 Task: open an excel sheet and write heading  Financial Planner. Add Dates in a column and its values below  'Jan 23, Feb 23, Mar 23, Apr 23 & may23. 'Add Income in next column and its values below  $3,000, $3,200, $3,100, $3,300 & $3,500. Add Expenses in next column and its values below  $2,000, $2,300, $2,200, $2,500 & $2,800. Add savings in next column and its values below $500, $600, $500, $700 & $700. Add Investment in next column and its values below  $500, $700, $800, $900 & $1000. Add Net Saving in next column and its values below  $1000, $1200, $900, $800 & $700. Save page DashboardPayrollbook
Action: Mouse moved to (38, 112)
Screenshot: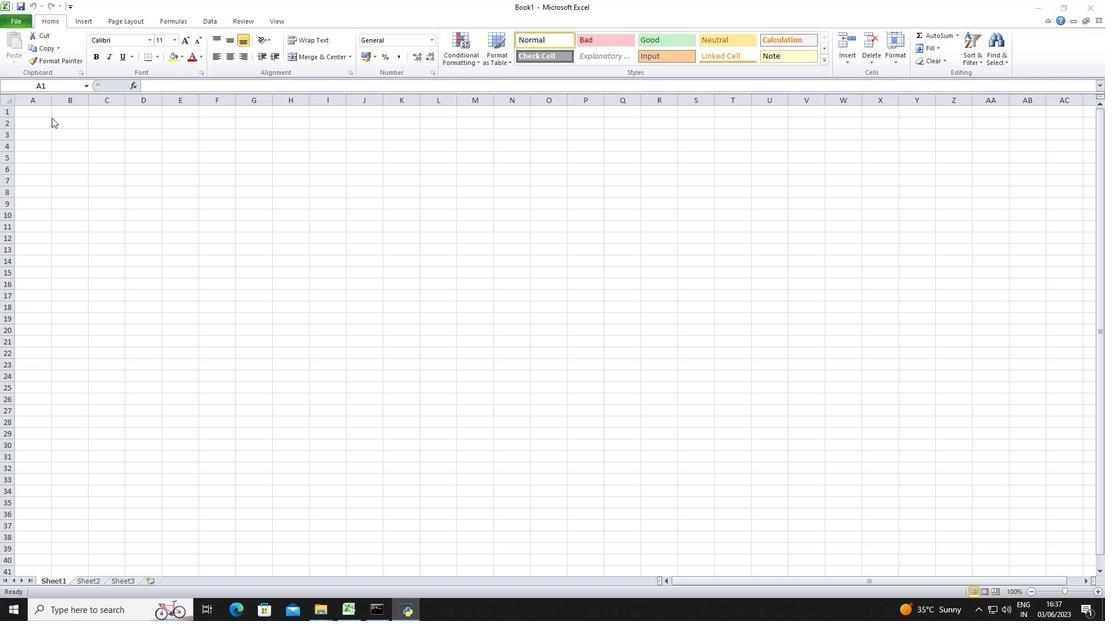 
Action: Mouse pressed left at (38, 112)
Screenshot: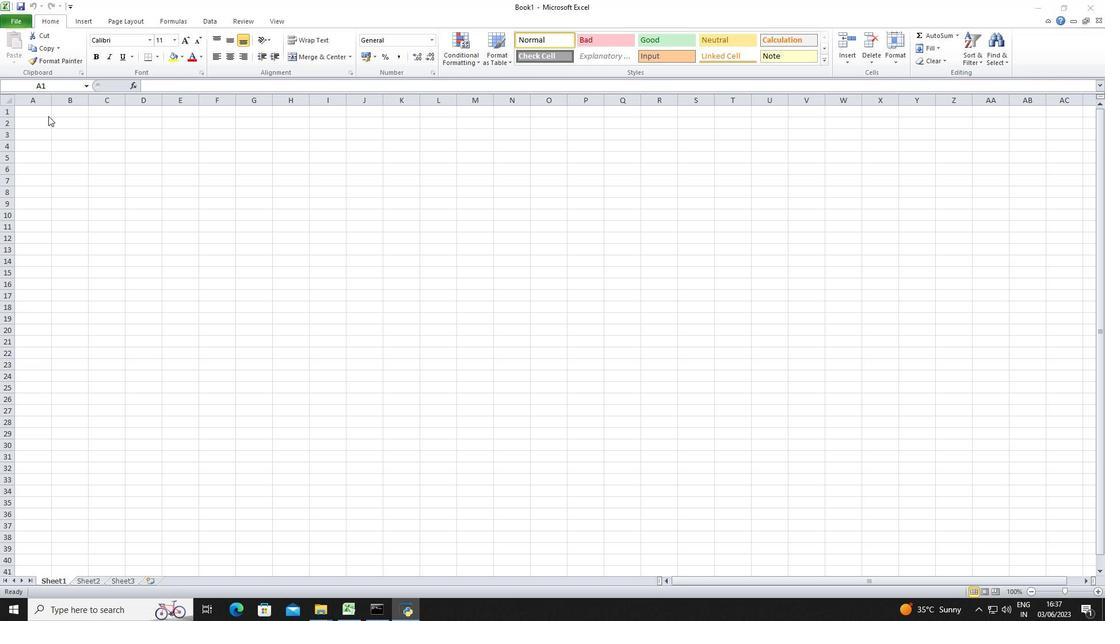 
Action: Key pressed <Key.shift>Financial<Key.space><Key.shift>Planner<Key.down><Key.down><Key.shift>Dates<Key.down><Key.shift>Jan23<Key.down><Key.shift><Key.shift><Key.shift><Key.shift><Key.shift><Key.shift><Key.shift><Key.shift><Key.shift><Key.shift><Key.shift><Key.shift><Key.shift><Key.shift><Key.shift><Key.shift><Key.shift><Key.shift><Key.shift><Key.shift><Key.shift><Key.shift><Key.shift><Key.shift><Key.shift><Key.shift><Key.shift><Key.shift><Key.shift><Key.shift><Key.shift><Key.shift><Key.shift><Key.shift><Key.shift>F
Screenshot: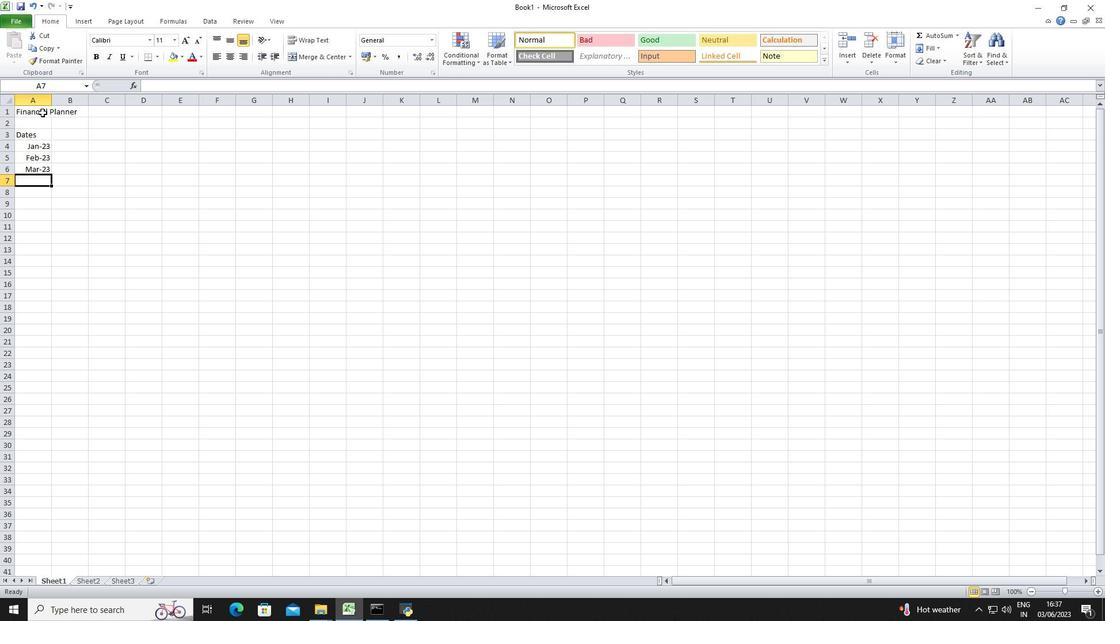 
Action: Mouse moved to (43, 113)
Screenshot: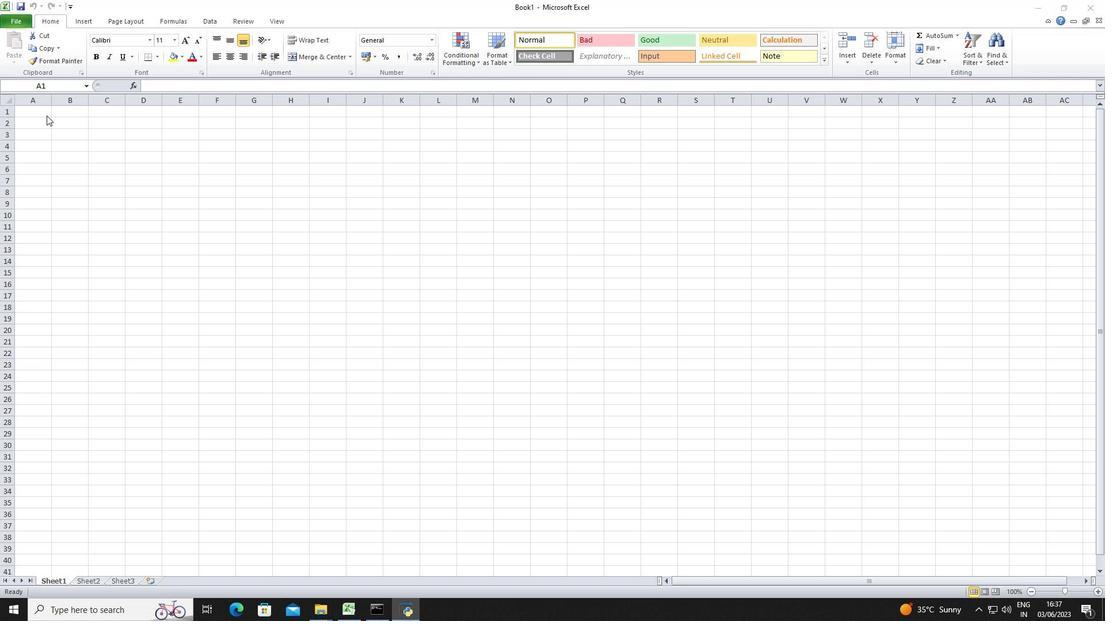 
Action: Mouse pressed left at (43, 113)
Screenshot: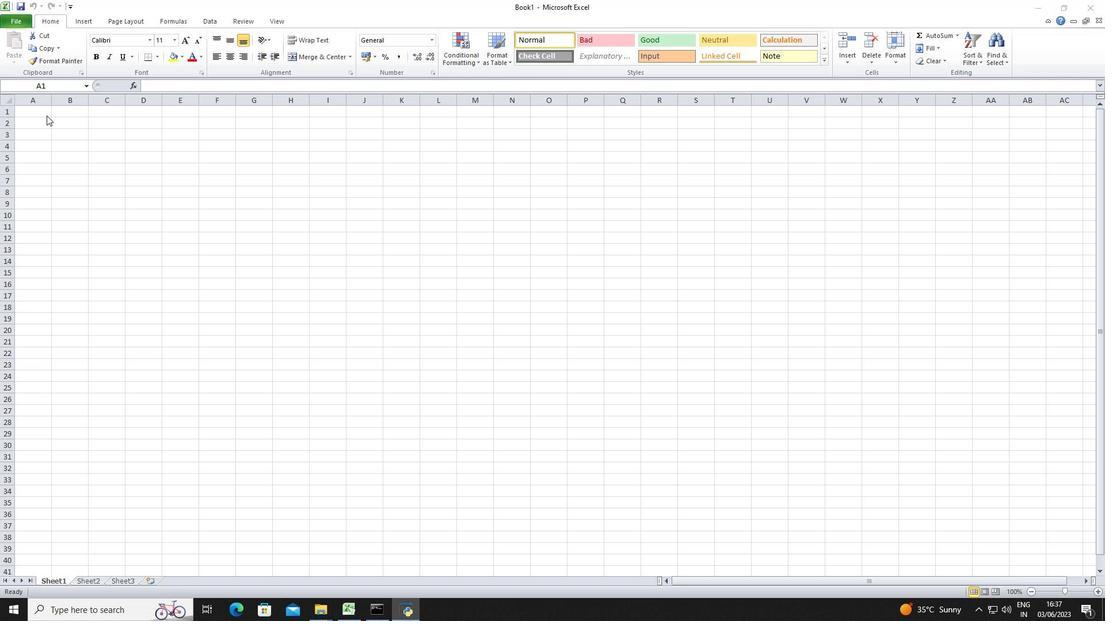 
Action: Mouse moved to (42, 112)
Screenshot: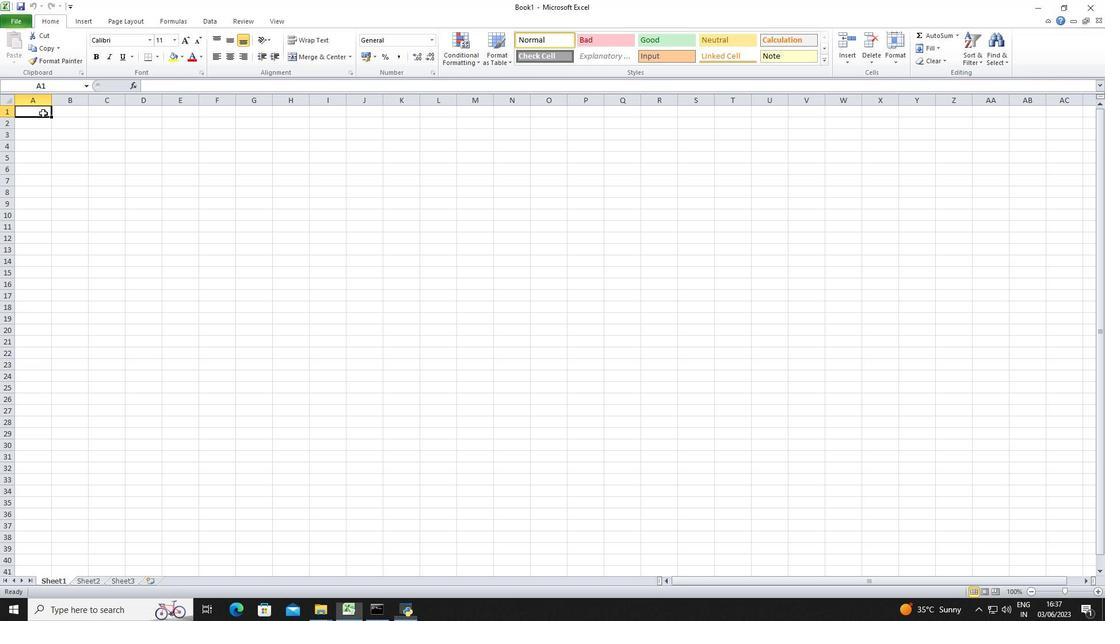 
Action: Key pressed <Key.shift>Financial<Key.space><Key.shift><Key.shift>Planner<Key.down><Key.down><Key.shift>Dates<Key.down><Key.shift>Jan<Key.space>23<Key.down><Key.shift>Feb<Key.space>23<Key.down><Key.shift><Key.shift><Key.shift><Key.shift><Key.shift><Key.shift>Mar<Key.space>23<Key.down><Key.shift><Key.shift><Key.shift><Key.shift><Key.shift><Key.shift><Key.shift><Key.shift><Key.shift>Apr<Key.space>23<Key.down><Key.shift>May<Key.space>23<Key.down><Key.right><Key.right><Key.up><Key.up><Key.up><Key.up><Key.up><Key.up><Key.shift>Income<Key.down>3000<Key.down>3200<Key.down>3100<Key.down>3300<Key.down>3500<Key.down>
Screenshot: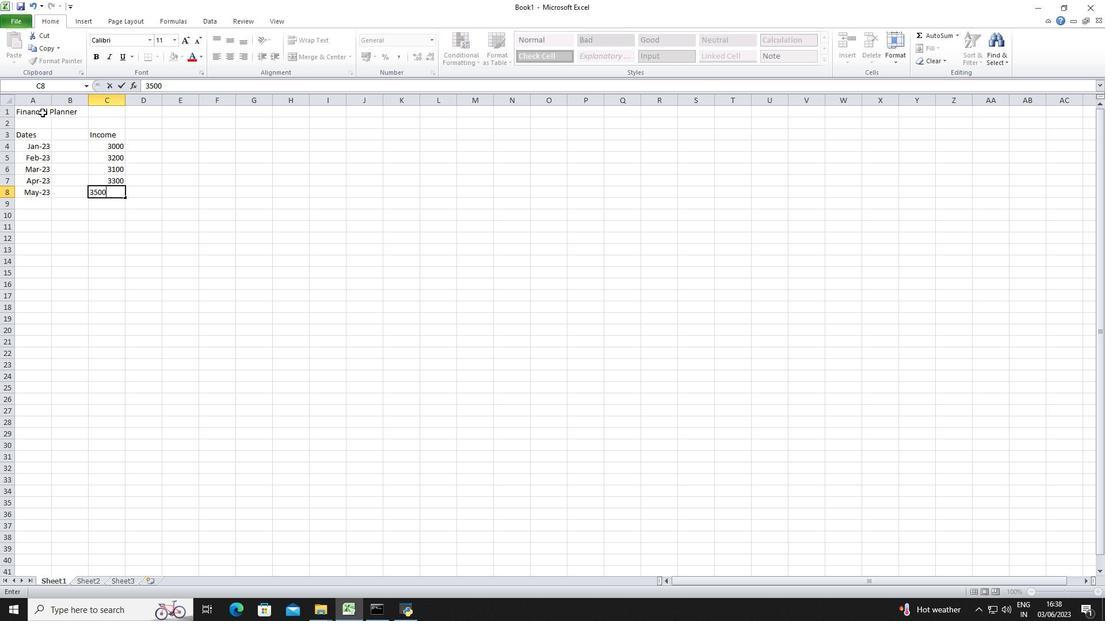 
Action: Mouse moved to (94, 142)
Screenshot: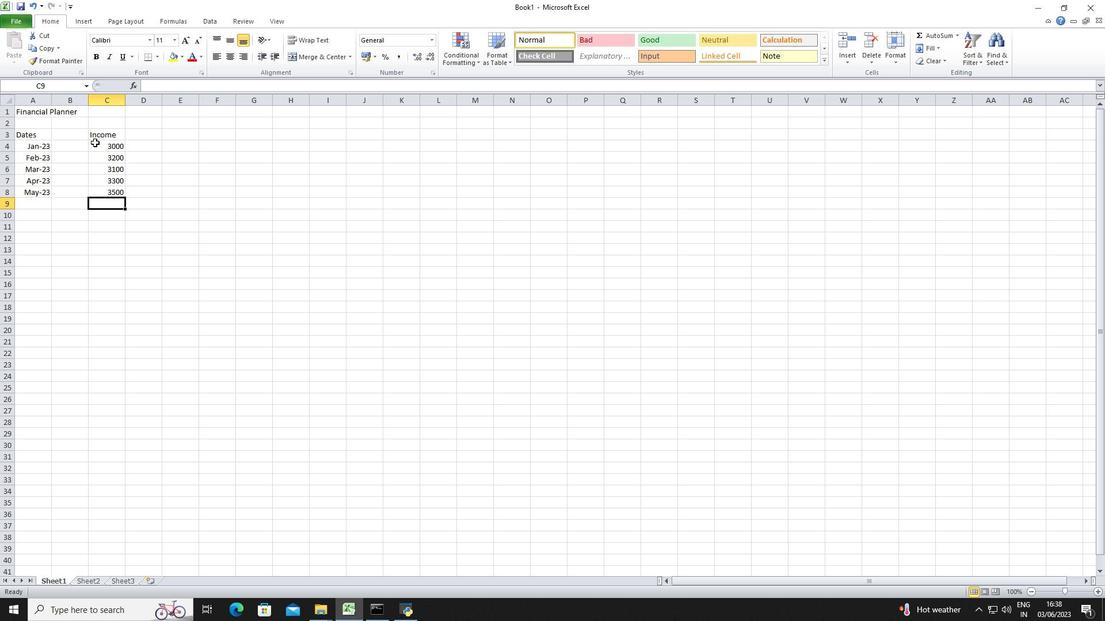 
Action: Mouse pressed left at (94, 142)
Screenshot: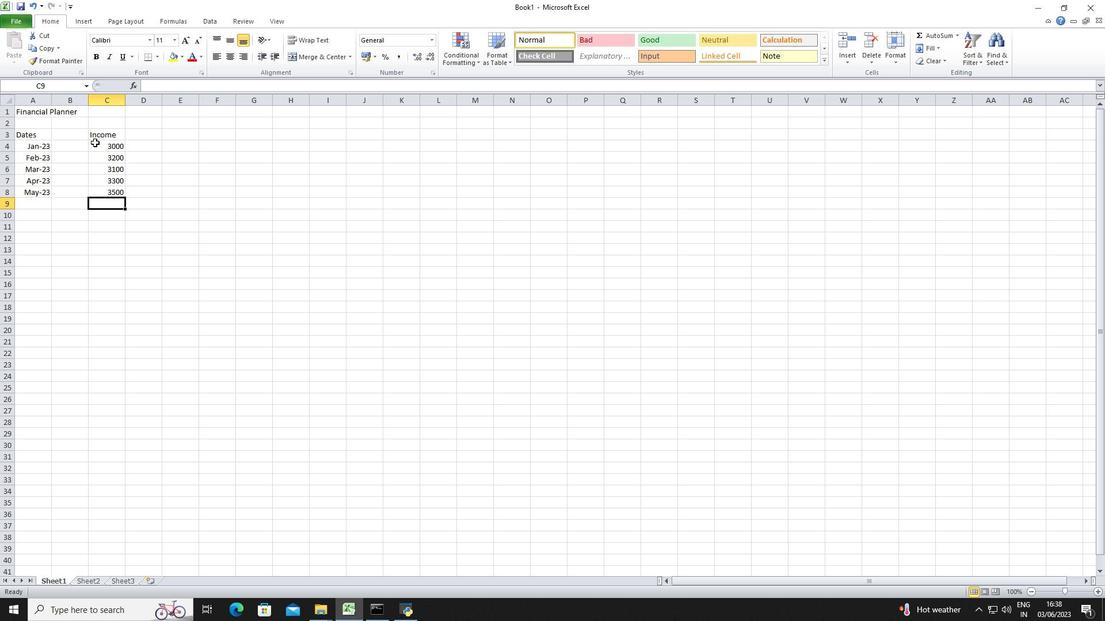 
Action: Mouse moved to (434, 40)
Screenshot: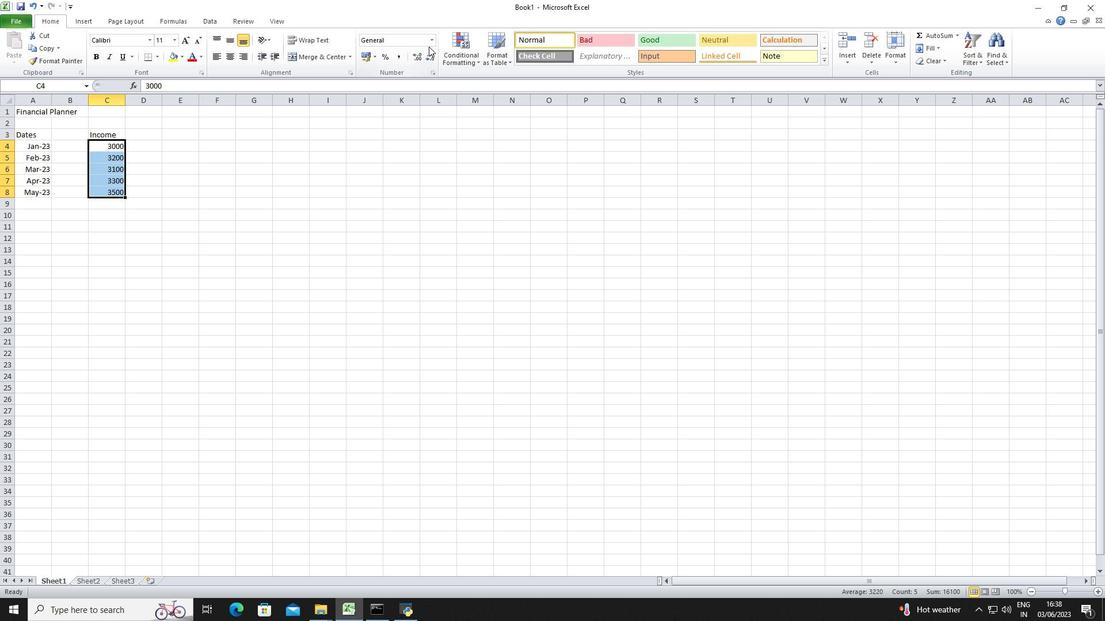 
Action: Mouse pressed left at (434, 40)
Screenshot: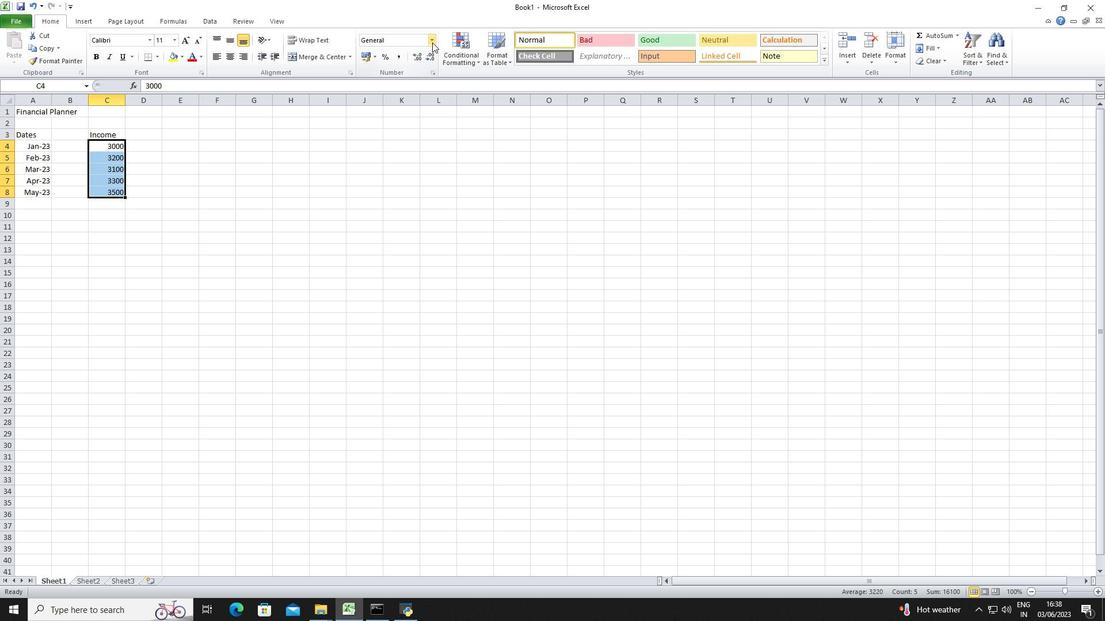 
Action: Mouse moved to (417, 331)
Screenshot: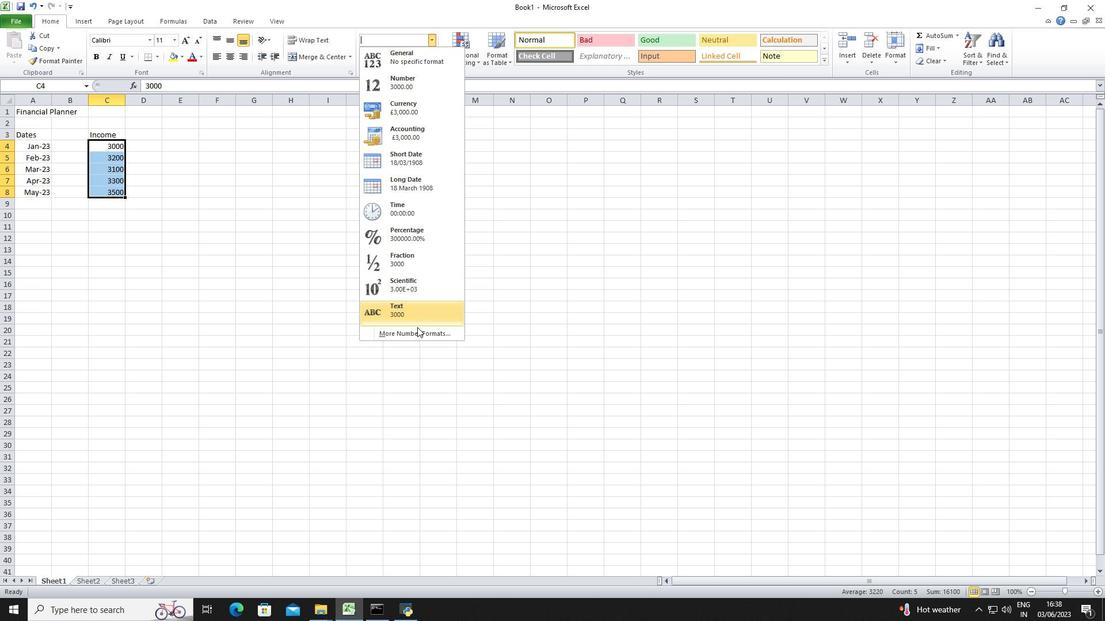 
Action: Mouse pressed left at (417, 331)
Screenshot: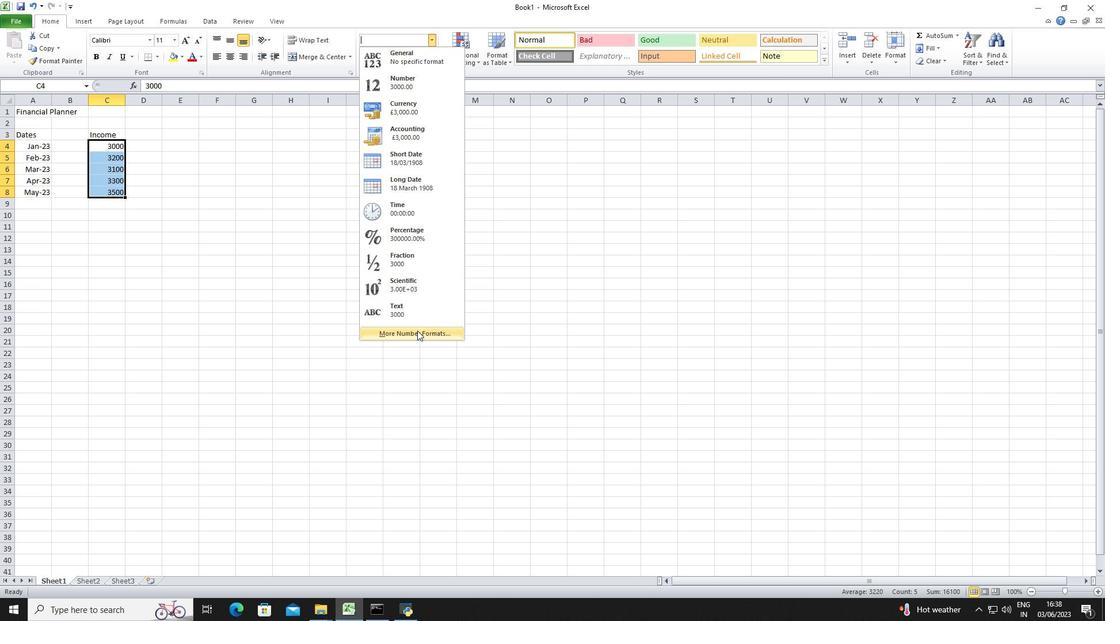 
Action: Mouse moved to (173, 212)
Screenshot: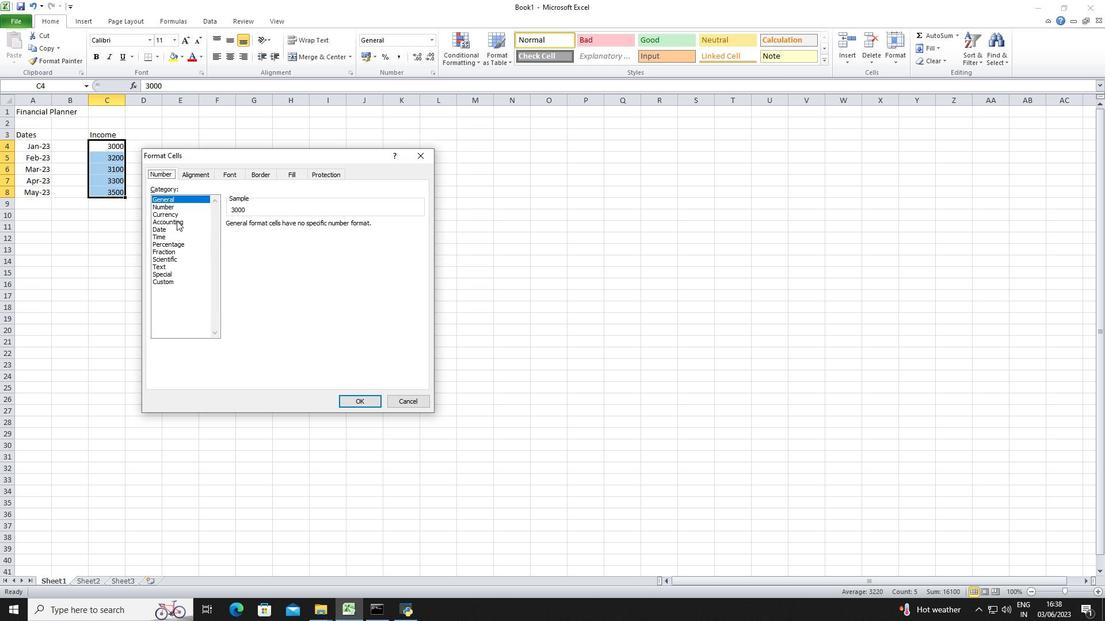 
Action: Mouse pressed left at (173, 212)
Screenshot: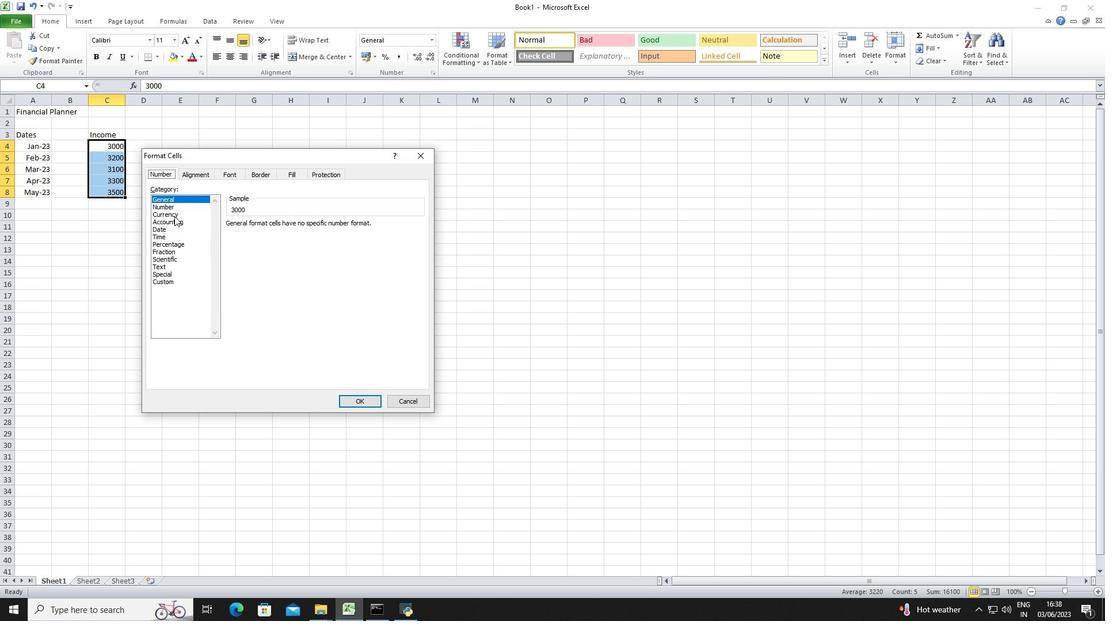 
Action: Mouse moved to (301, 225)
Screenshot: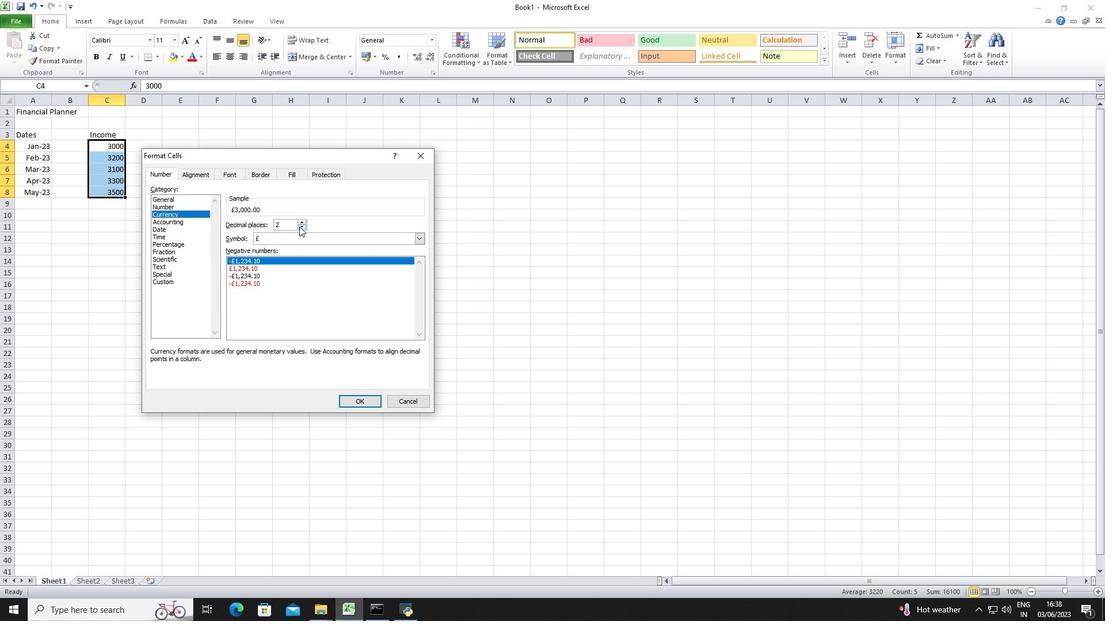 
Action: Mouse pressed left at (301, 225)
Screenshot: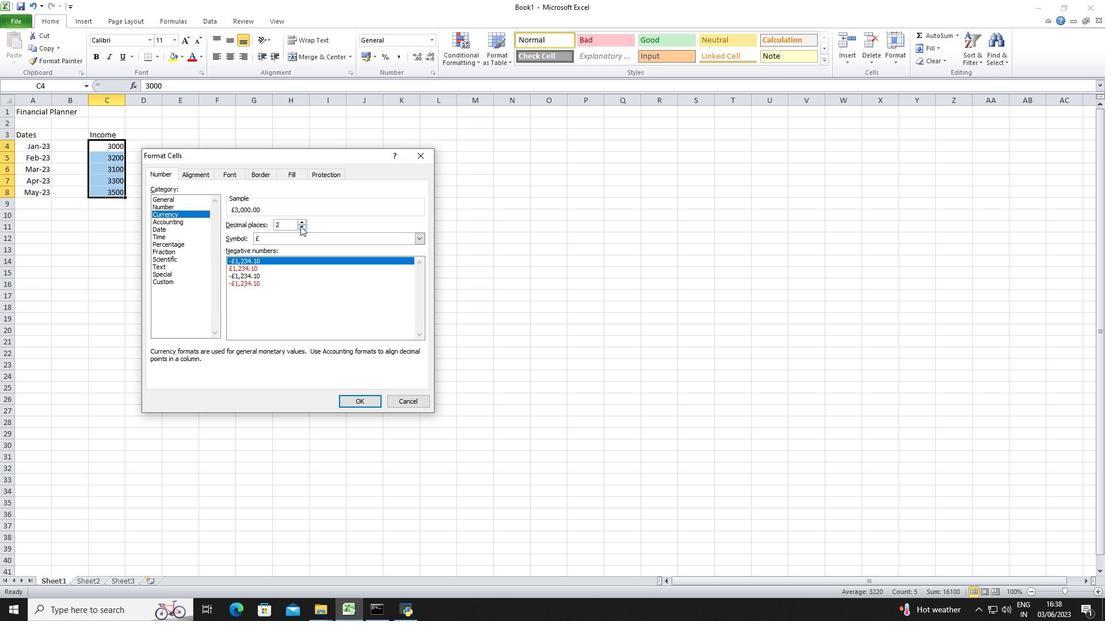 
Action: Mouse pressed left at (301, 225)
Screenshot: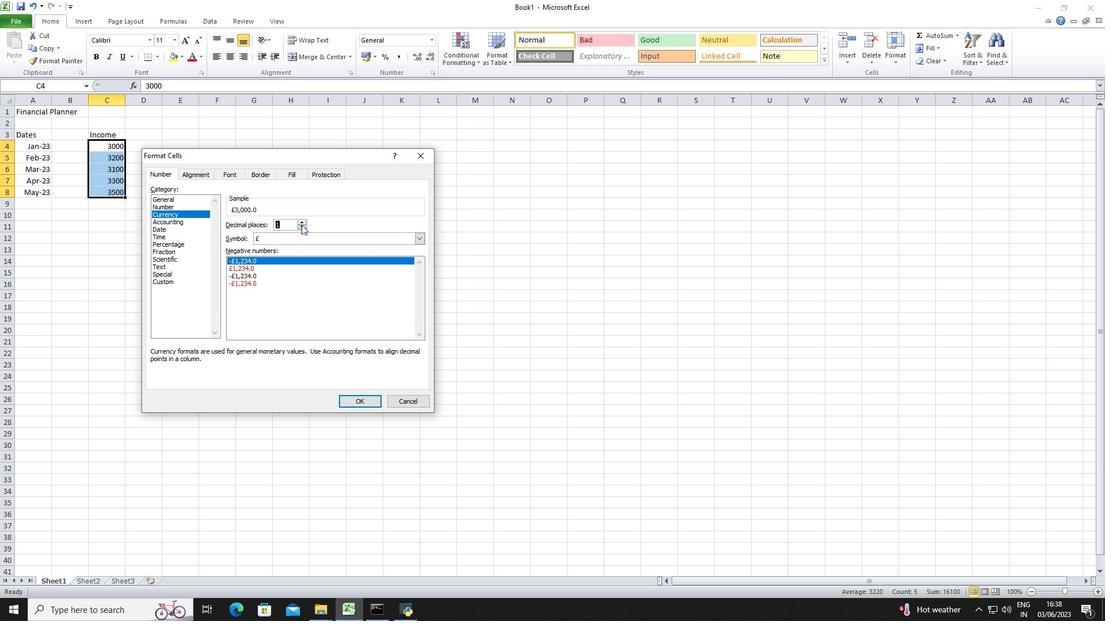 
Action: Mouse moved to (302, 229)
Screenshot: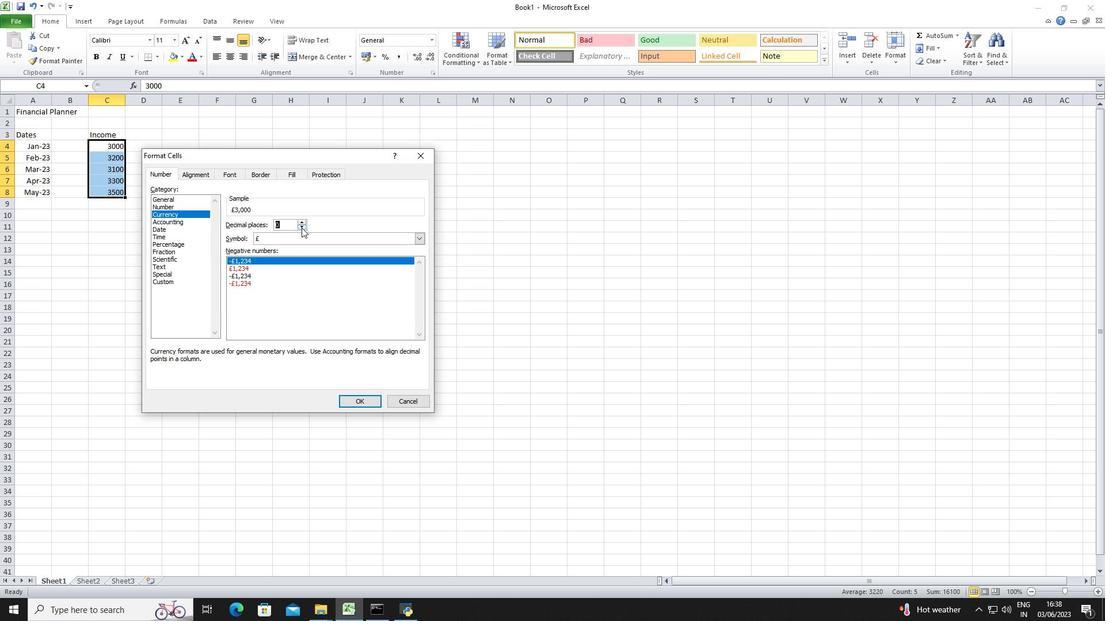 
Action: Mouse pressed left at (302, 229)
Screenshot: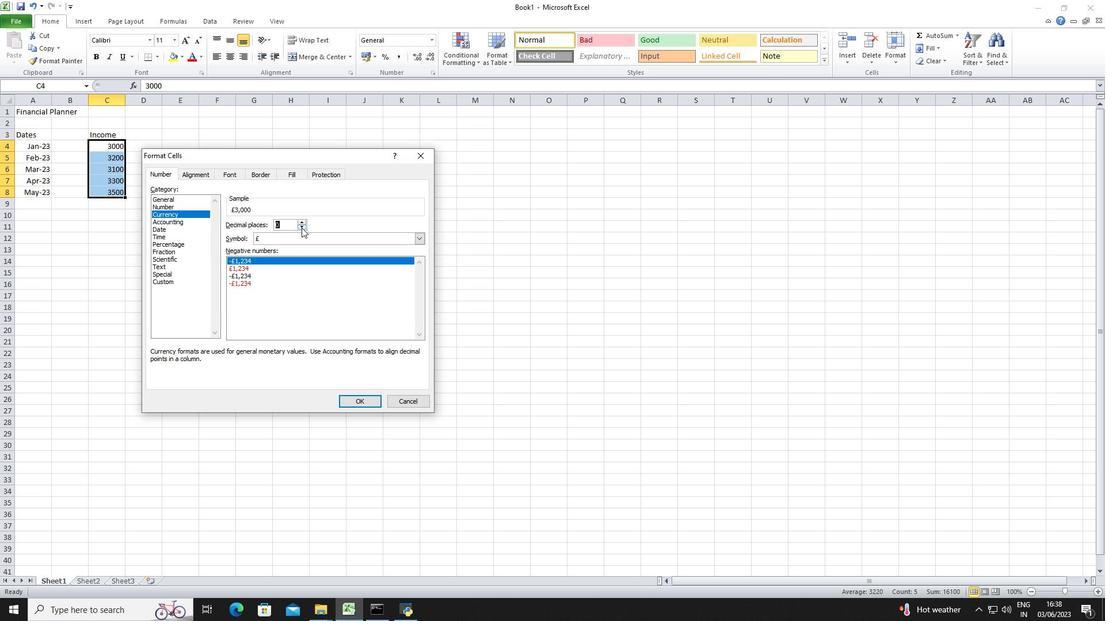 
Action: Mouse moved to (306, 236)
Screenshot: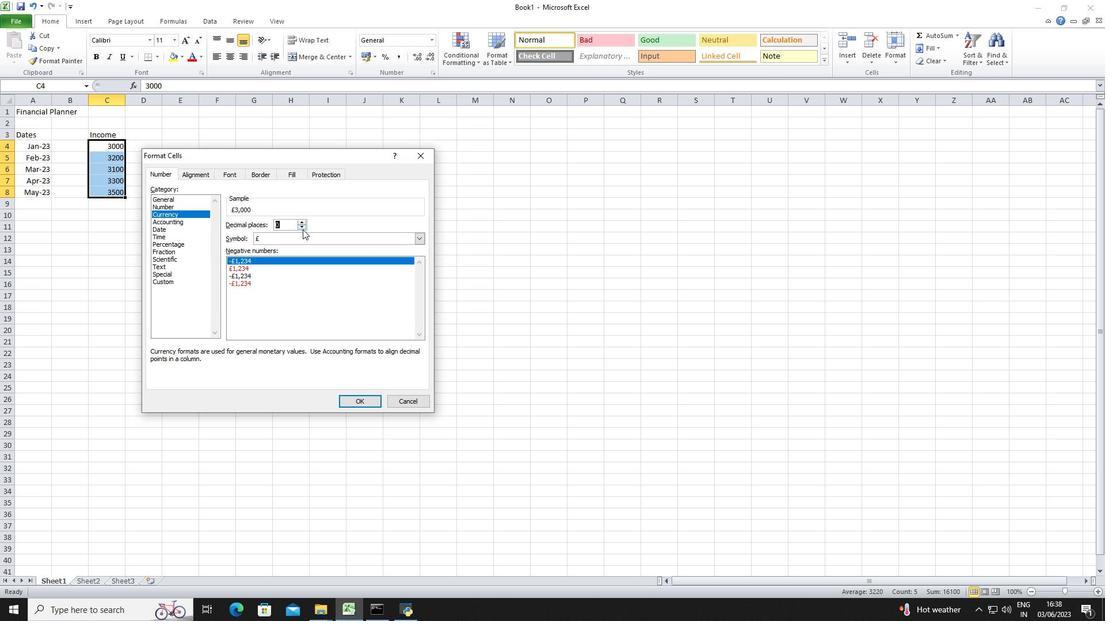 
Action: Mouse pressed left at (306, 236)
Screenshot: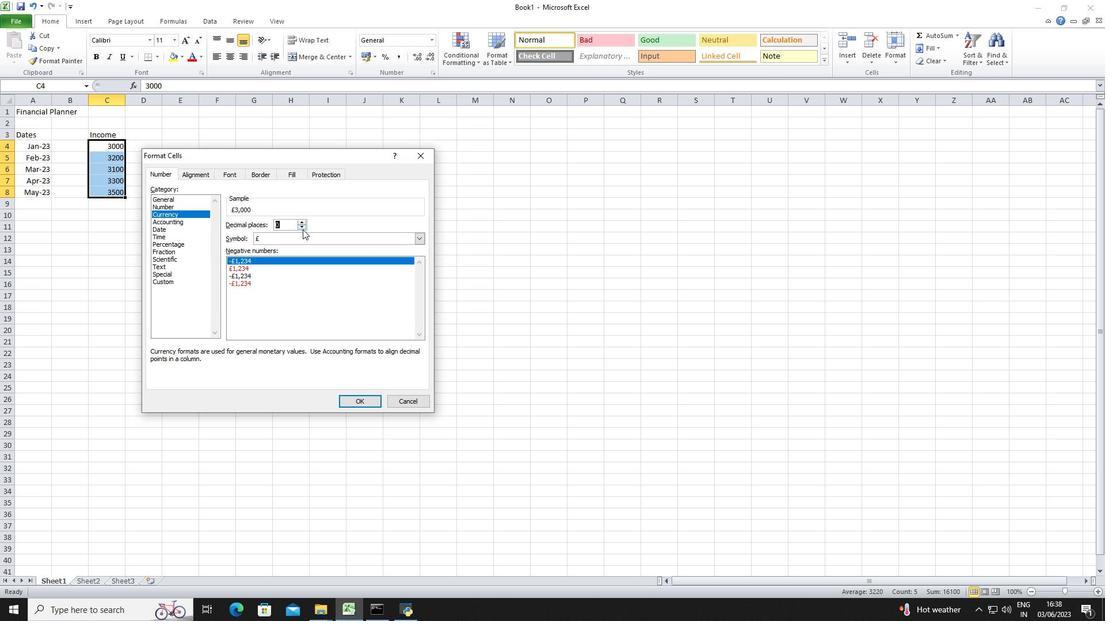 
Action: Mouse moved to (313, 264)
Screenshot: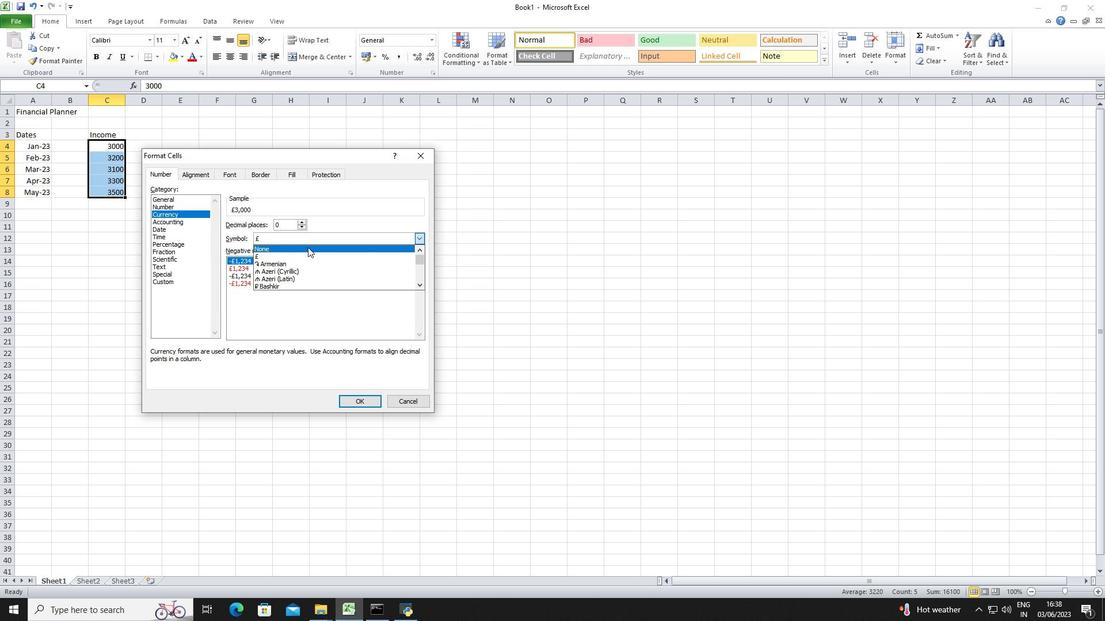 
Action: Mouse scrolled (313, 264) with delta (0, 0)
Screenshot: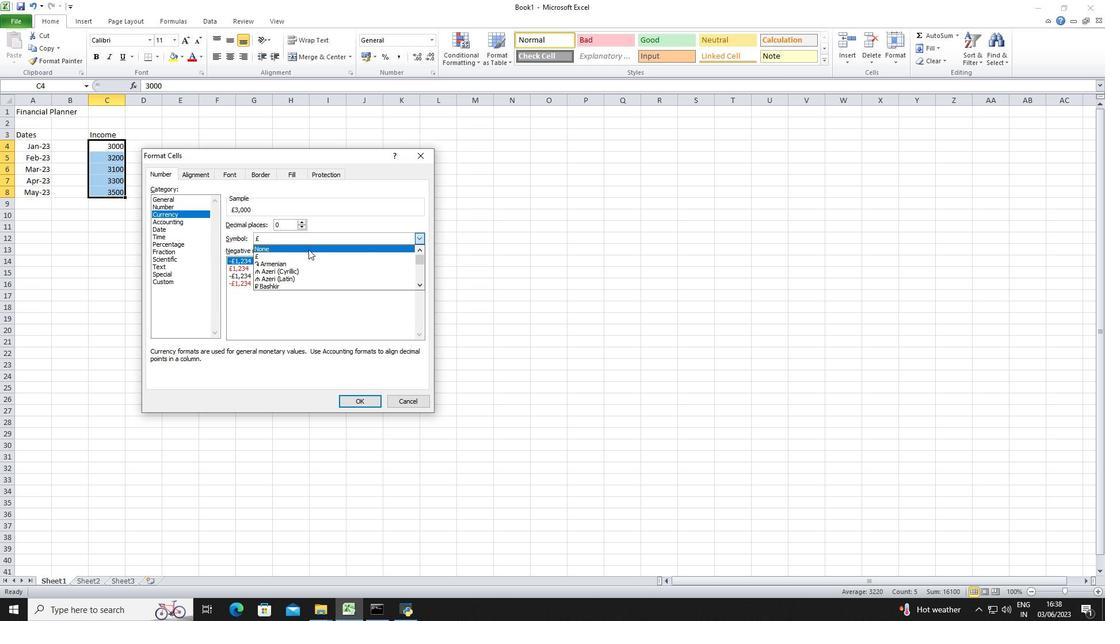 
Action: Mouse scrolled (313, 264) with delta (0, 0)
Screenshot: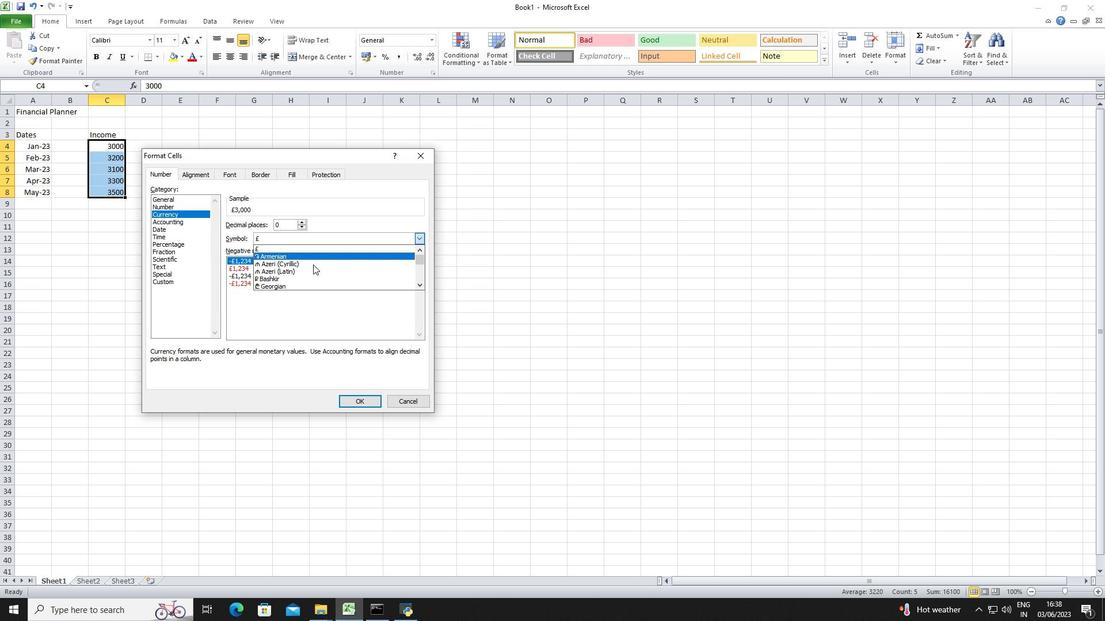 
Action: Mouse scrolled (313, 264) with delta (0, 0)
Screenshot: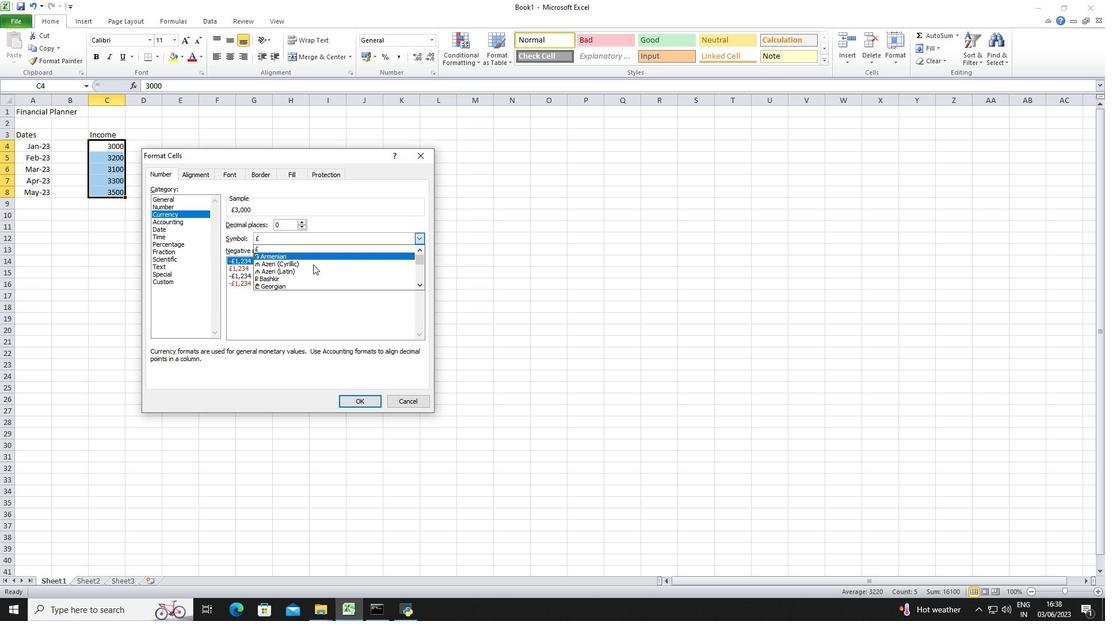 
Action: Mouse scrolled (313, 264) with delta (0, 0)
Screenshot: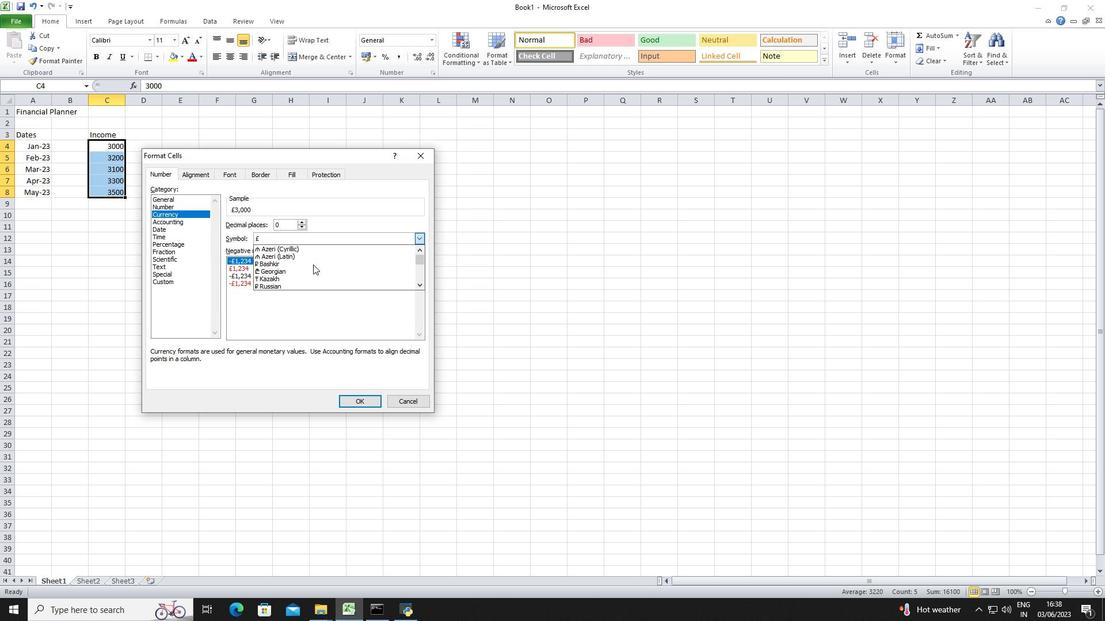 
Action: Mouse scrolled (313, 264) with delta (0, 0)
Screenshot: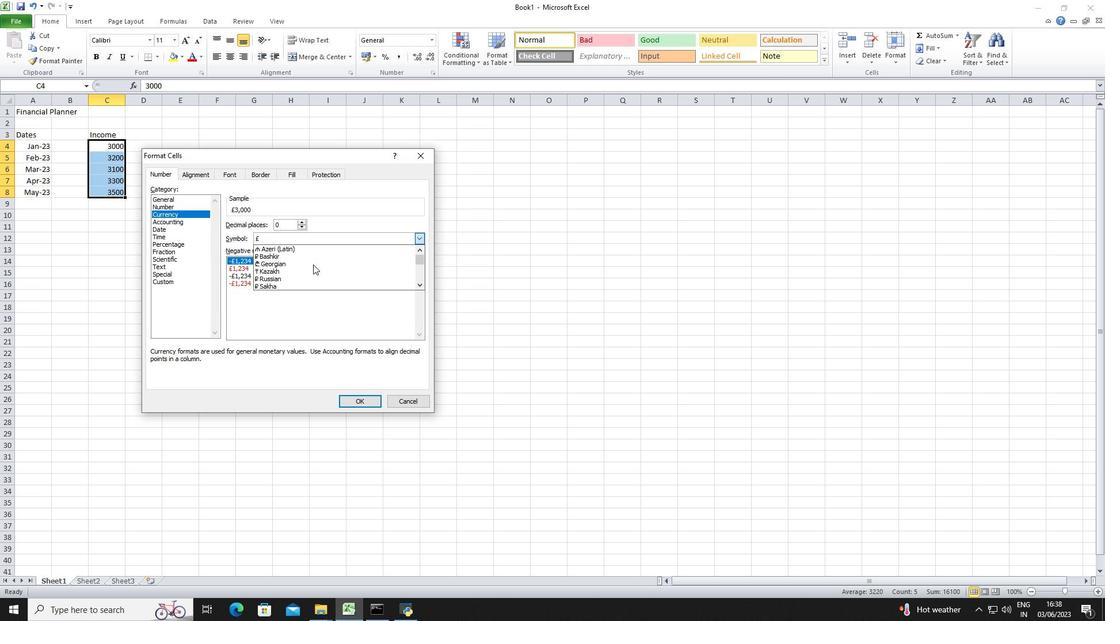 
Action: Mouse scrolled (313, 264) with delta (0, 0)
Screenshot: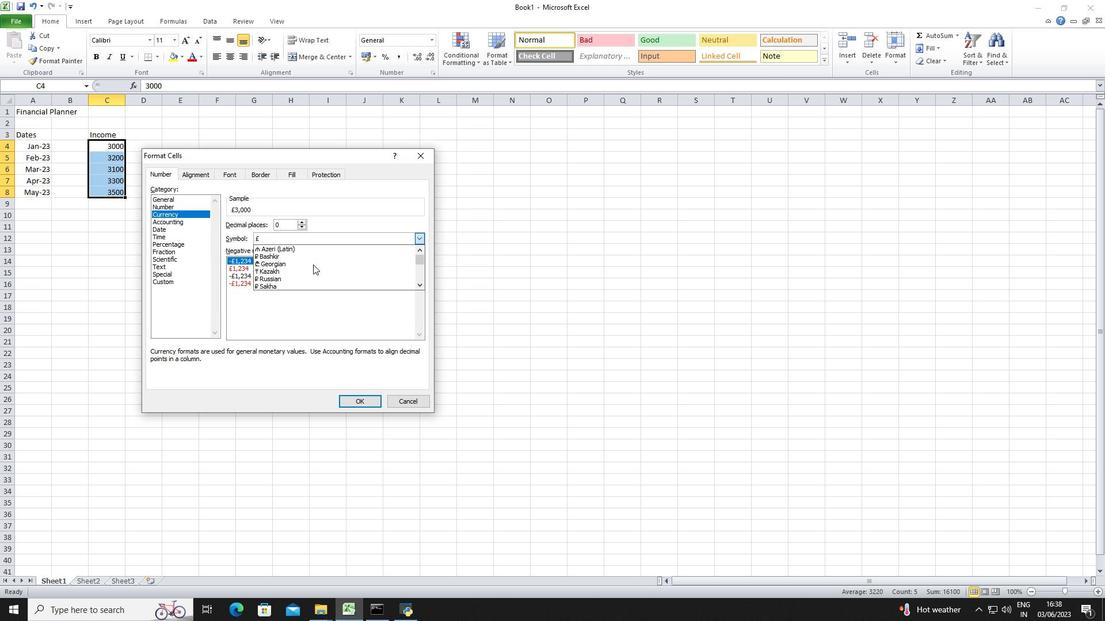 
Action: Mouse scrolled (313, 264) with delta (0, 0)
Screenshot: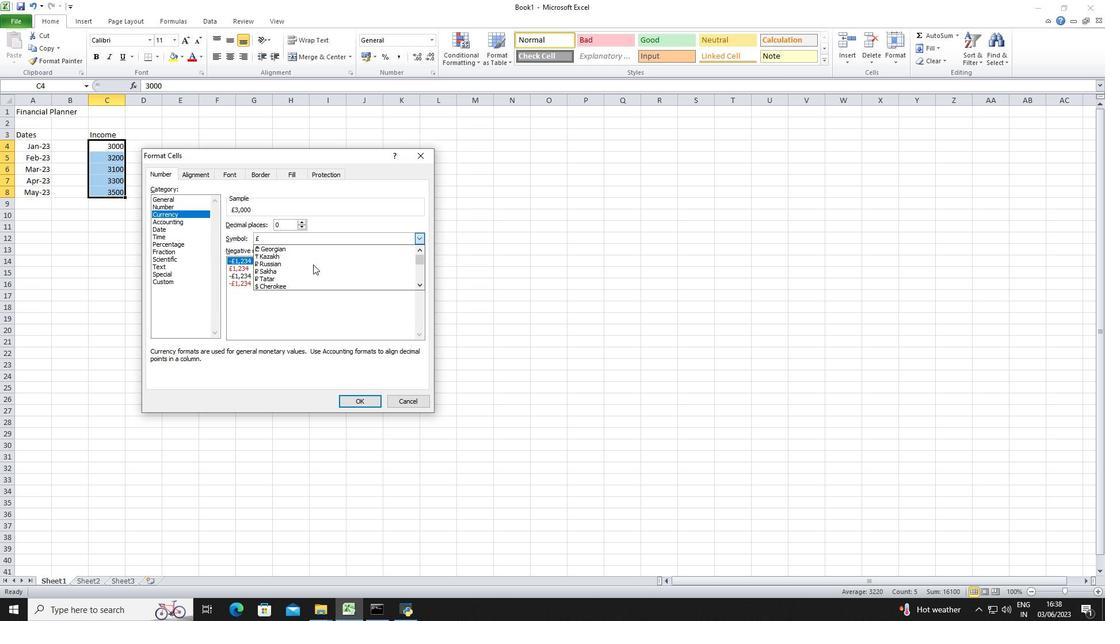 
Action: Mouse scrolled (313, 264) with delta (0, 0)
Screenshot: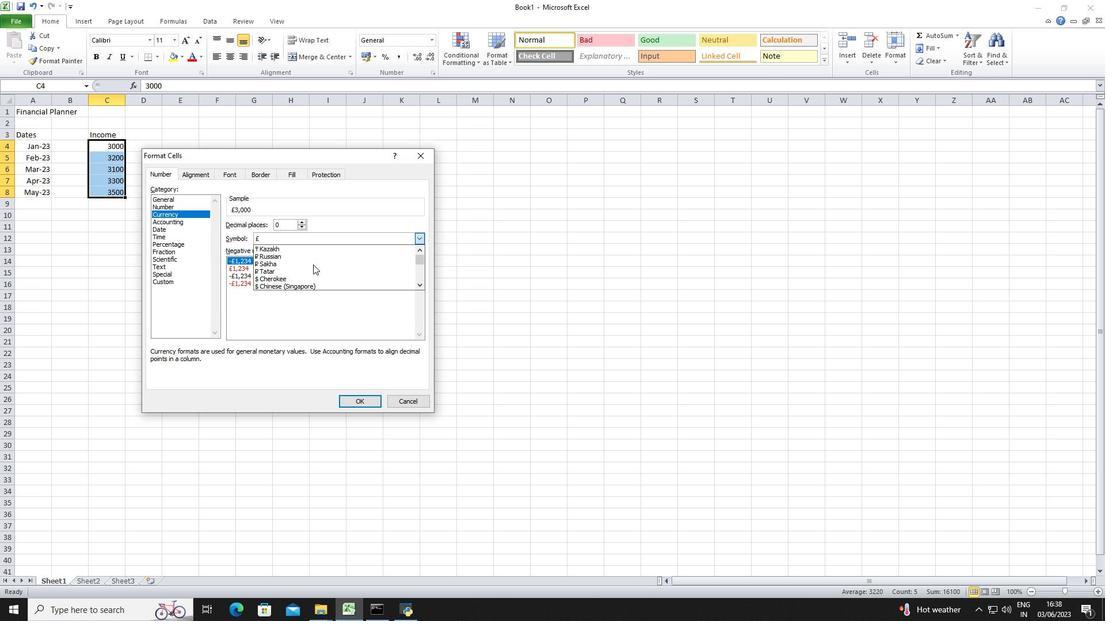 
Action: Mouse scrolled (313, 264) with delta (0, 0)
Screenshot: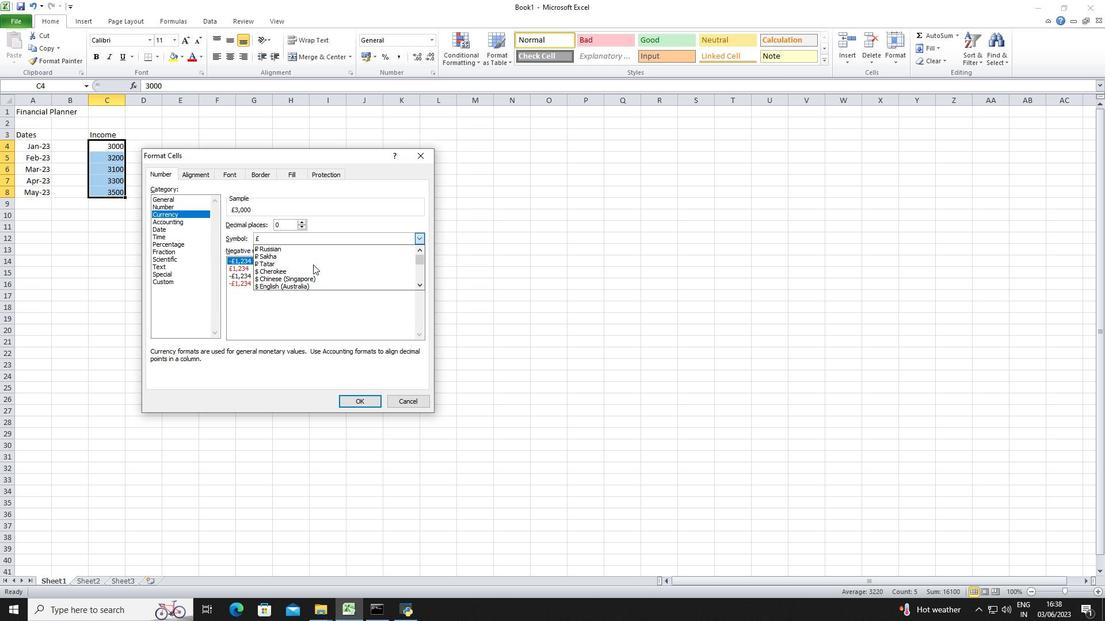 
Action: Mouse moved to (316, 279)
Screenshot: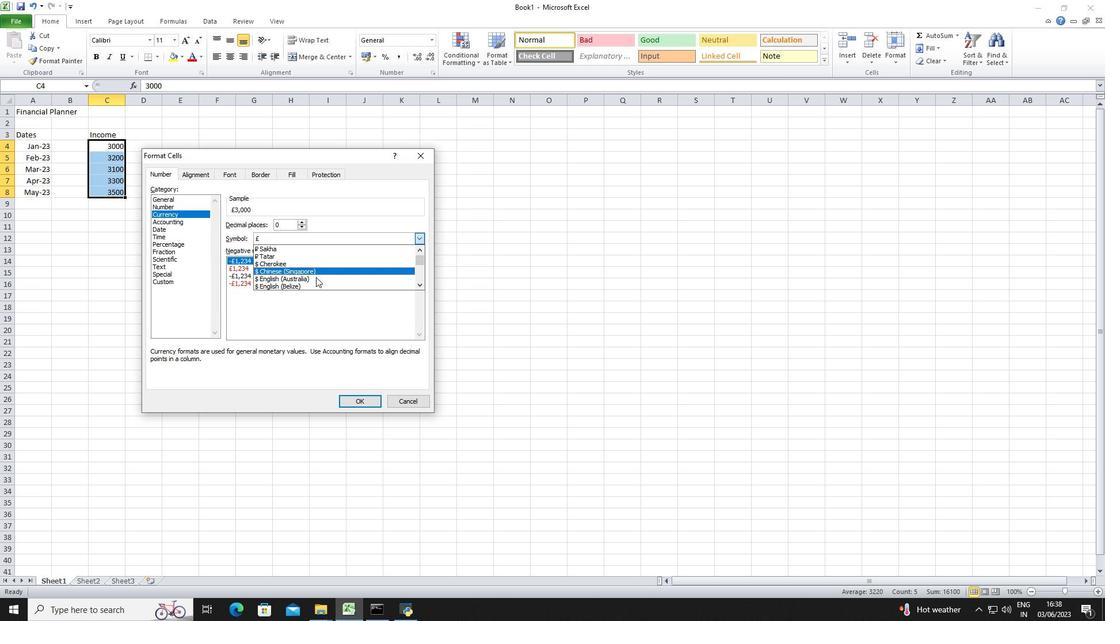 
Action: Mouse pressed left at (316, 279)
Screenshot: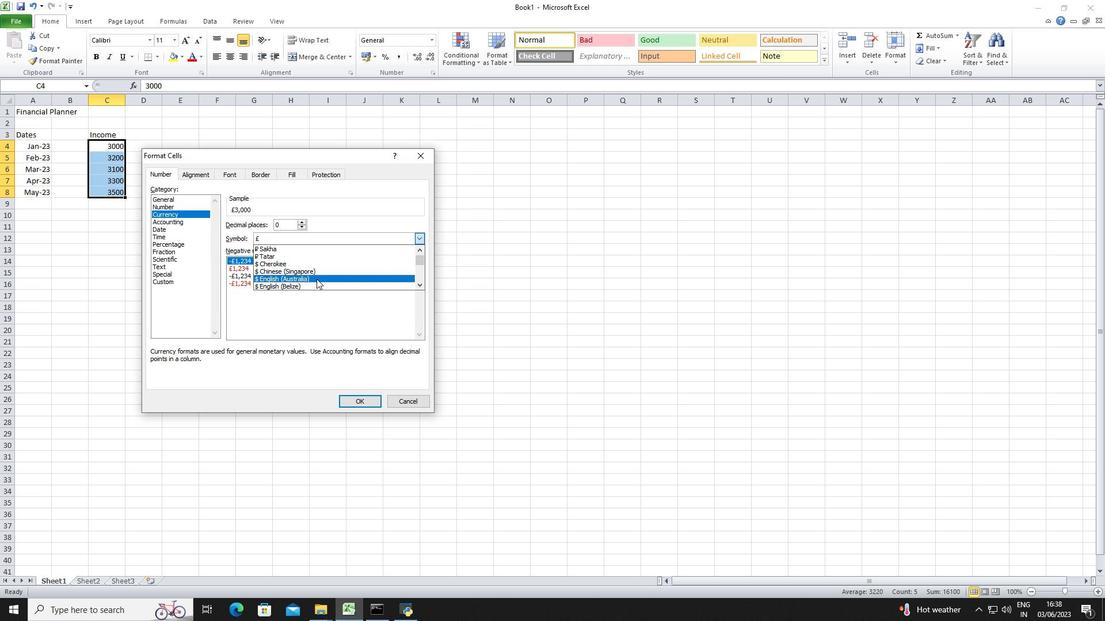 
Action: Mouse moved to (362, 405)
Screenshot: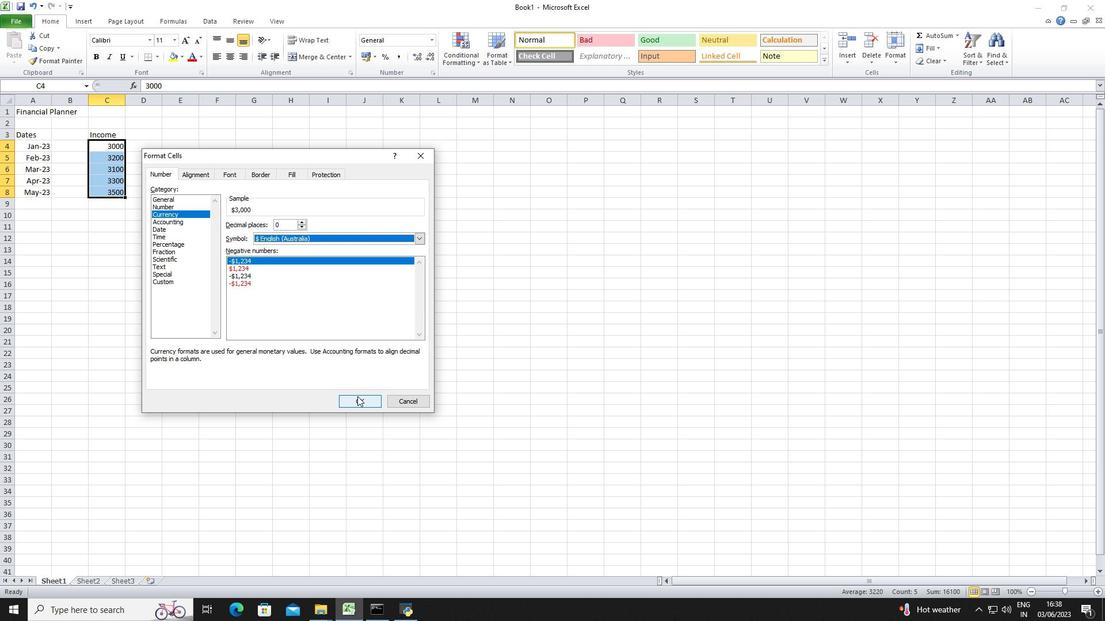 
Action: Mouse pressed left at (362, 405)
Screenshot: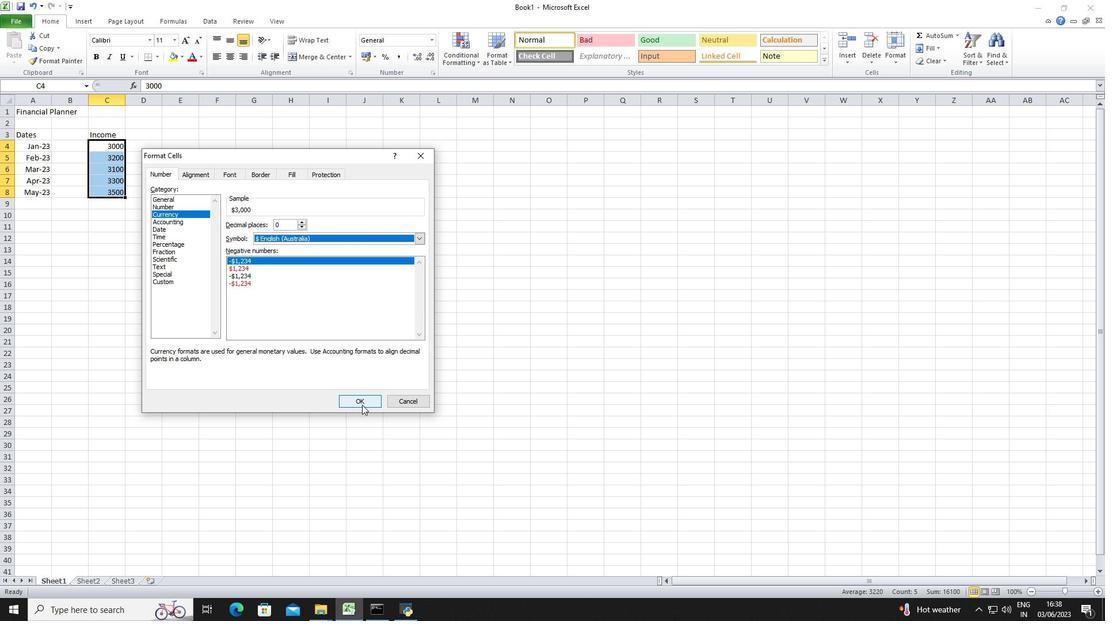 
Action: Mouse moved to (180, 131)
Screenshot: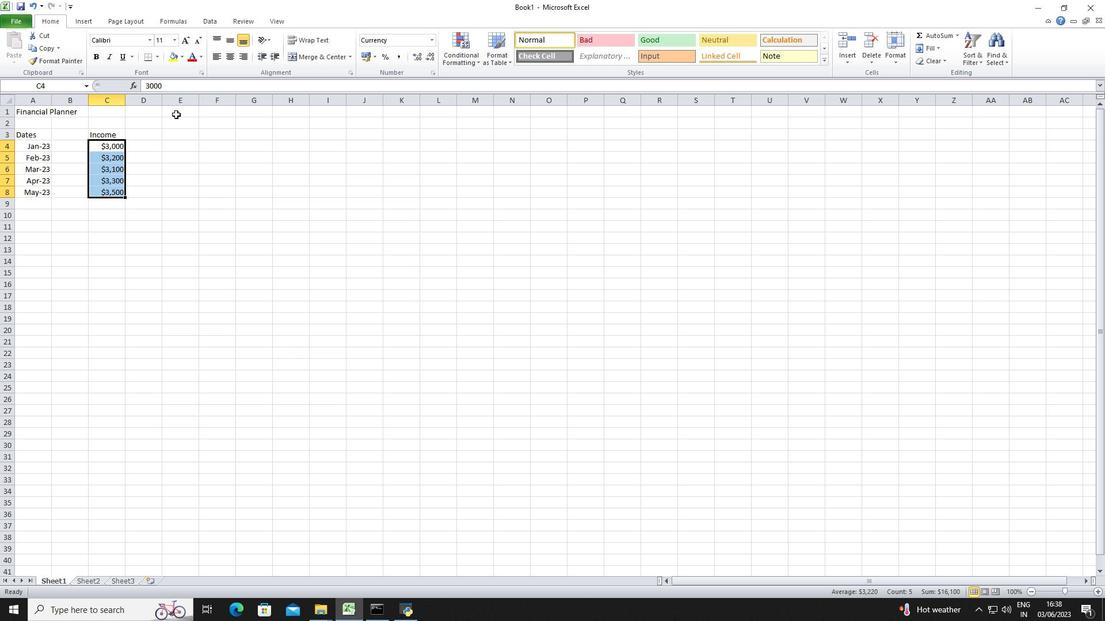 
Action: Mouse pressed left at (180, 131)
Screenshot: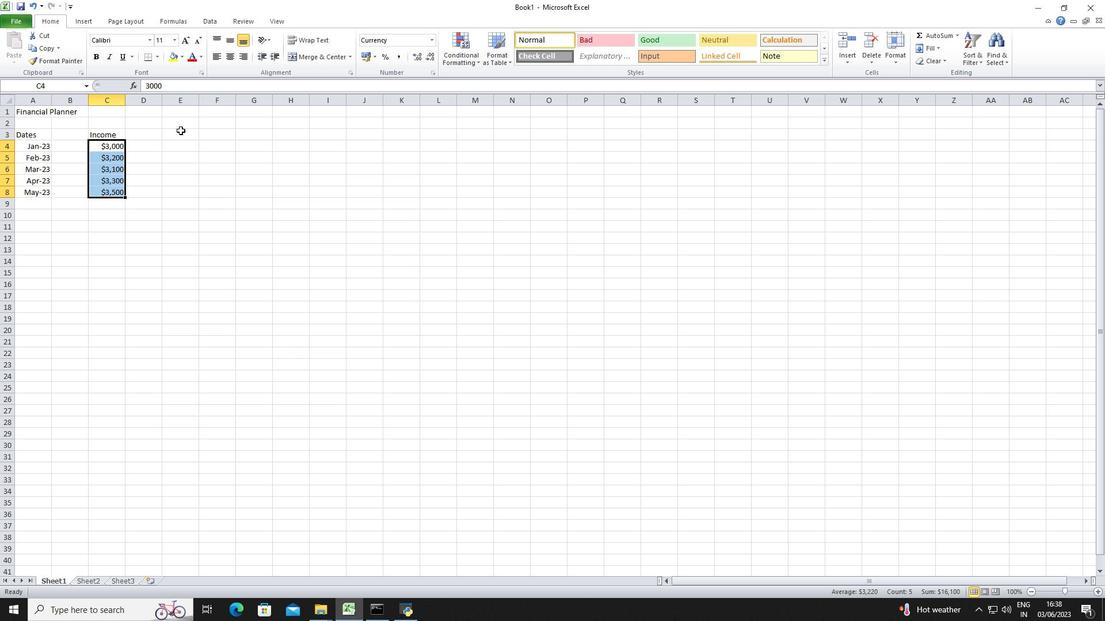 
Action: Key pressed <Key.shift>Expenses<Key.down>2000<Key.down>2300<Key.down>2200<Key.down>2500<Key.down>2800<Key.down>
Screenshot: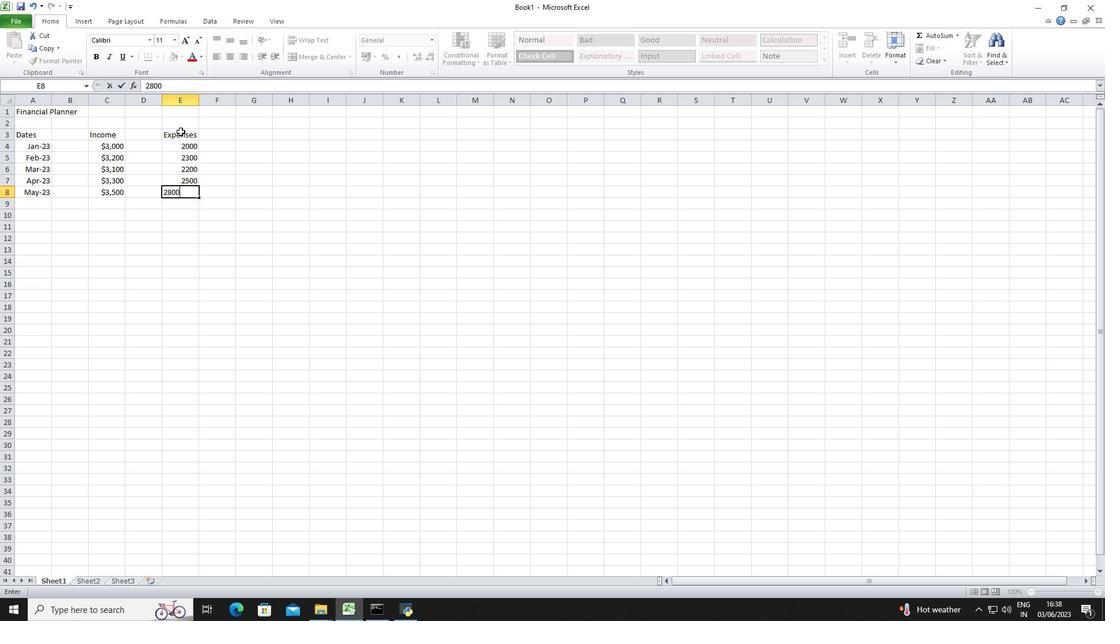 
Action: Mouse moved to (175, 146)
Screenshot: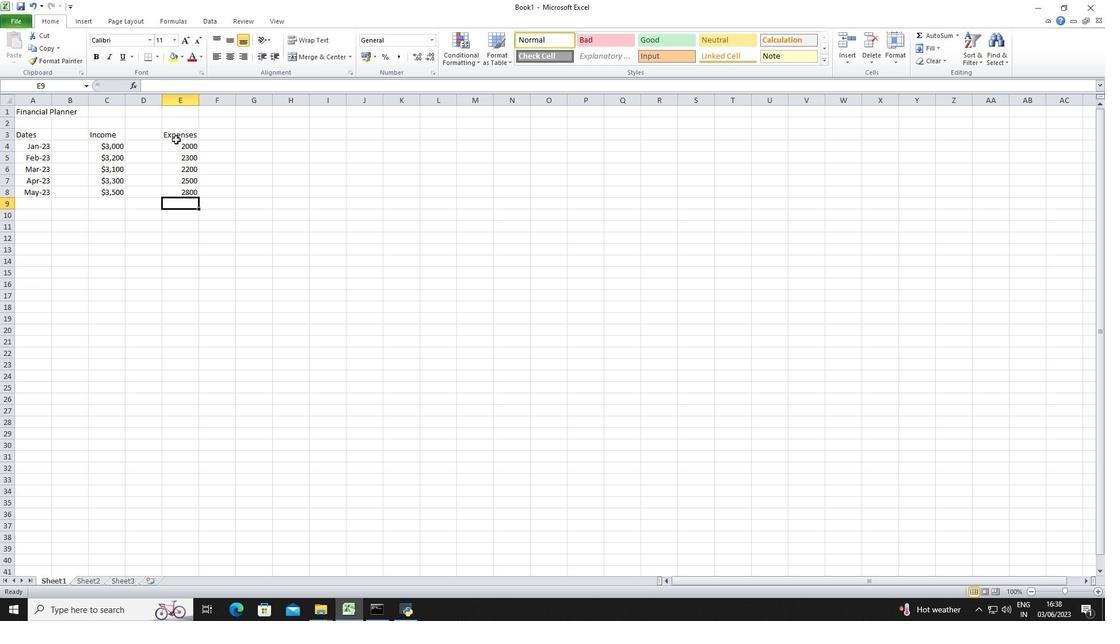 
Action: Mouse pressed left at (175, 146)
Screenshot: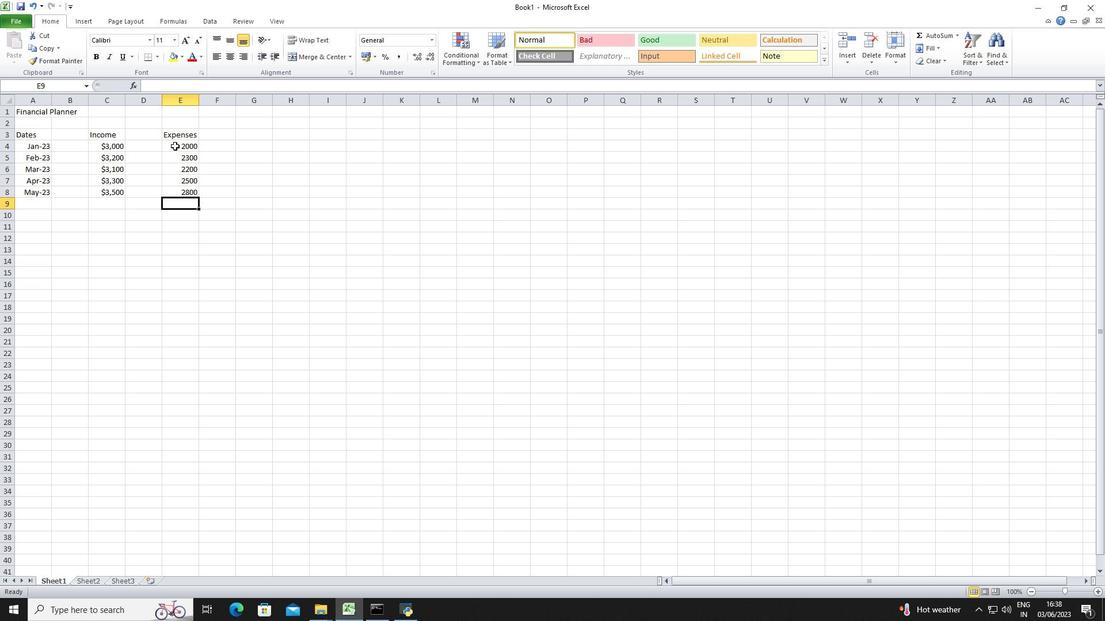
Action: Mouse moved to (434, 41)
Screenshot: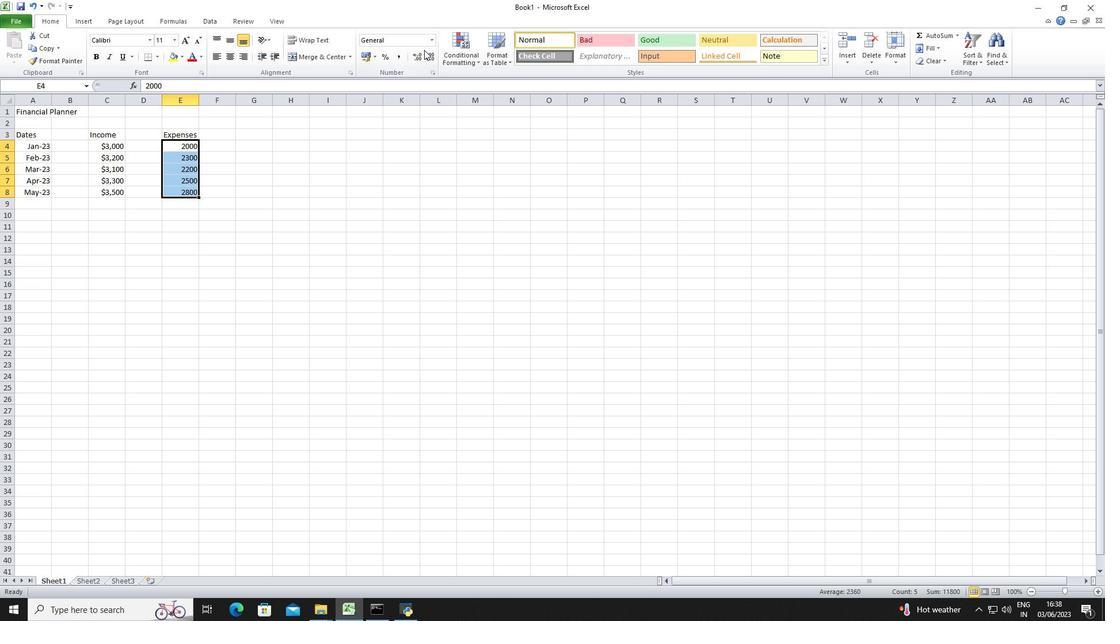 
Action: Mouse pressed left at (434, 41)
Screenshot: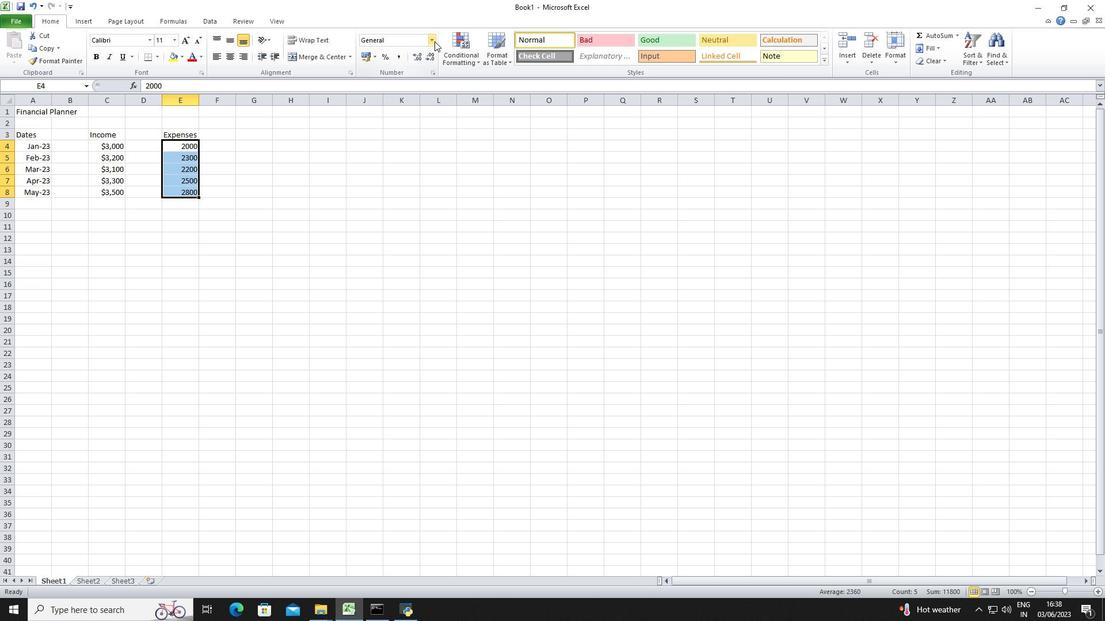 
Action: Mouse moved to (414, 125)
Screenshot: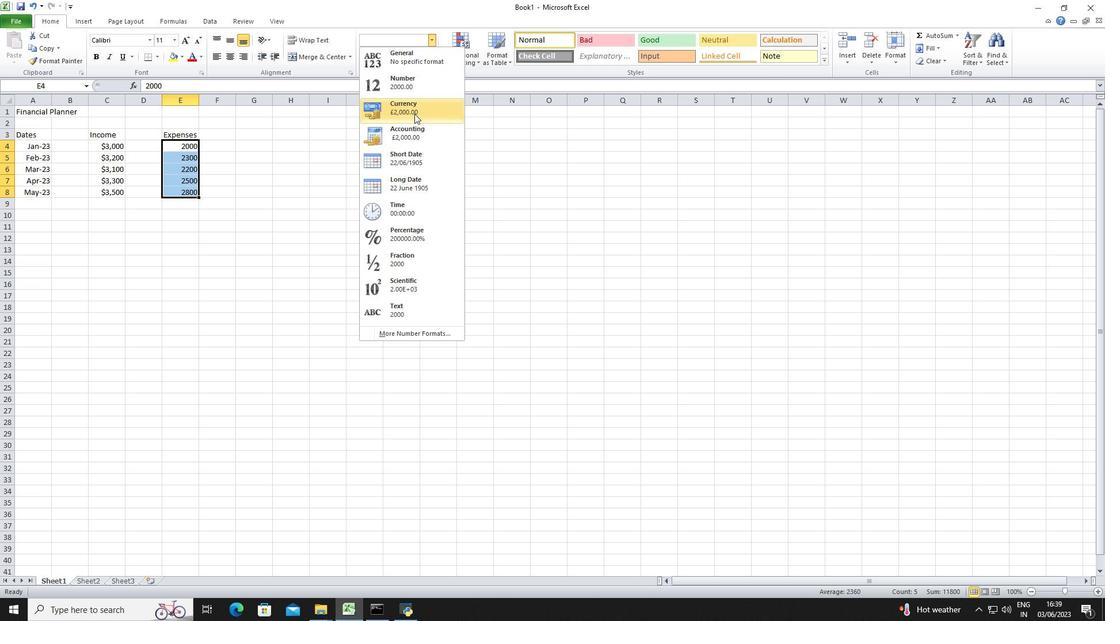 
Action: Mouse scrolled (414, 124) with delta (0, 0)
Screenshot: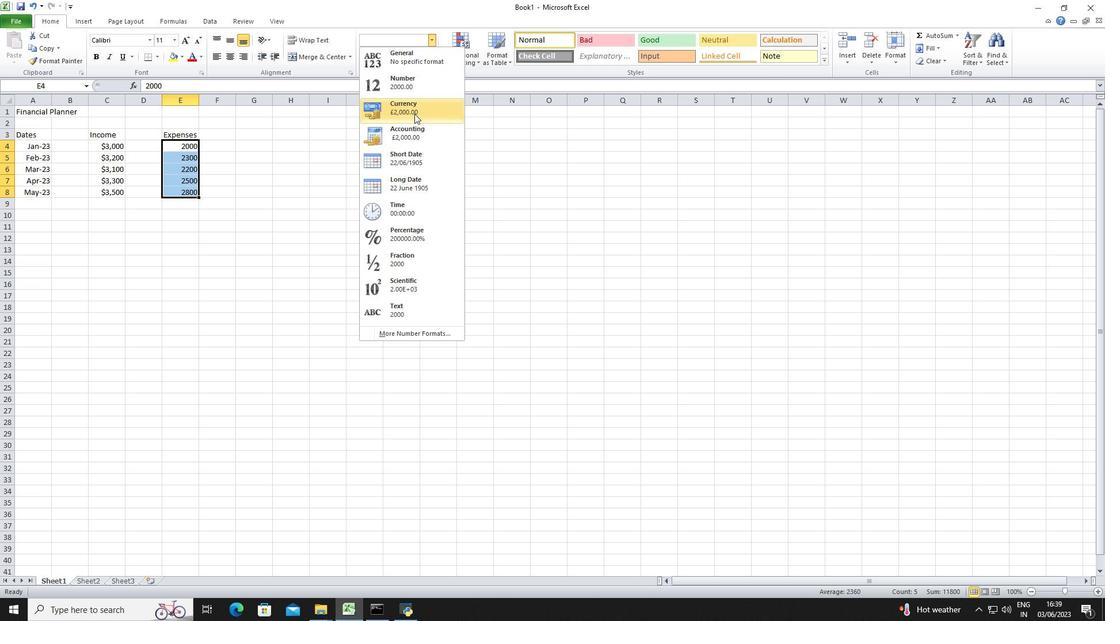 
Action: Mouse moved to (414, 146)
Screenshot: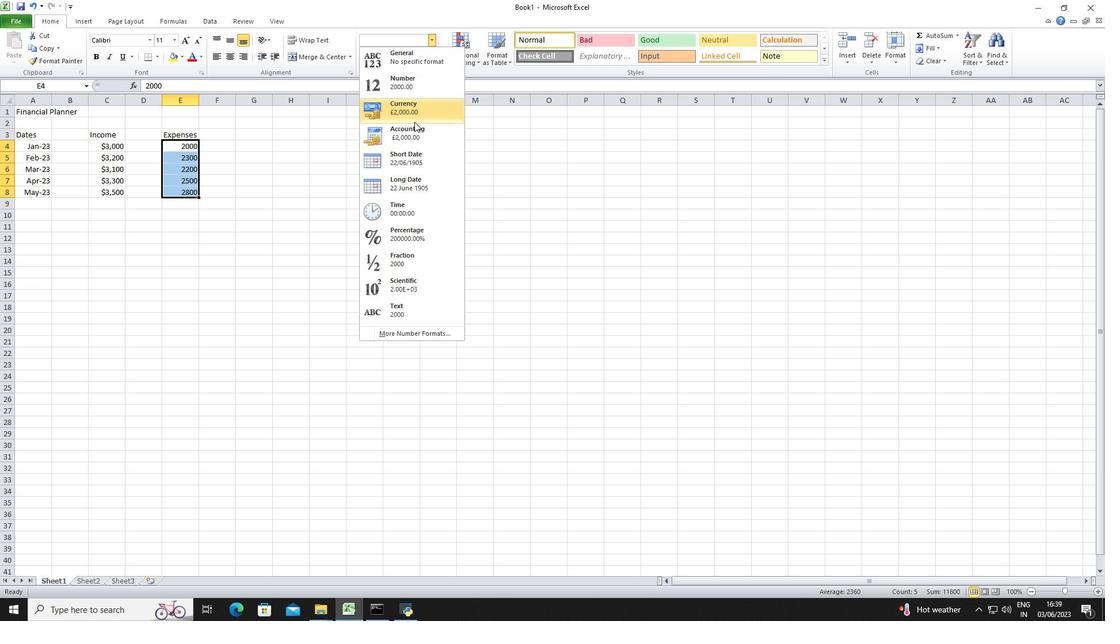 
Action: Mouse scrolled (414, 145) with delta (0, 0)
Screenshot: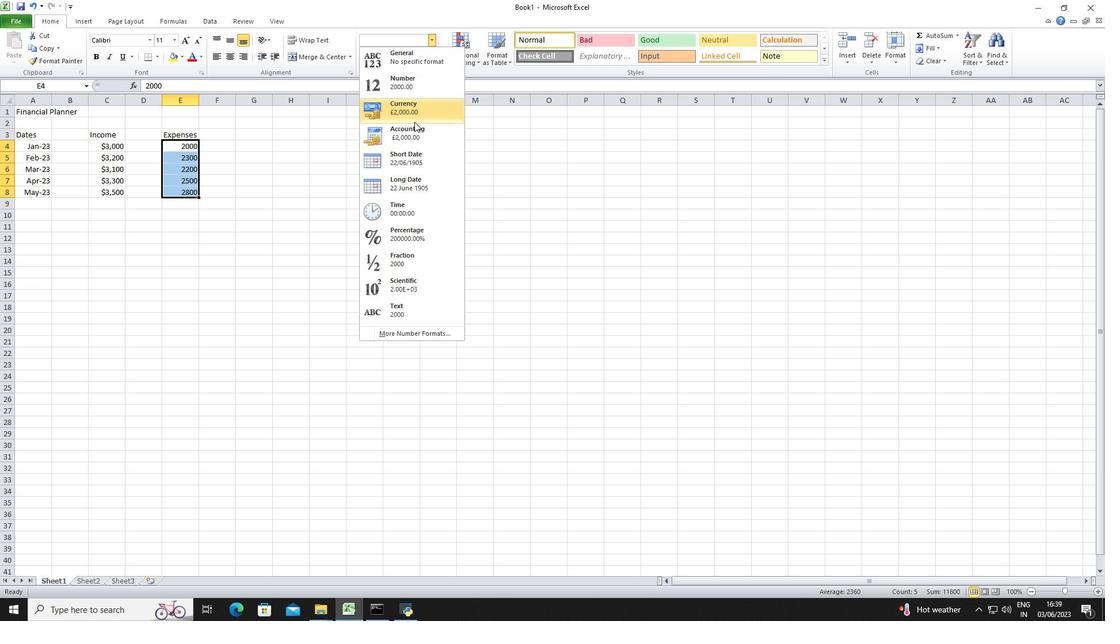 
Action: Mouse moved to (414, 162)
Screenshot: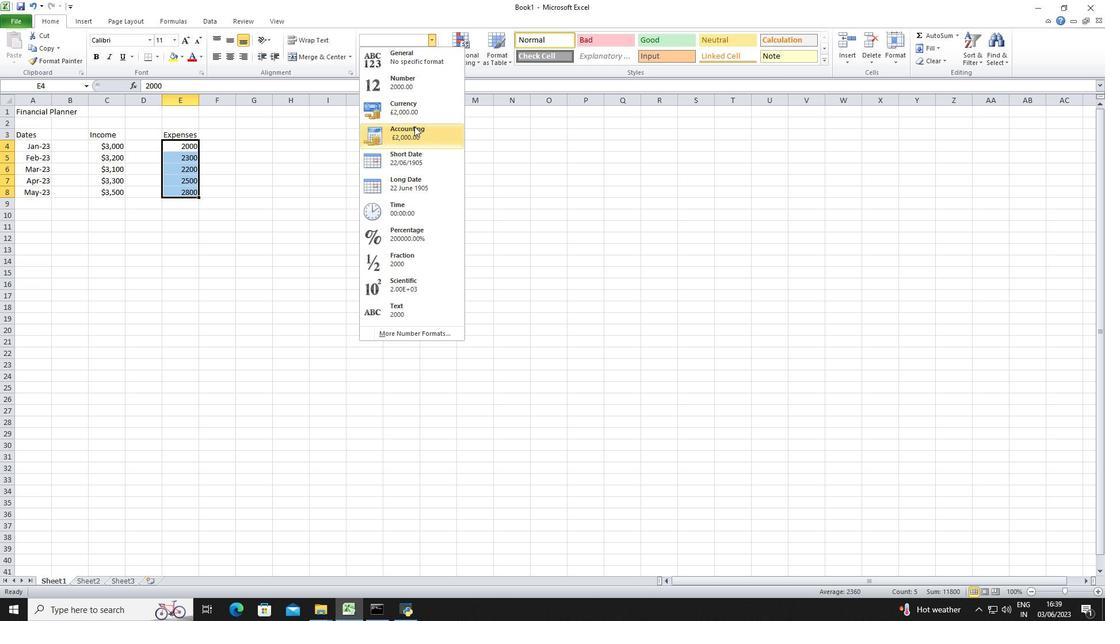 
Action: Mouse scrolled (414, 161) with delta (0, 0)
Screenshot: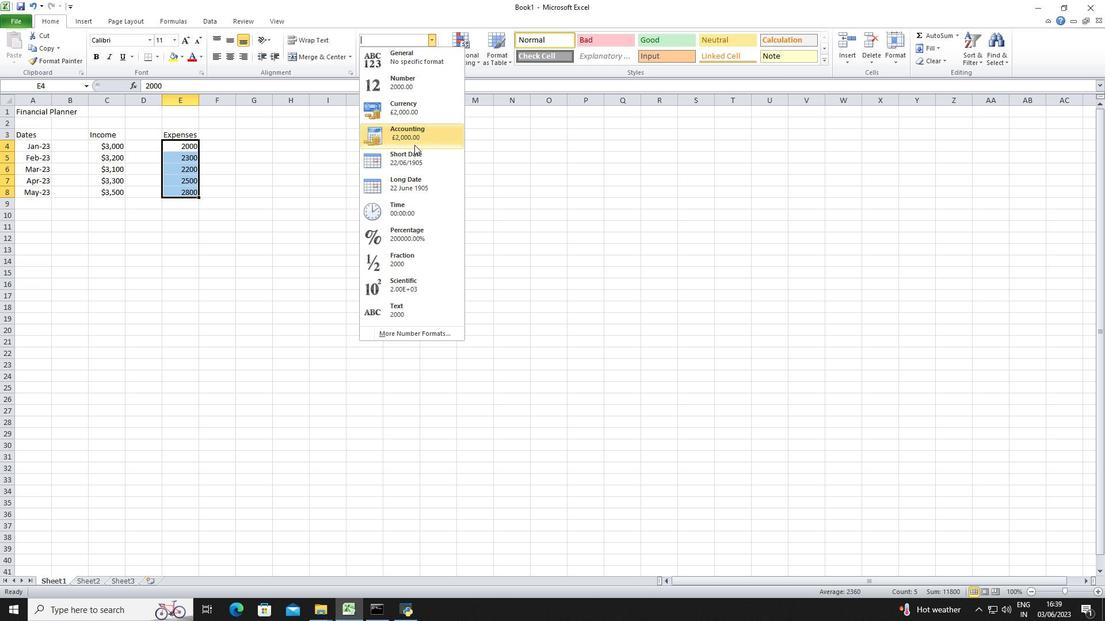 
Action: Mouse moved to (413, 177)
Screenshot: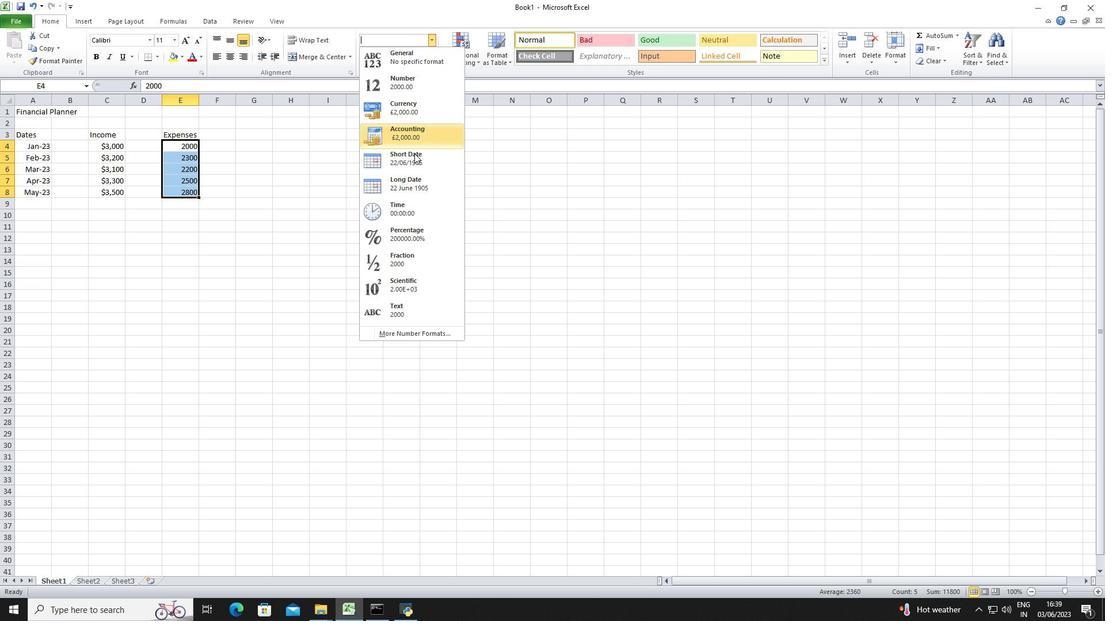 
Action: Mouse scrolled (413, 176) with delta (0, 0)
Screenshot: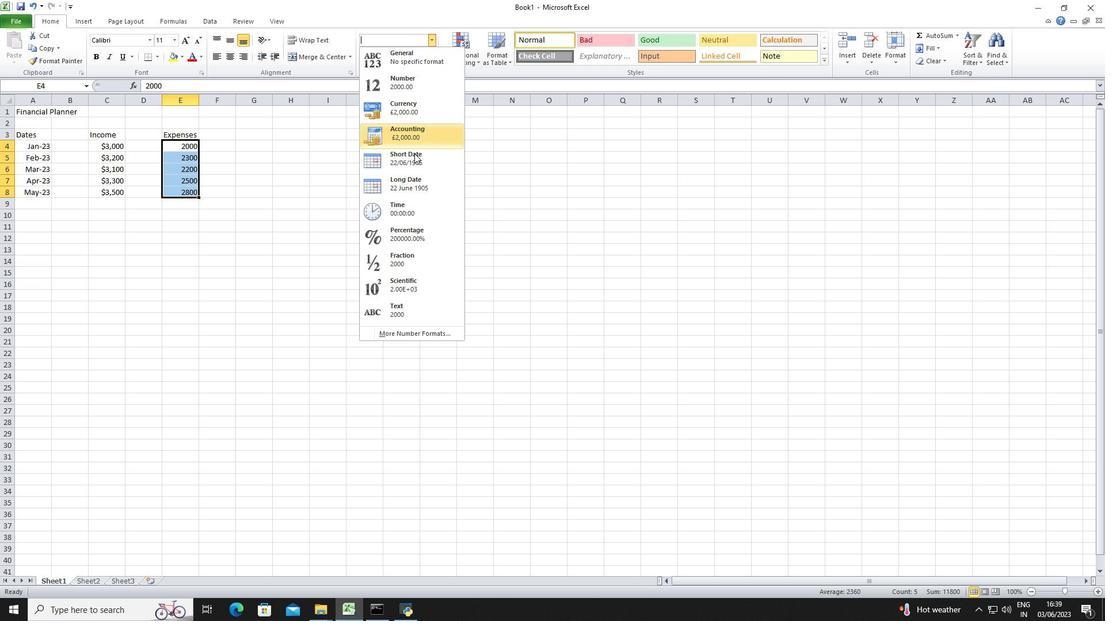 
Action: Mouse moved to (398, 280)
Screenshot: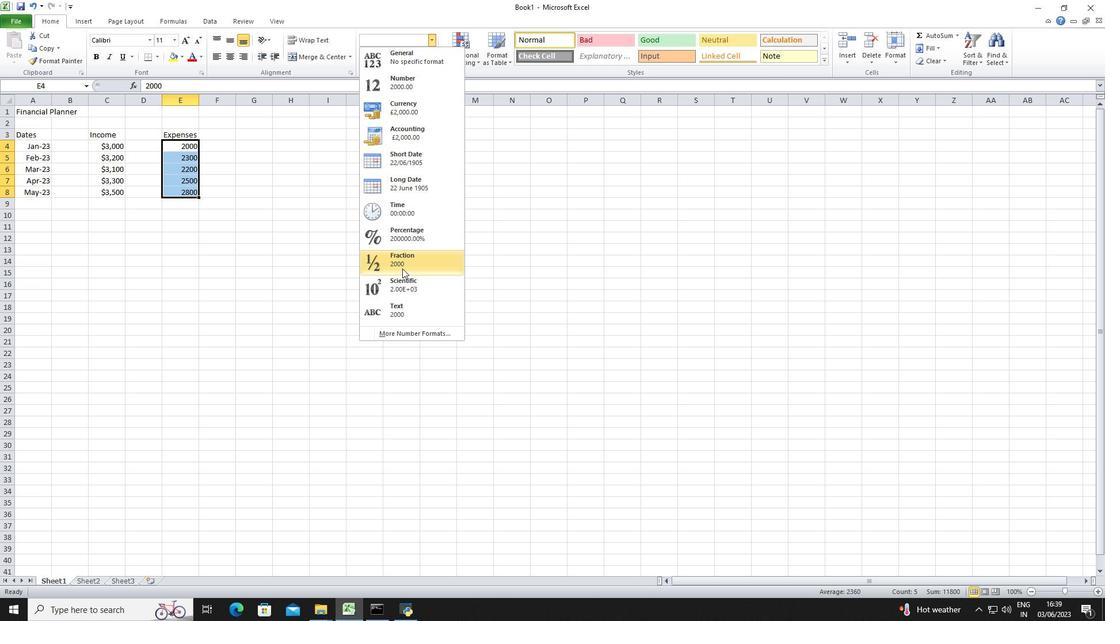 
Action: Mouse scrolled (398, 279) with delta (0, 0)
Screenshot: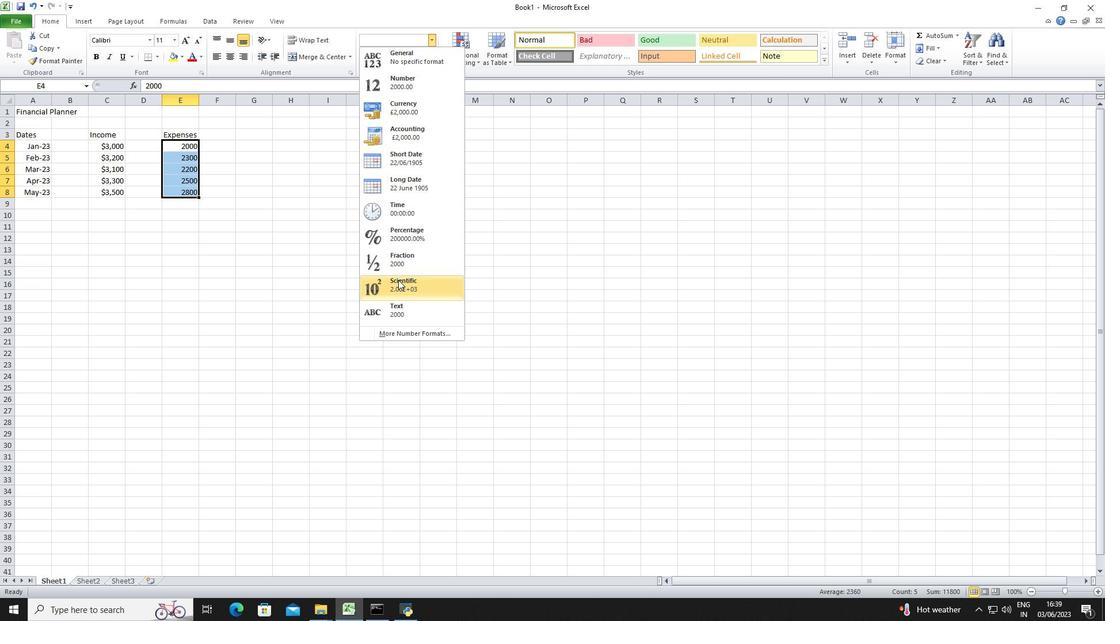 
Action: Mouse moved to (391, 334)
Screenshot: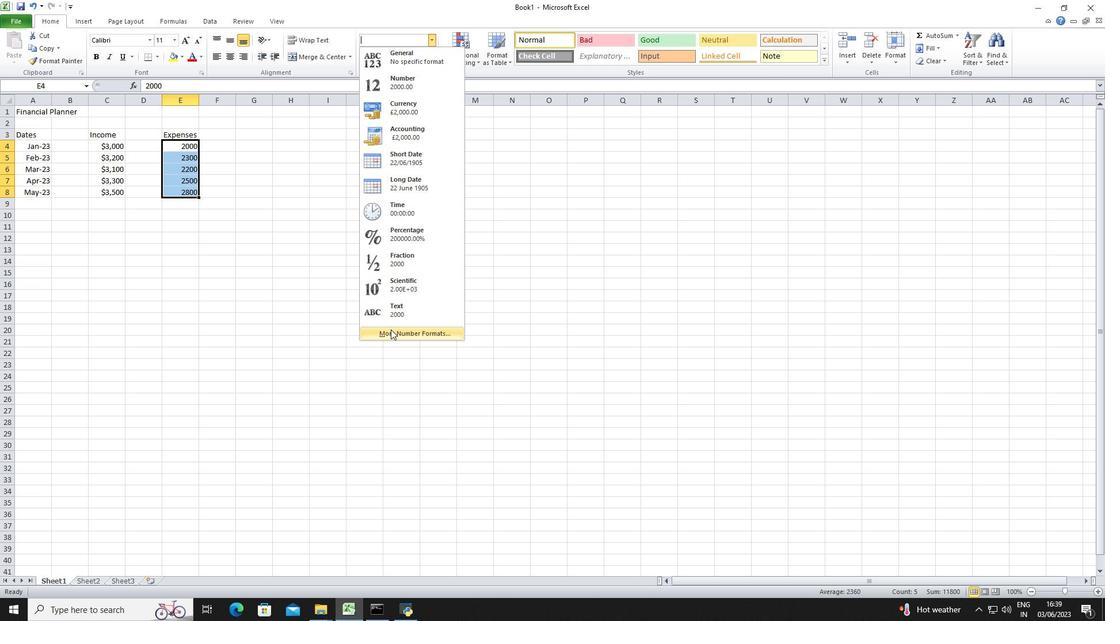 
Action: Mouse pressed left at (391, 334)
Screenshot: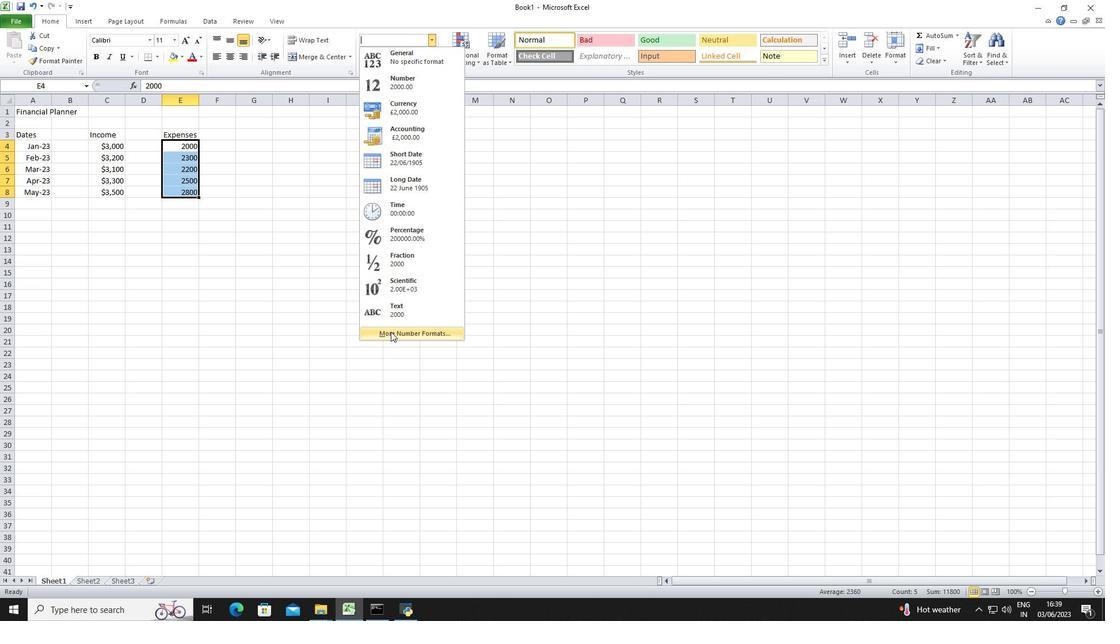 
Action: Mouse moved to (177, 213)
Screenshot: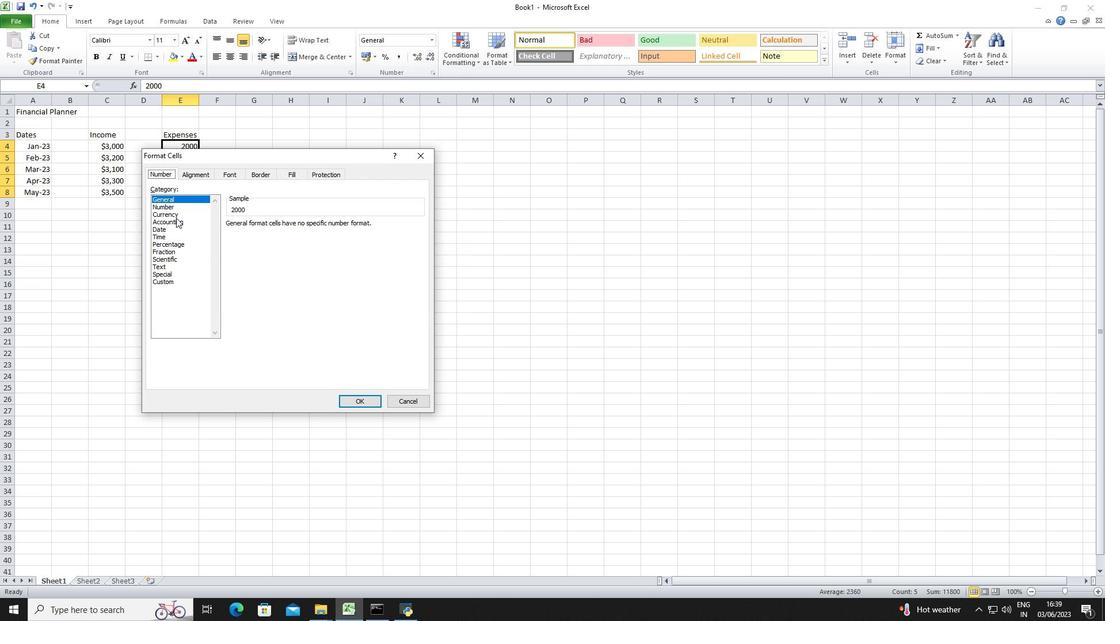 
Action: Mouse pressed left at (177, 213)
Screenshot: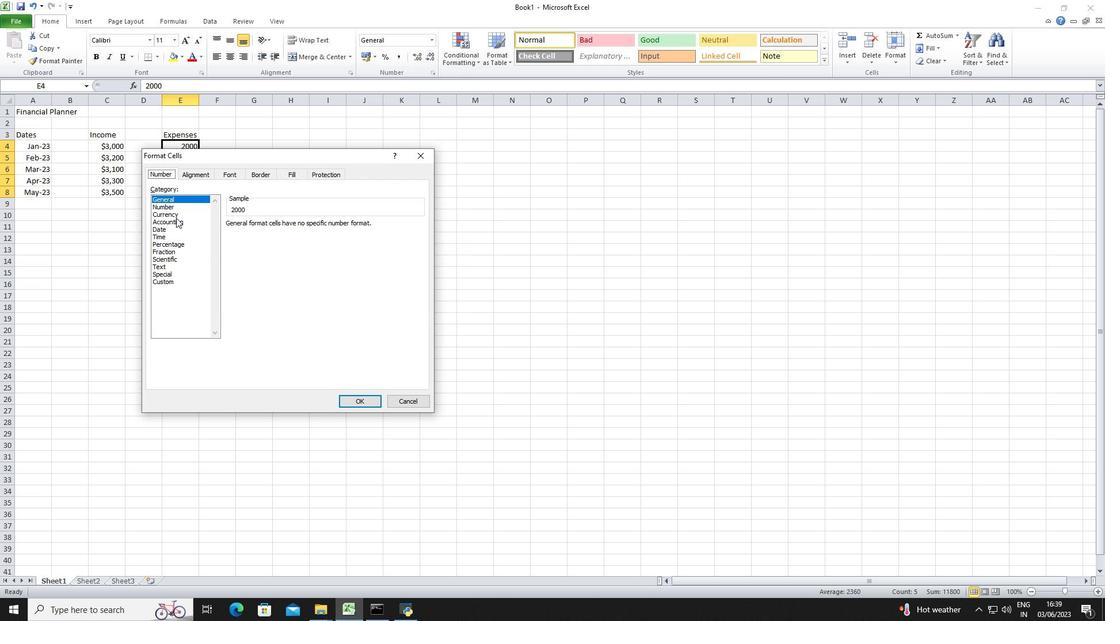 
Action: Mouse moved to (299, 226)
Screenshot: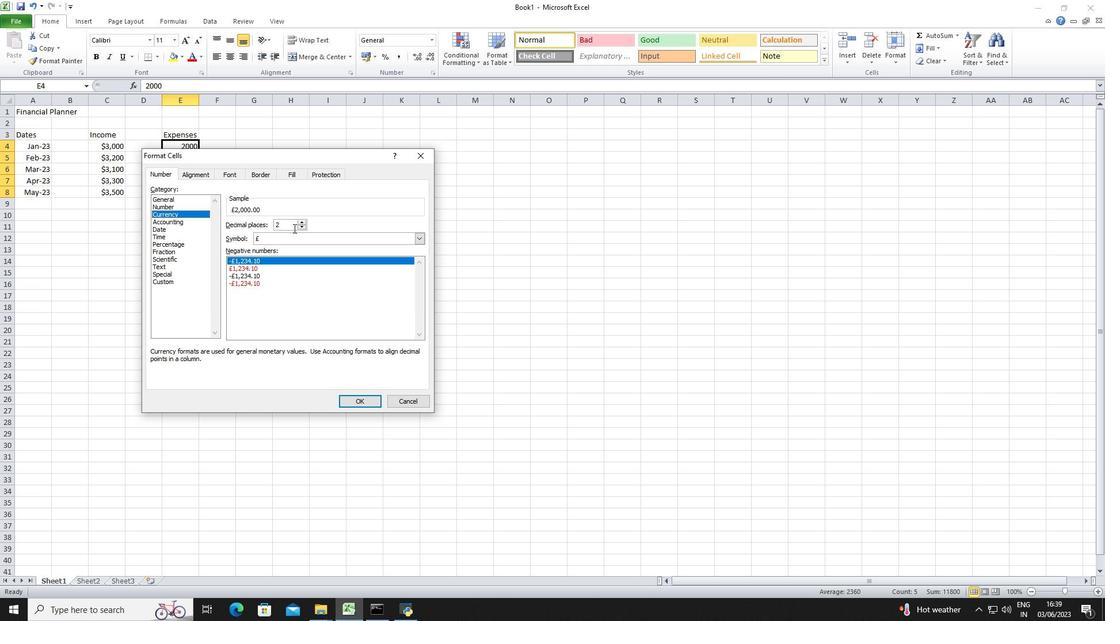 
Action: Mouse pressed left at (299, 226)
Screenshot: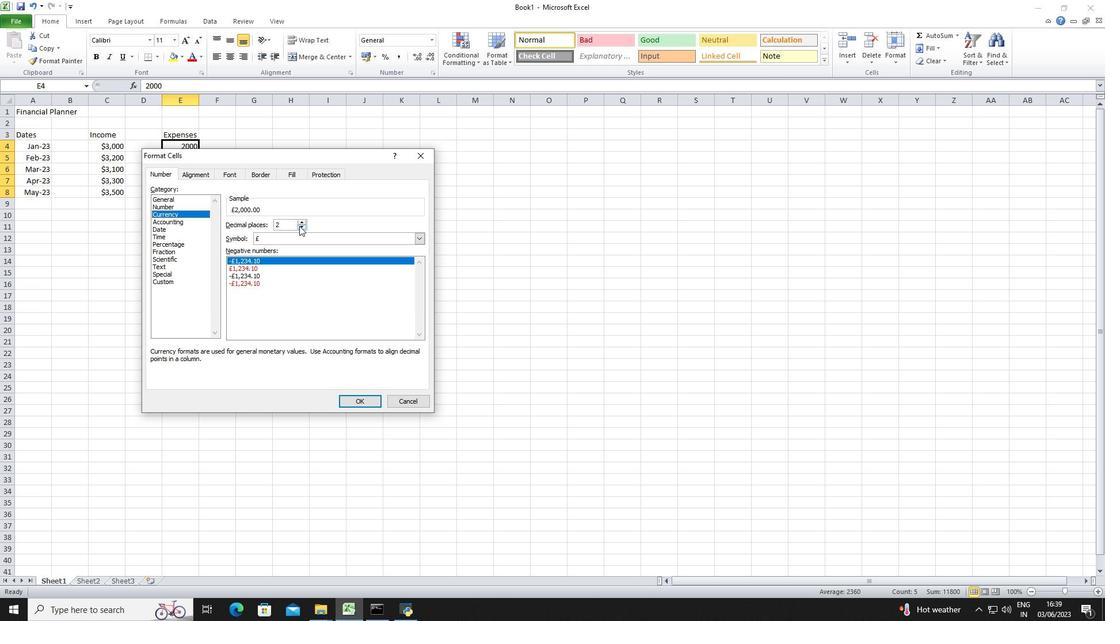 
Action: Mouse pressed left at (299, 226)
Screenshot: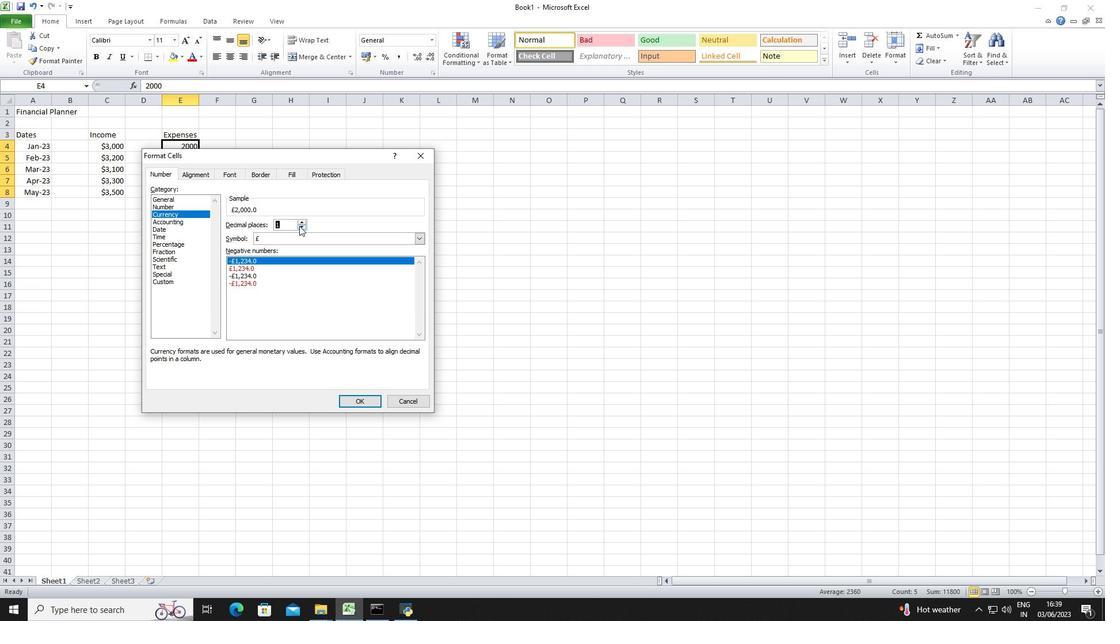 
Action: Mouse moved to (302, 233)
Screenshot: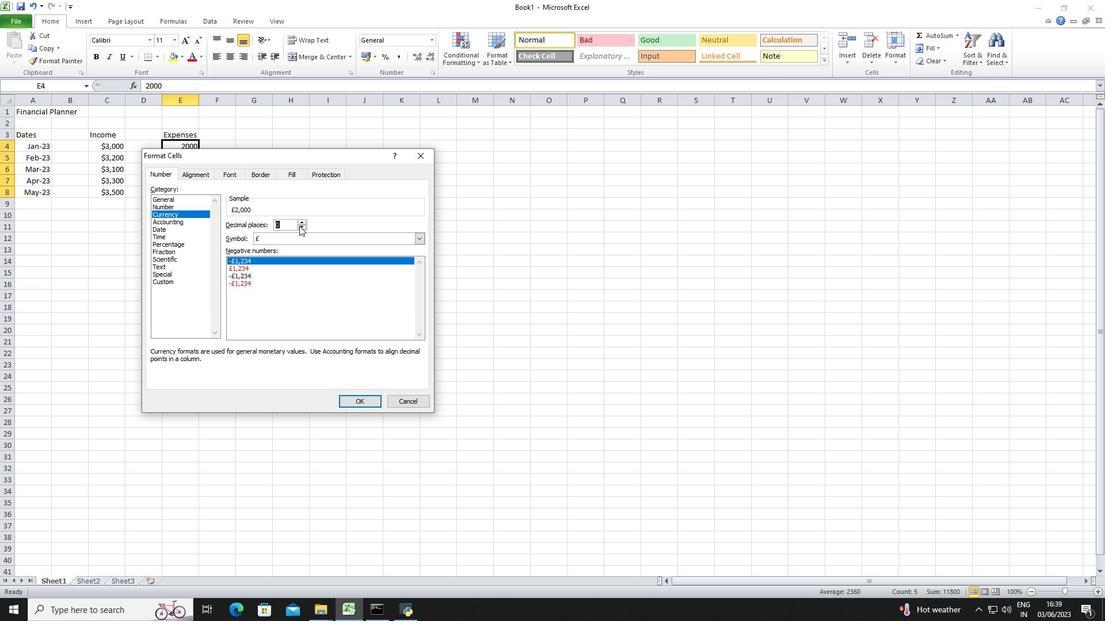
Action: Mouse pressed left at (302, 233)
Screenshot: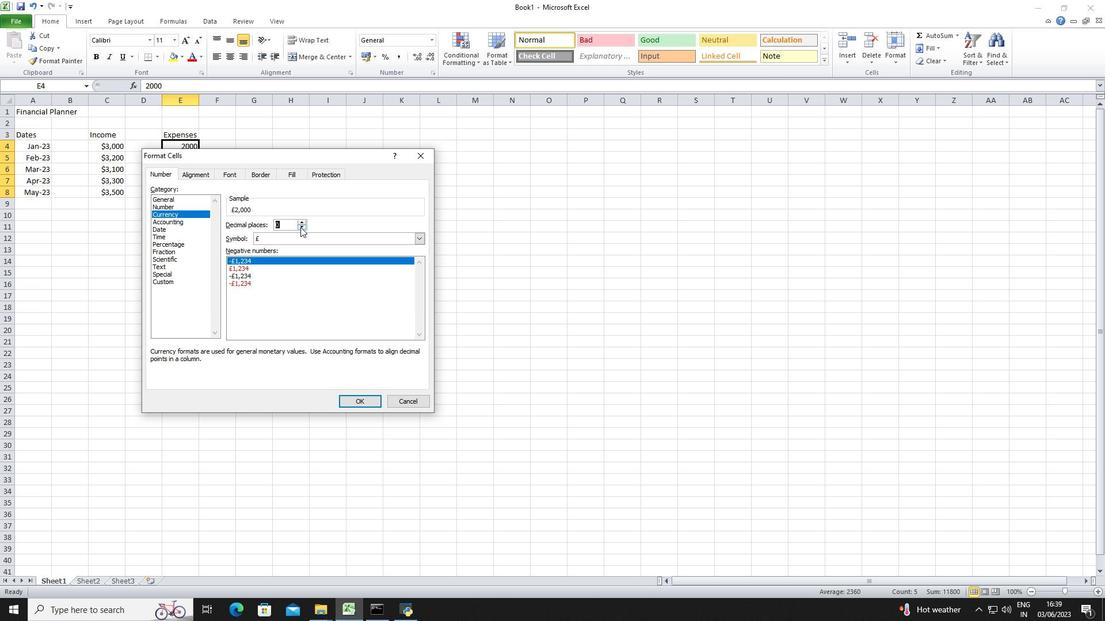 
Action: Mouse moved to (309, 268)
Screenshot: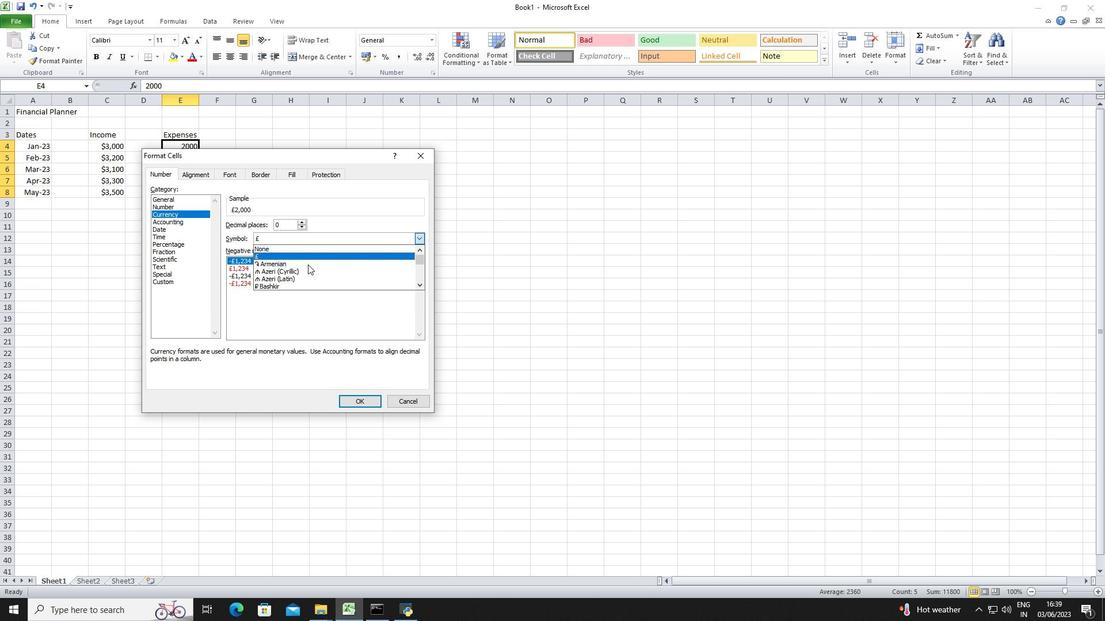 
Action: Mouse scrolled (309, 268) with delta (0, 0)
Screenshot: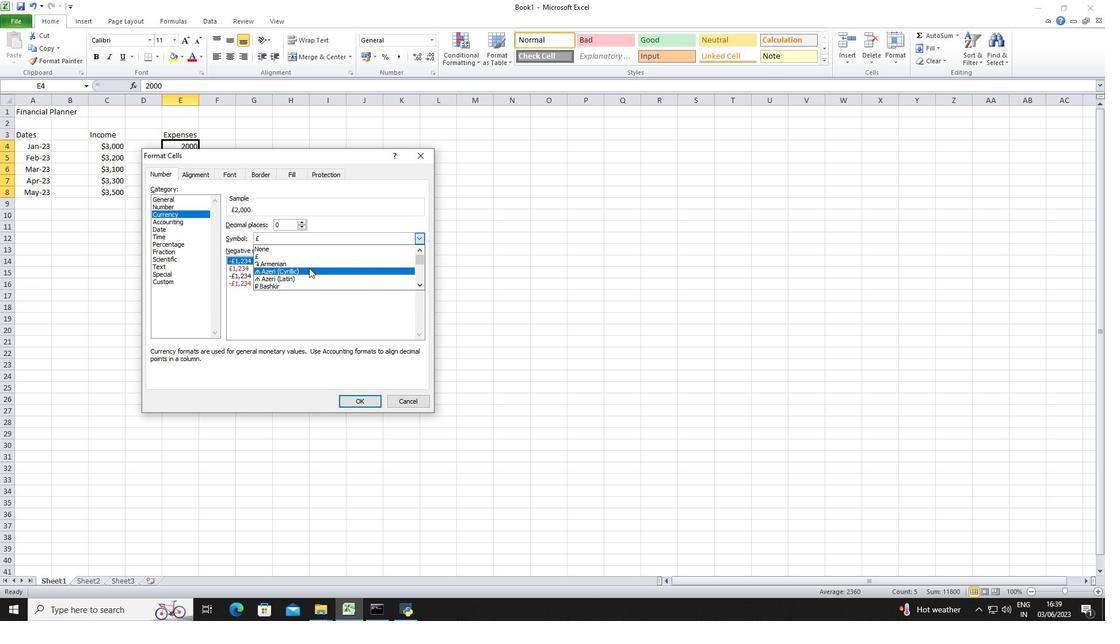 
Action: Mouse scrolled (309, 268) with delta (0, 0)
Screenshot: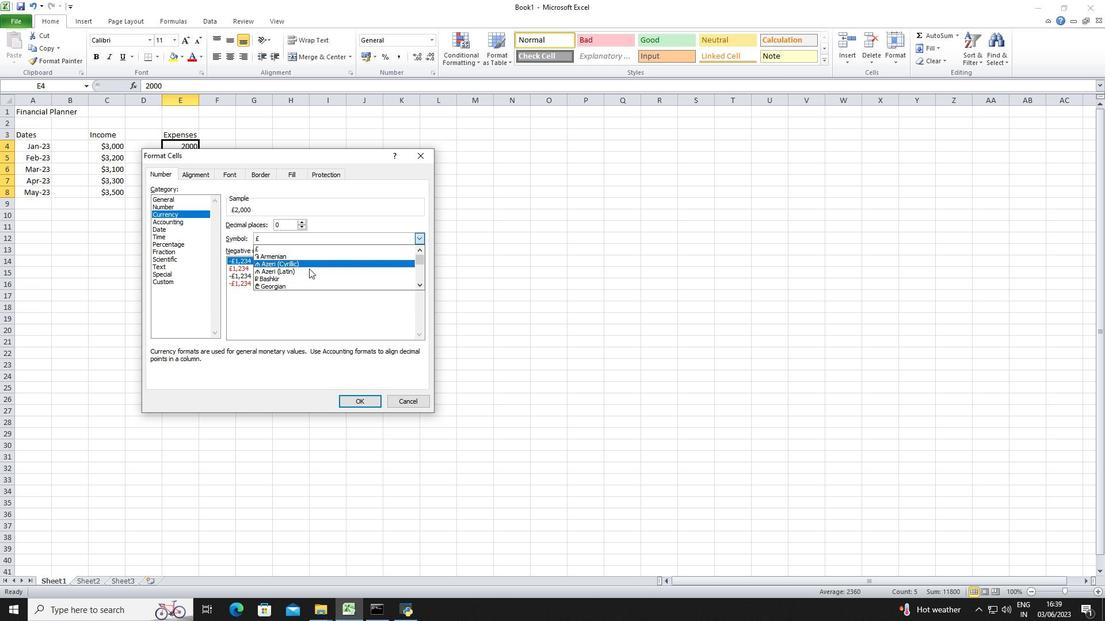 
Action: Mouse scrolled (309, 268) with delta (0, 0)
Screenshot: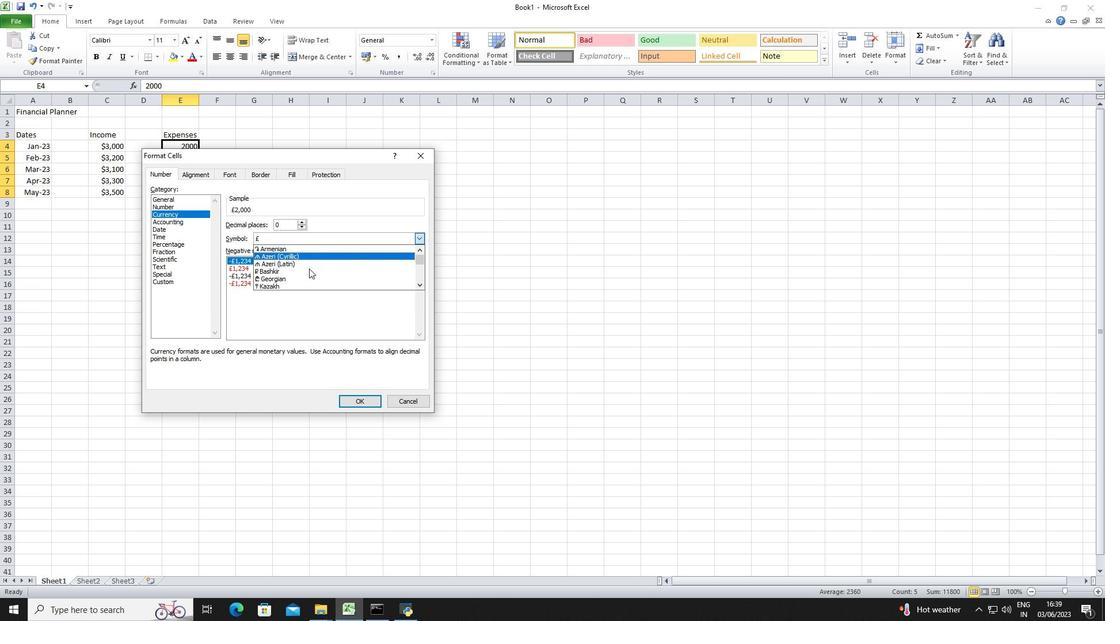 
Action: Mouse scrolled (309, 268) with delta (0, 0)
Screenshot: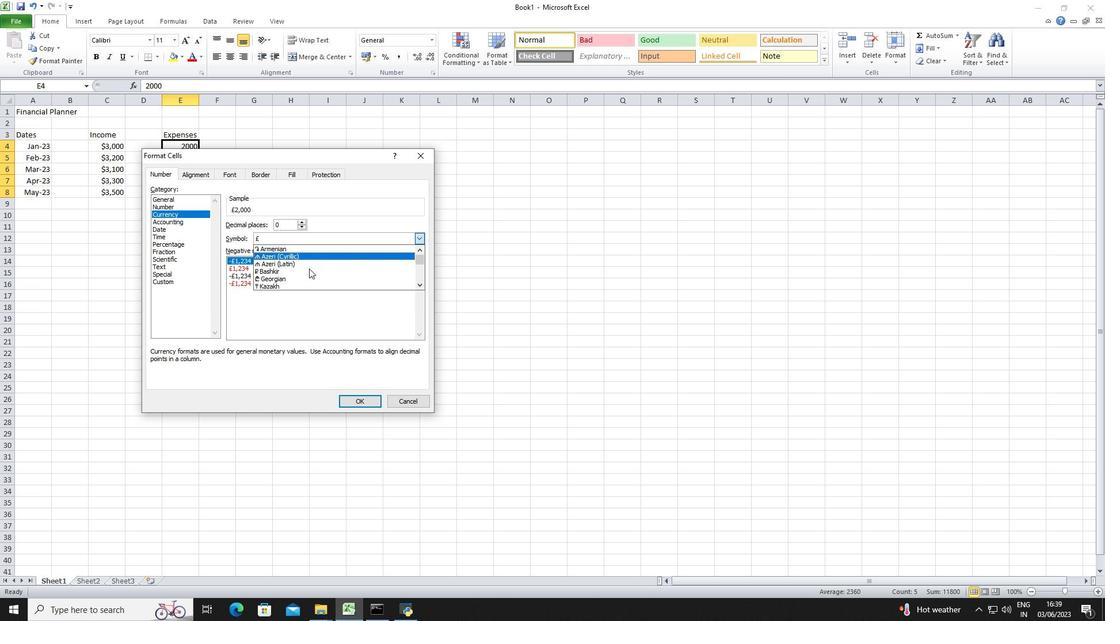
Action: Mouse scrolled (309, 268) with delta (0, 0)
Screenshot: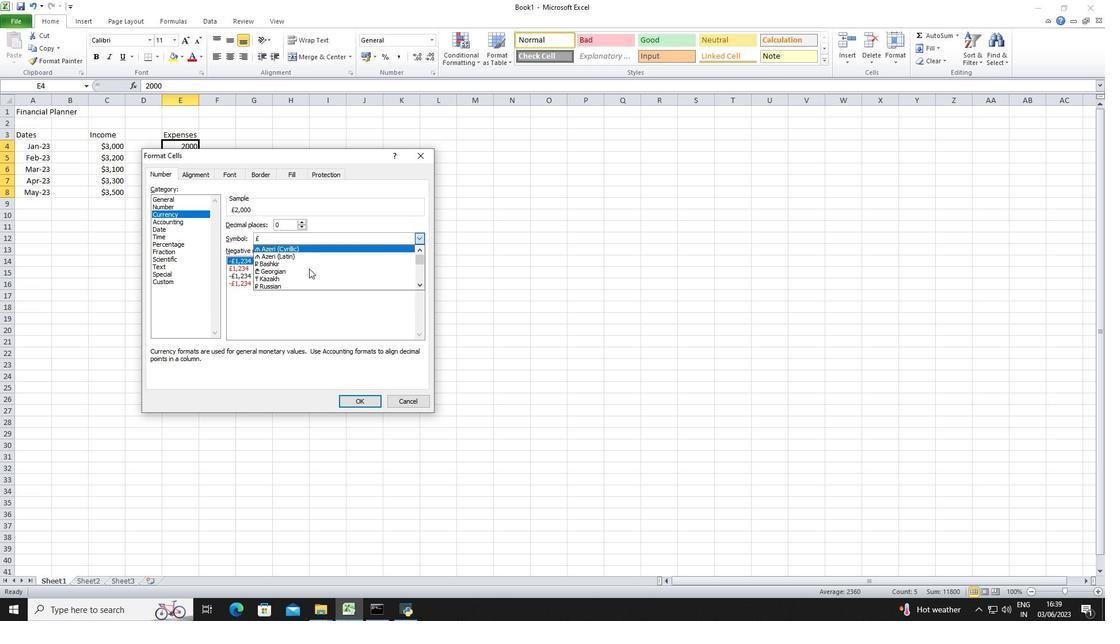 
Action: Mouse scrolled (309, 268) with delta (0, 0)
Screenshot: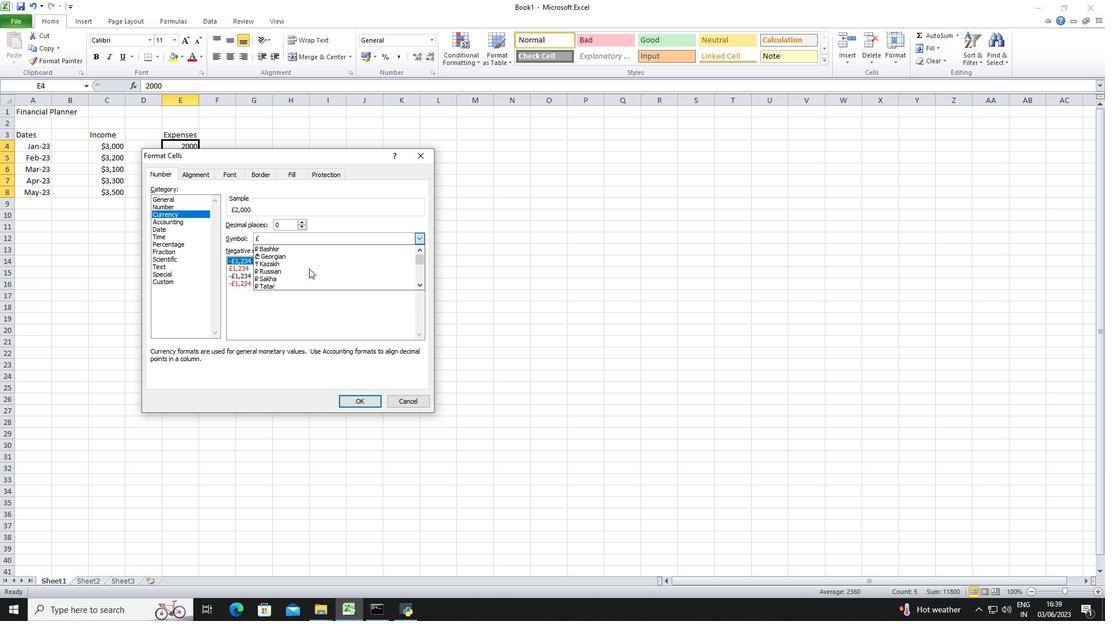 
Action: Mouse scrolled (309, 268) with delta (0, 0)
Screenshot: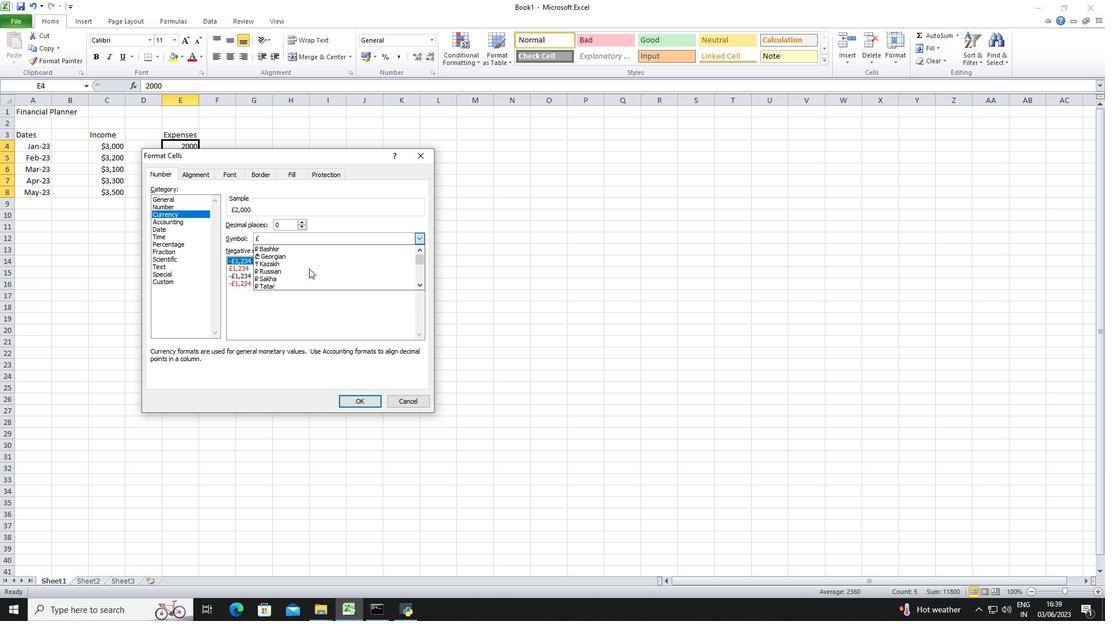 
Action: Mouse scrolled (309, 268) with delta (0, 0)
Screenshot: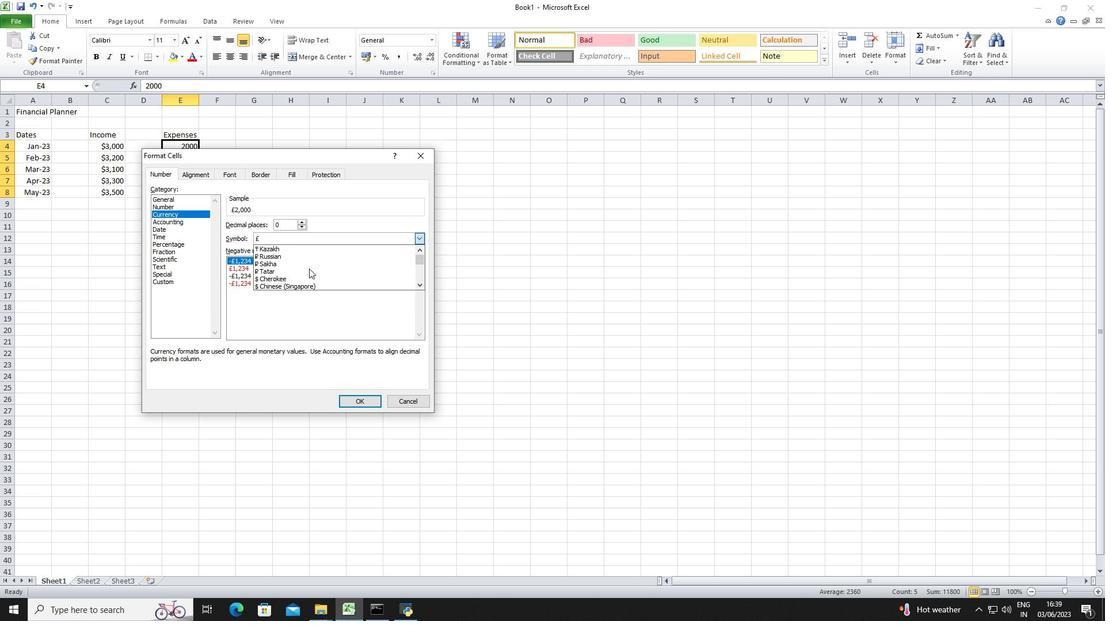 
Action: Mouse moved to (312, 283)
Screenshot: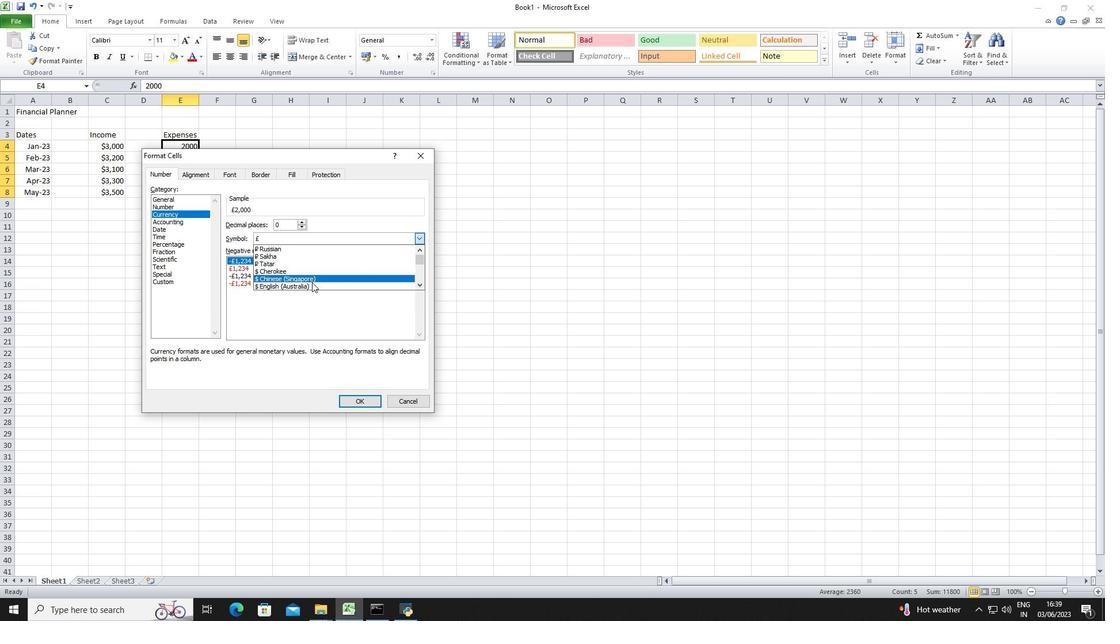 
Action: Mouse pressed left at (312, 283)
Screenshot: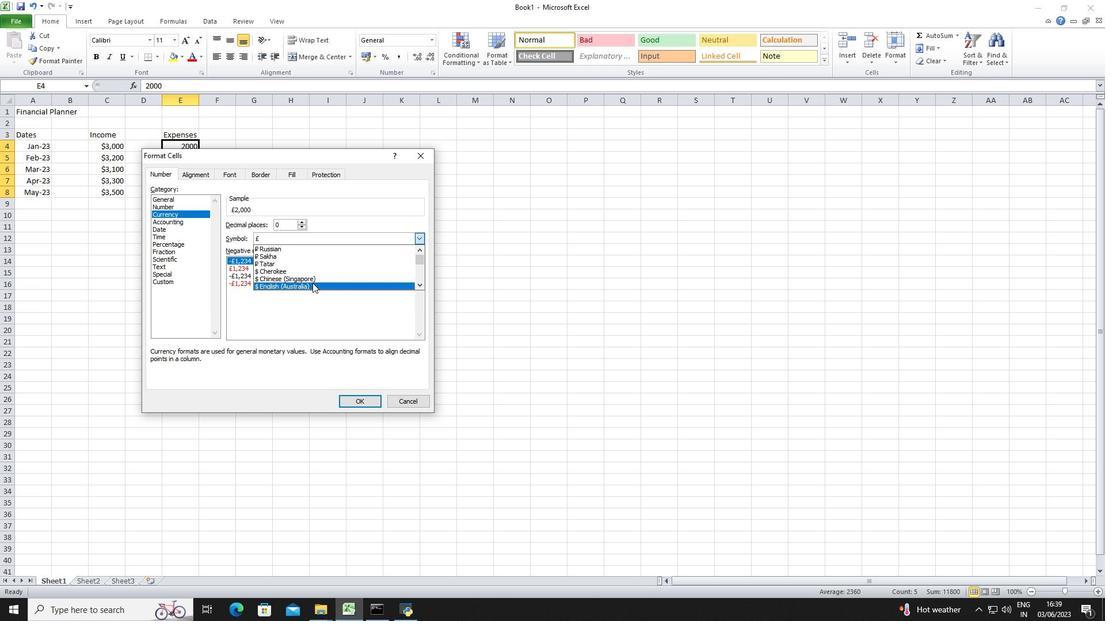 
Action: Mouse moved to (362, 398)
Screenshot: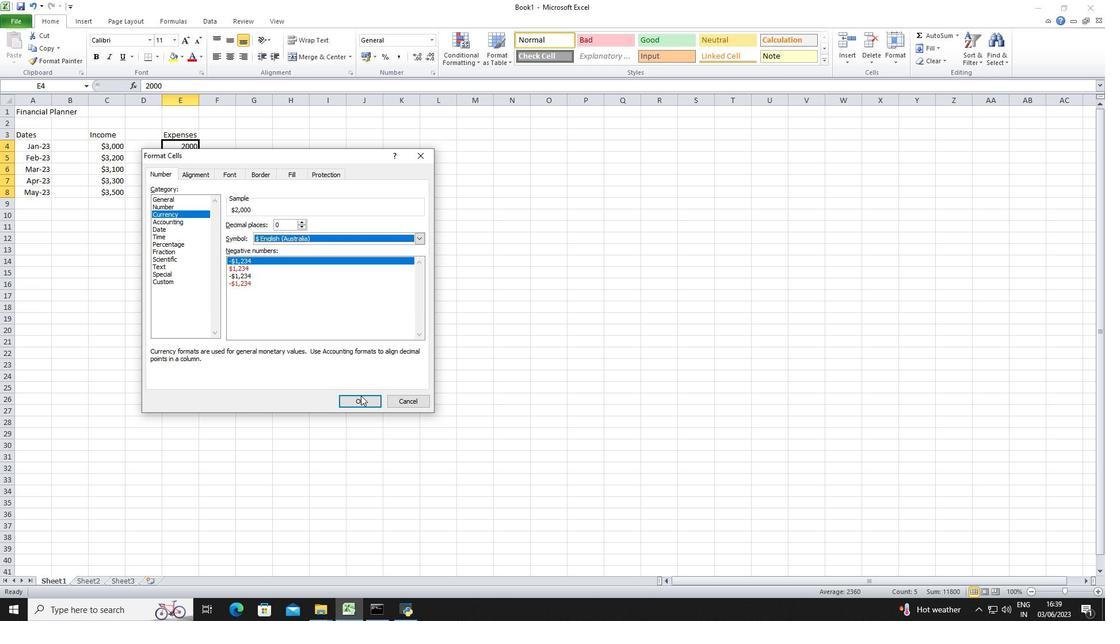 
Action: Mouse pressed left at (362, 398)
Screenshot: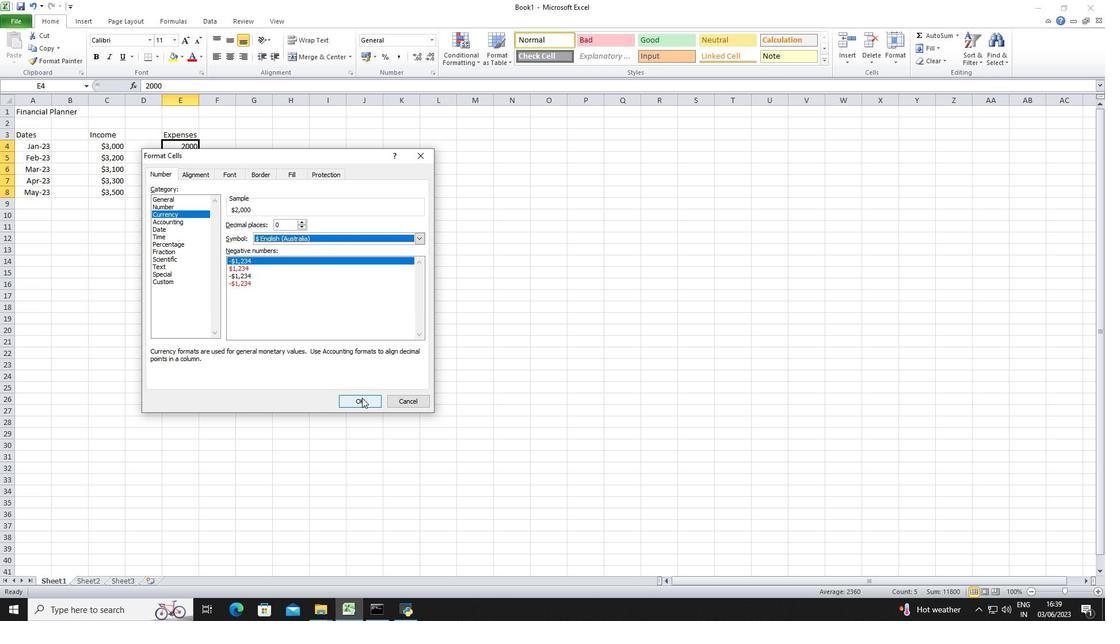 
Action: Mouse moved to (263, 133)
Screenshot: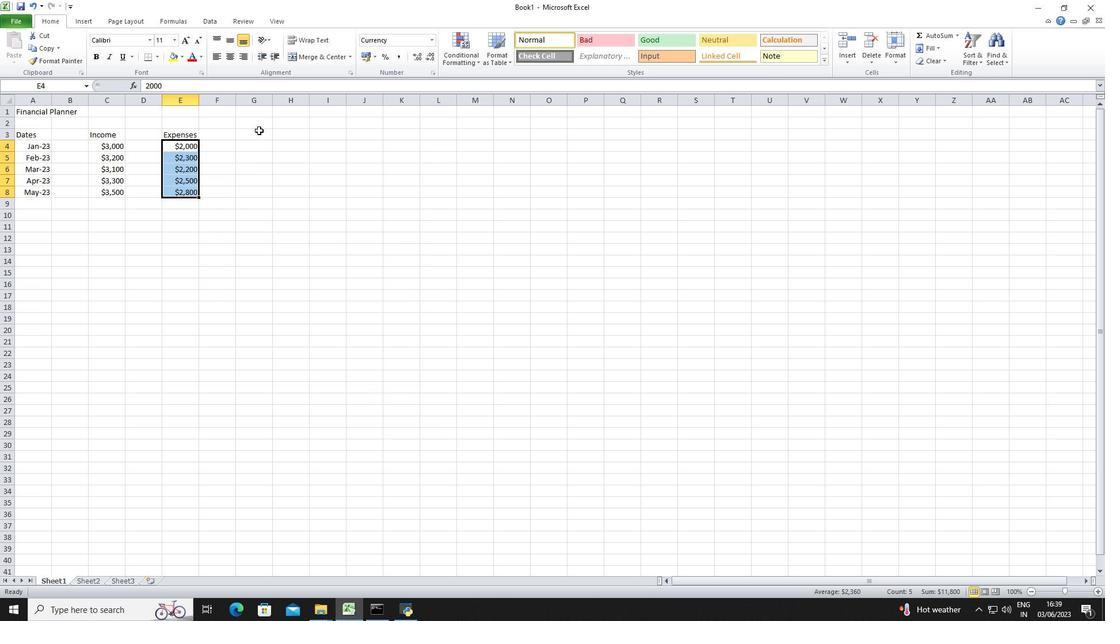 
Action: Mouse pressed left at (263, 133)
Screenshot: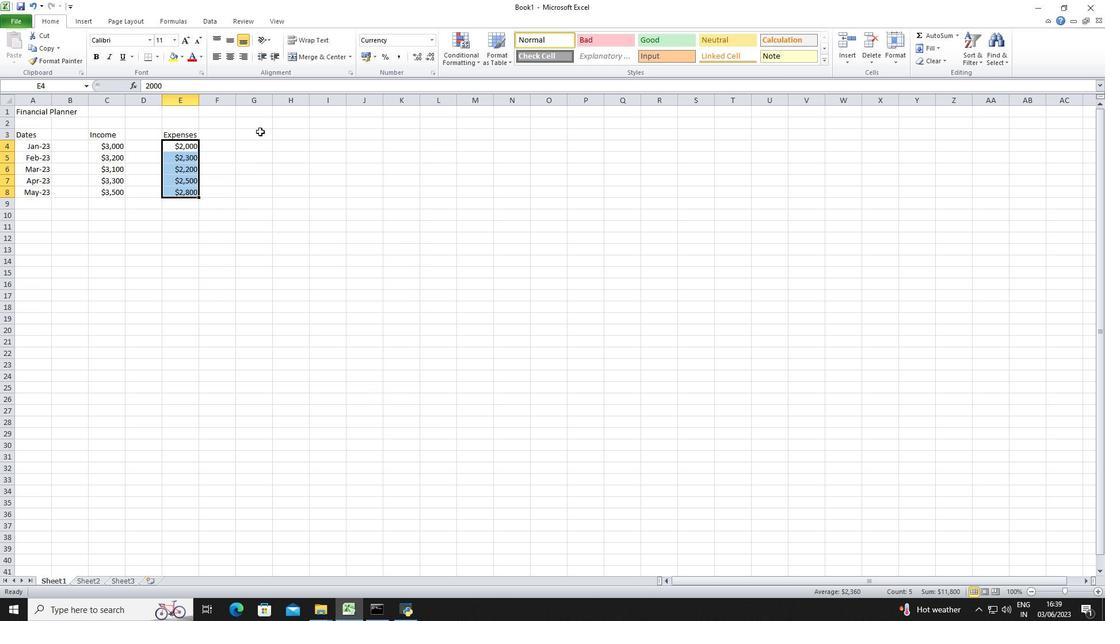 
Action: Key pressed <Key.shift>Savings<Key.down>500<Key.down>600<Key.down>500<Key.down>700<Key.down>700<Key.down>
Screenshot: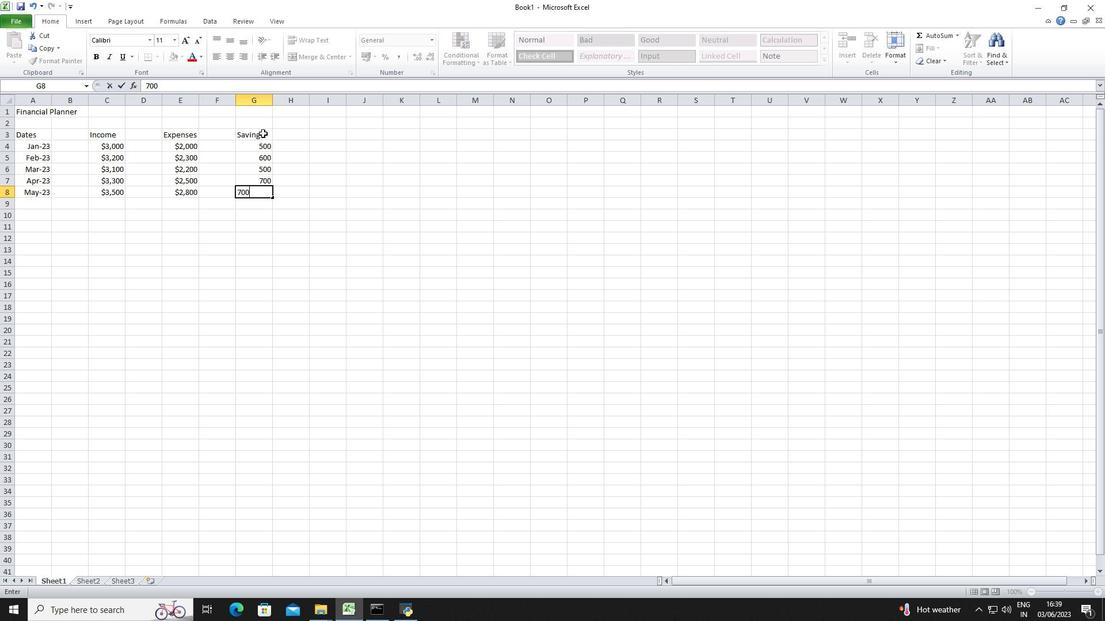 
Action: Mouse moved to (255, 145)
Screenshot: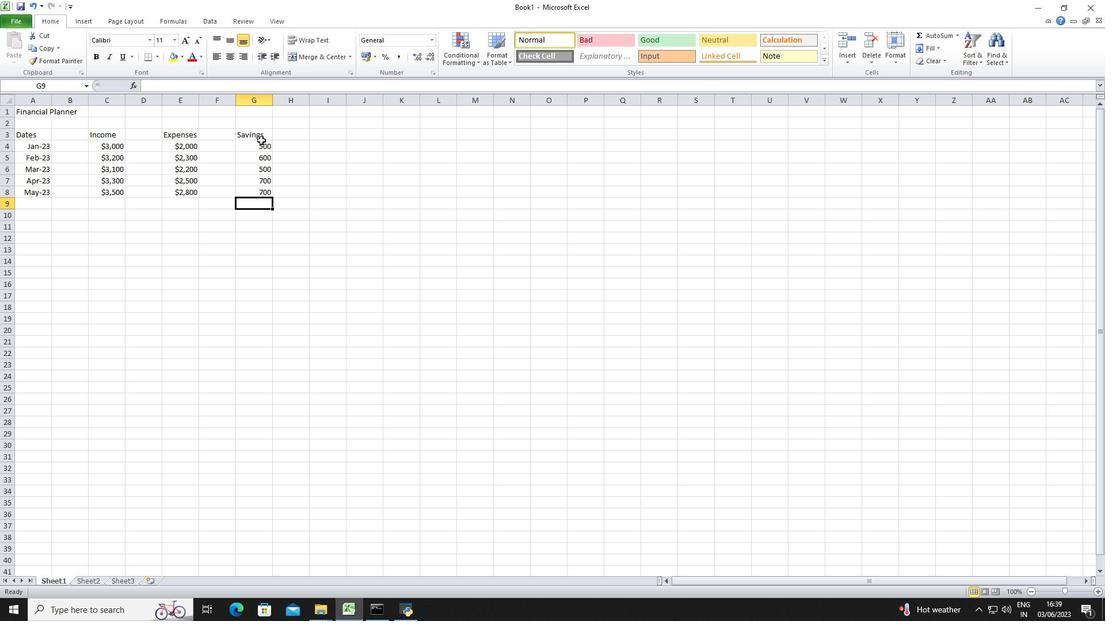
Action: Mouse pressed left at (255, 145)
Screenshot: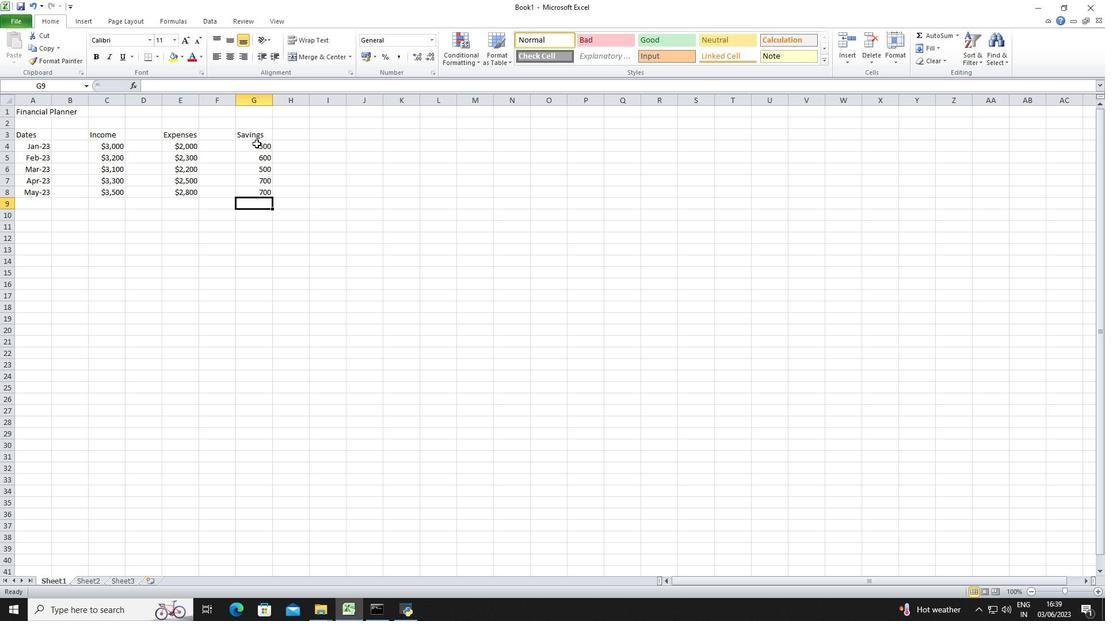 
Action: Mouse moved to (431, 39)
Screenshot: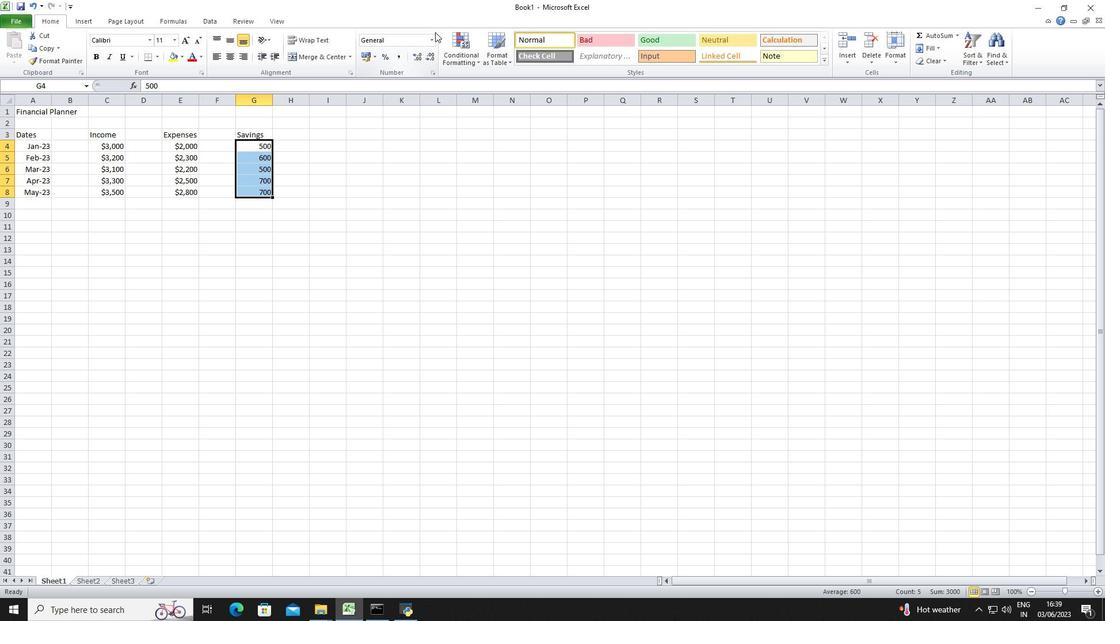 
Action: Mouse pressed left at (431, 39)
Screenshot: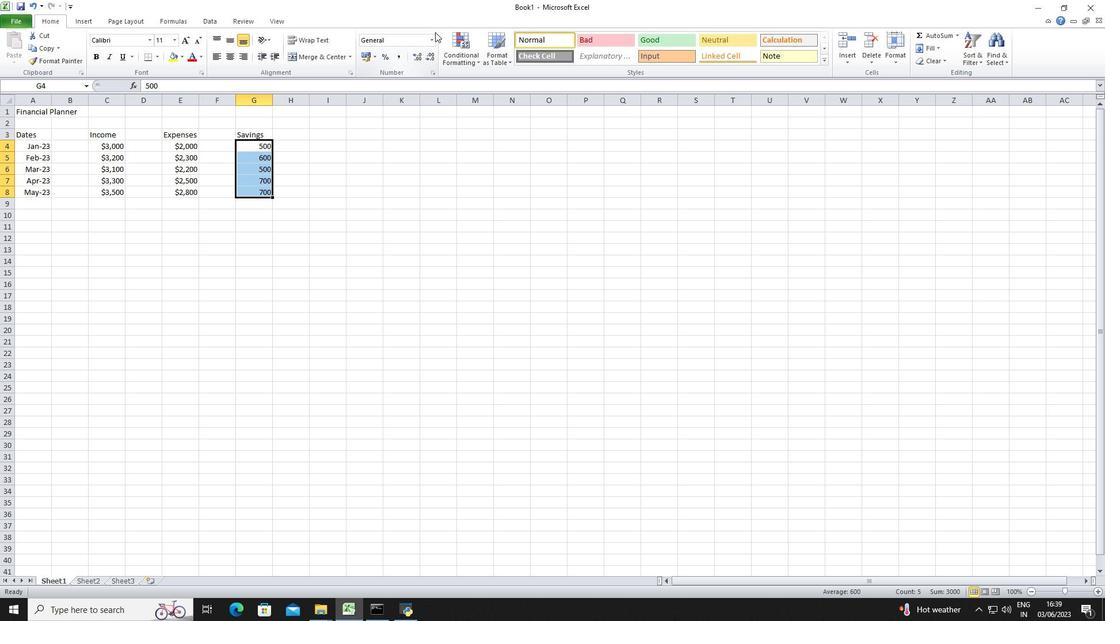 
Action: Mouse moved to (432, 331)
Screenshot: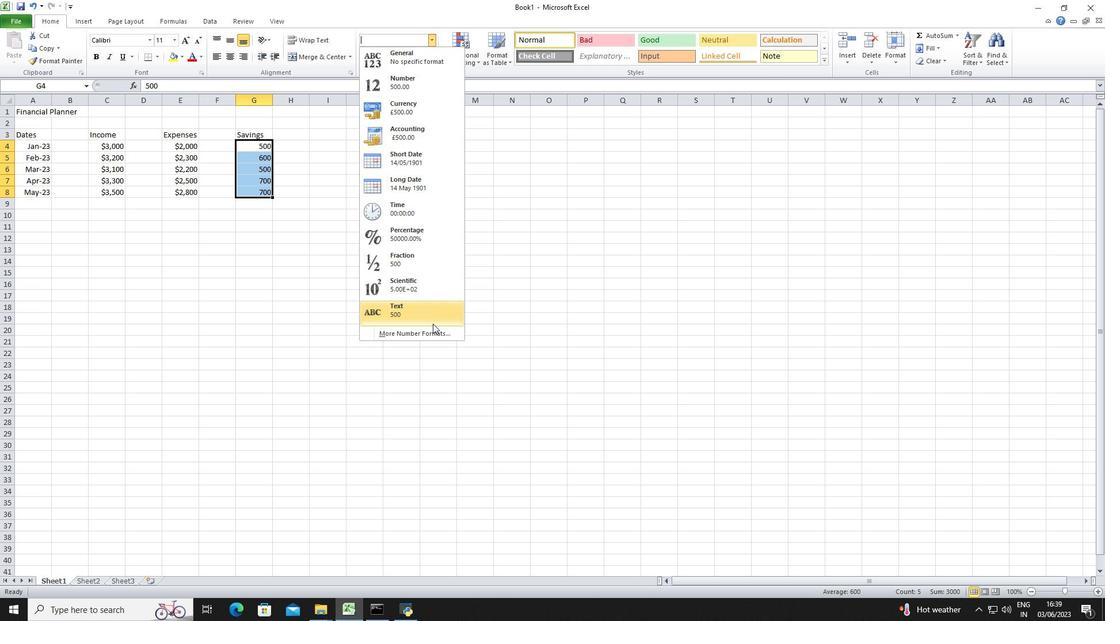 
Action: Mouse pressed left at (432, 331)
Screenshot: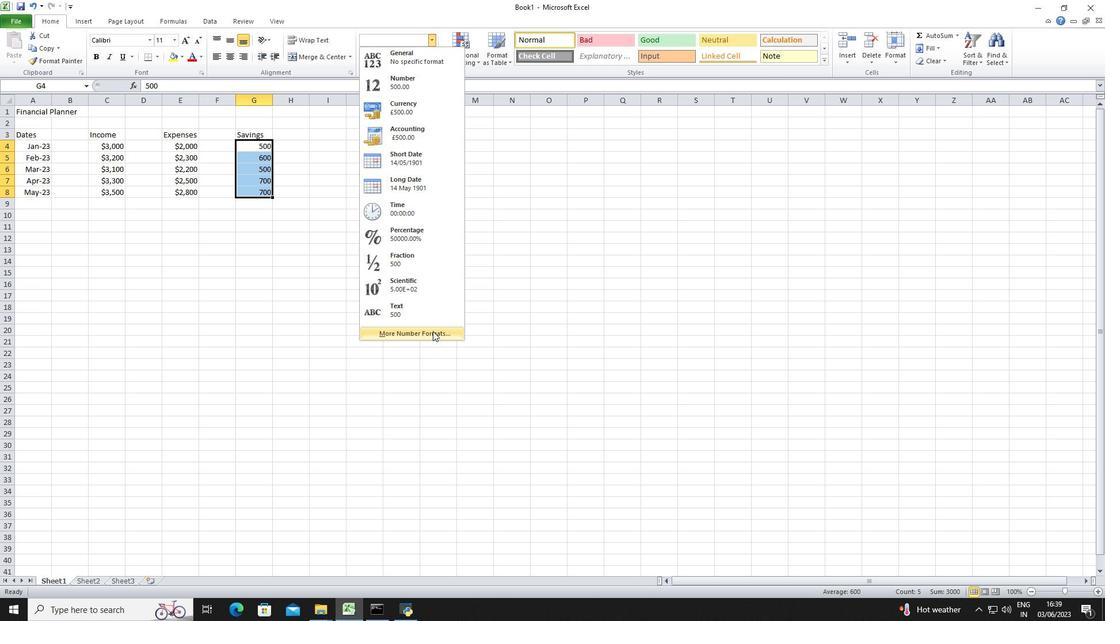 
Action: Mouse moved to (181, 208)
Screenshot: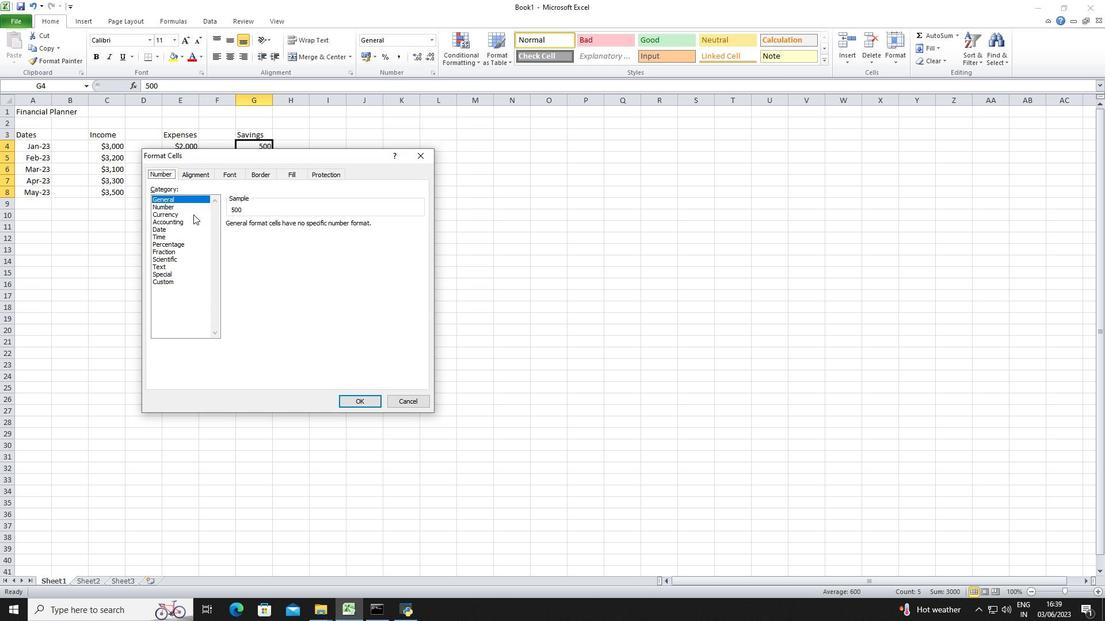 
Action: Mouse pressed left at (181, 208)
Screenshot: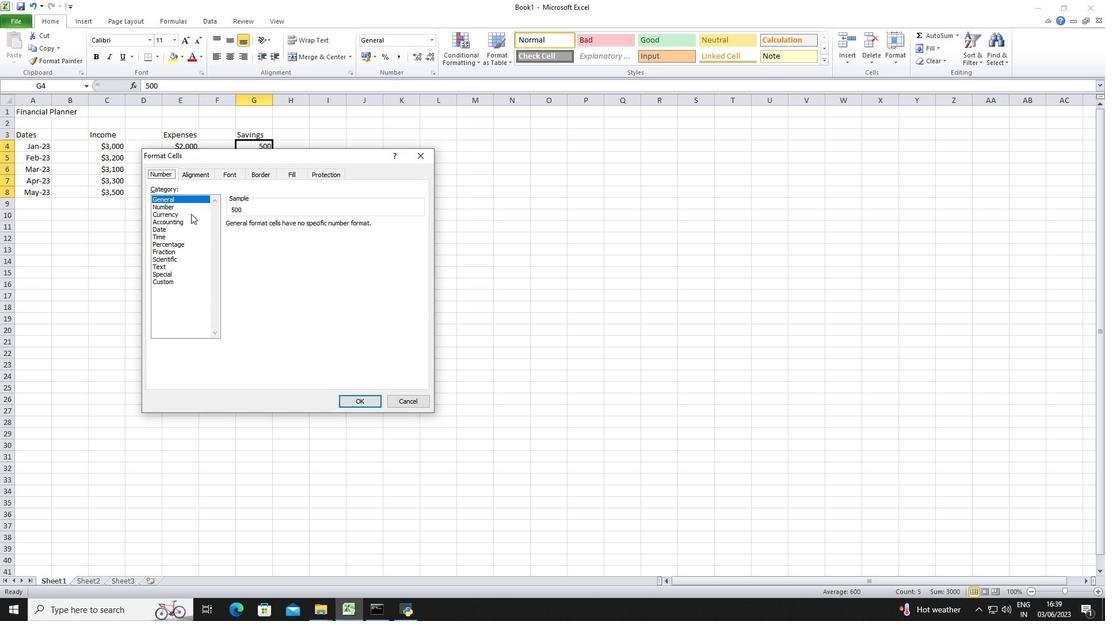 
Action: Mouse moved to (181, 214)
Screenshot: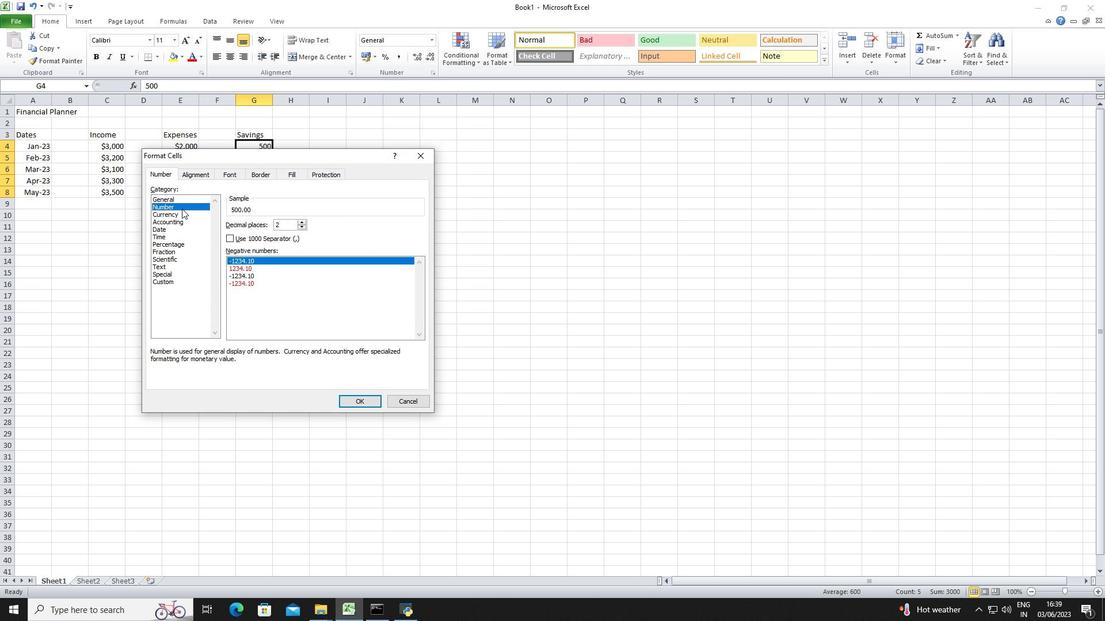
Action: Mouse pressed left at (181, 214)
Screenshot: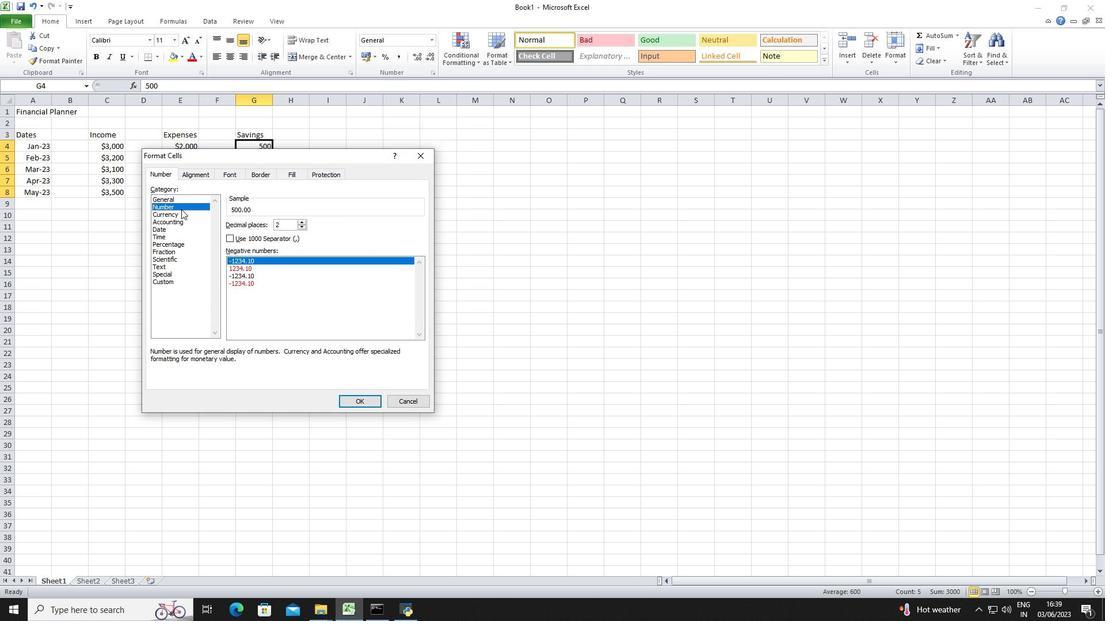 
Action: Mouse moved to (301, 227)
Screenshot: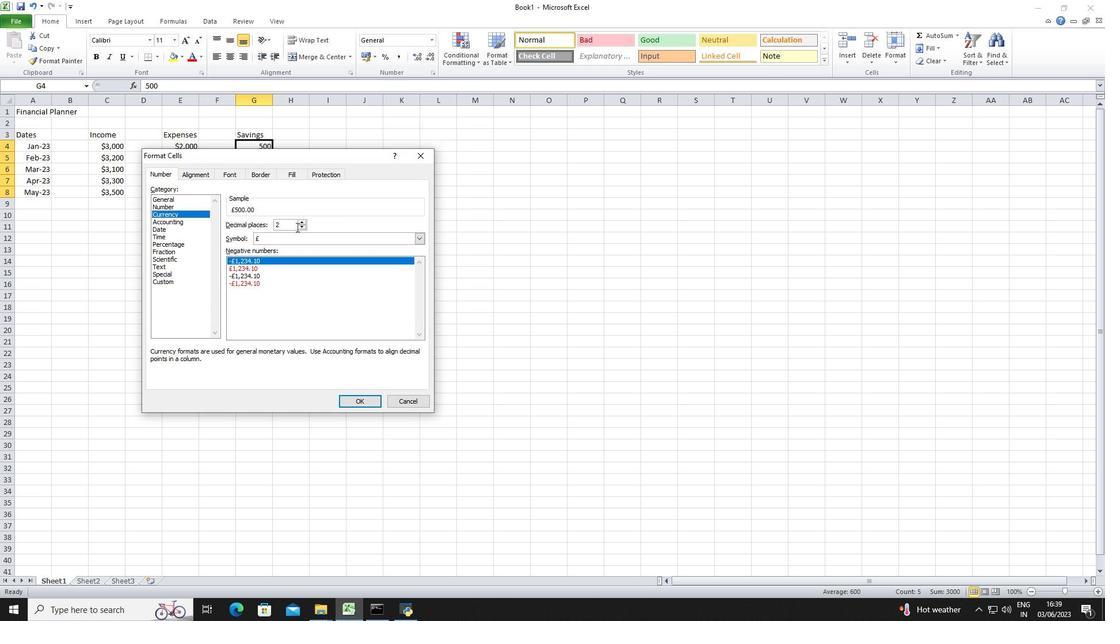 
Action: Mouse pressed left at (301, 227)
Screenshot: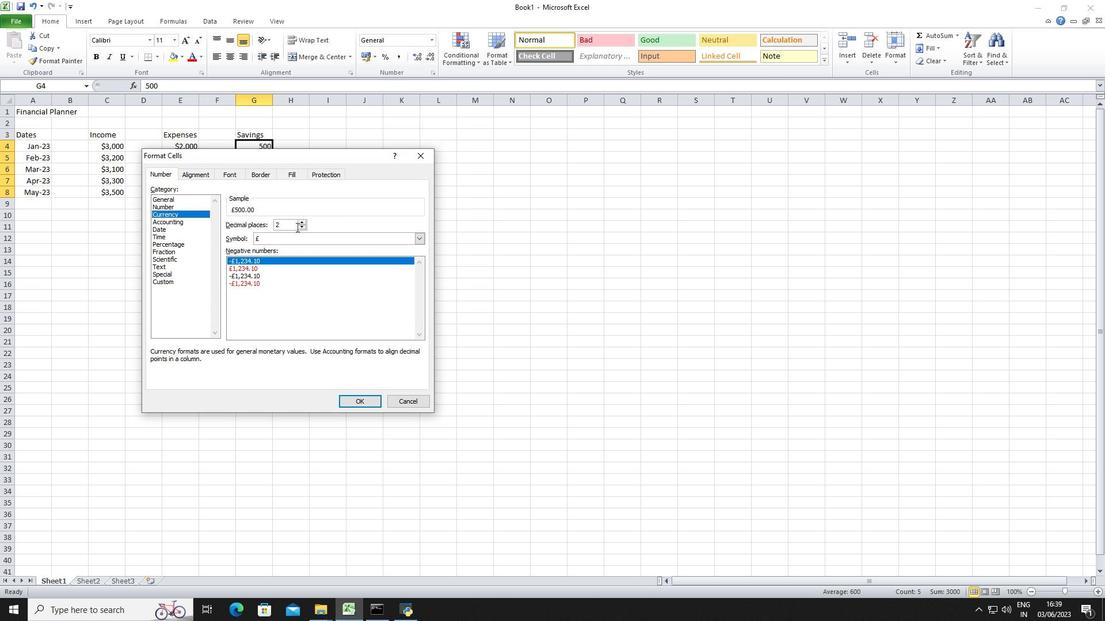 
Action: Mouse pressed left at (301, 227)
Screenshot: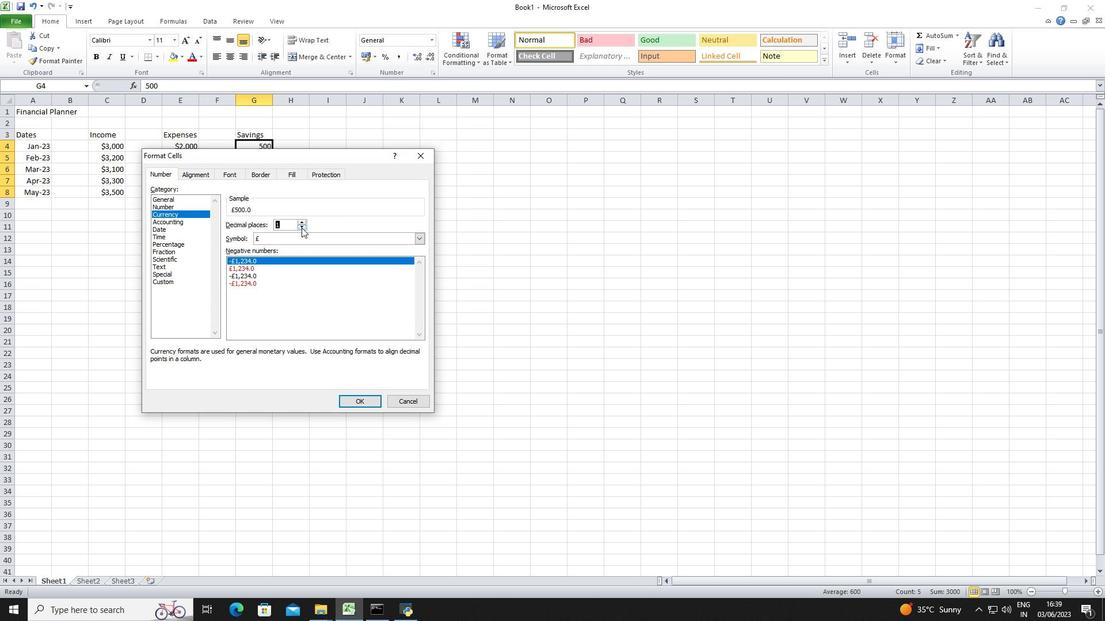 
Action: Mouse moved to (304, 237)
Screenshot: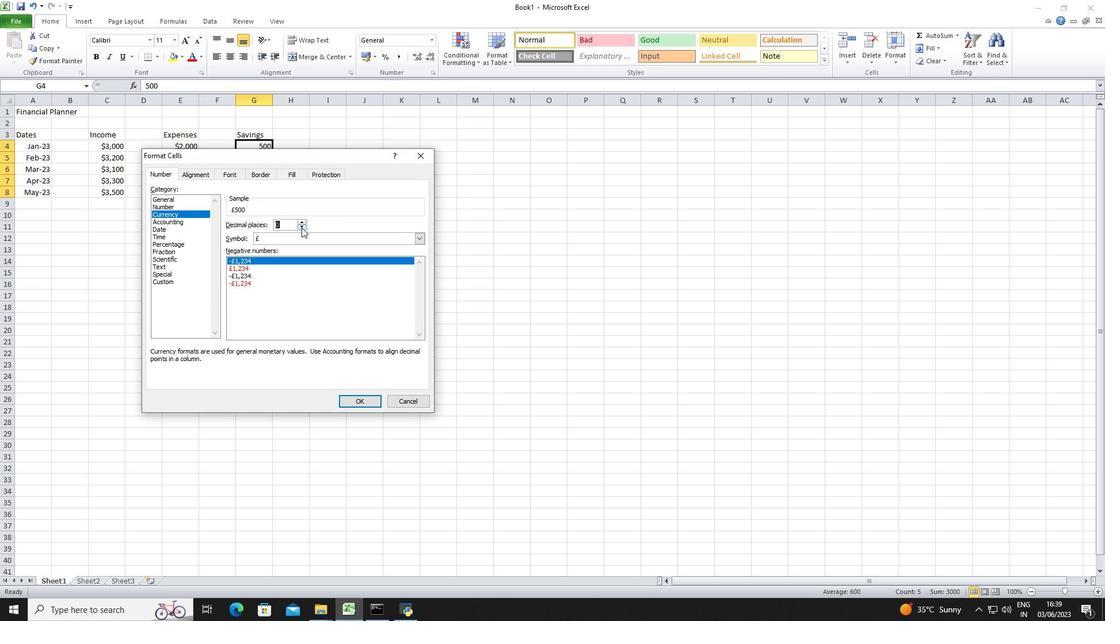 
Action: Mouse pressed left at (304, 237)
Screenshot: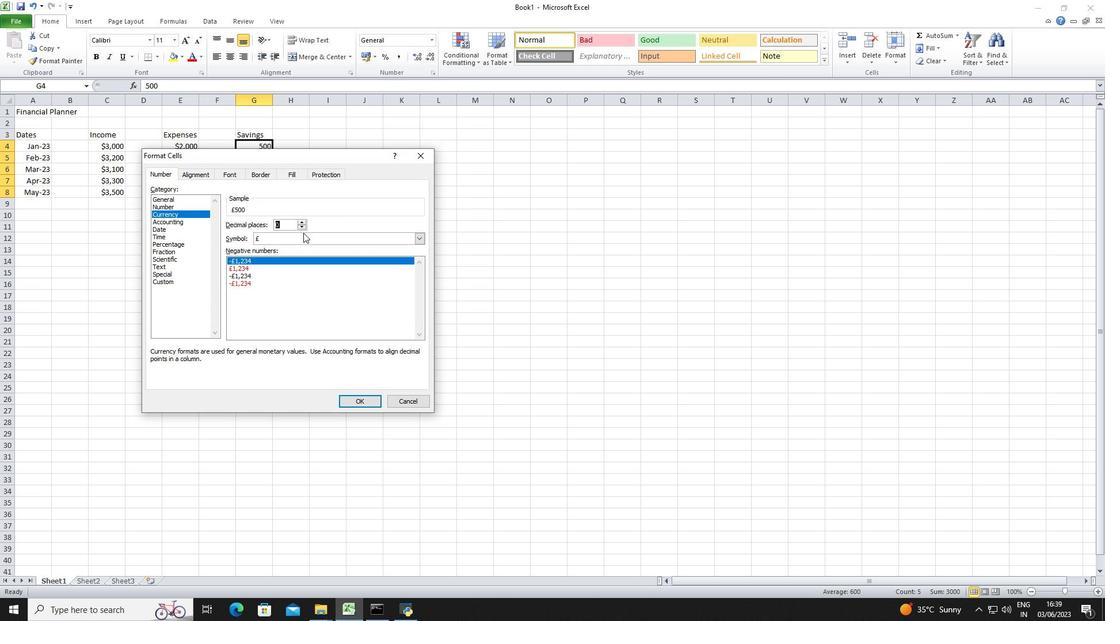 
Action: Mouse moved to (302, 275)
Screenshot: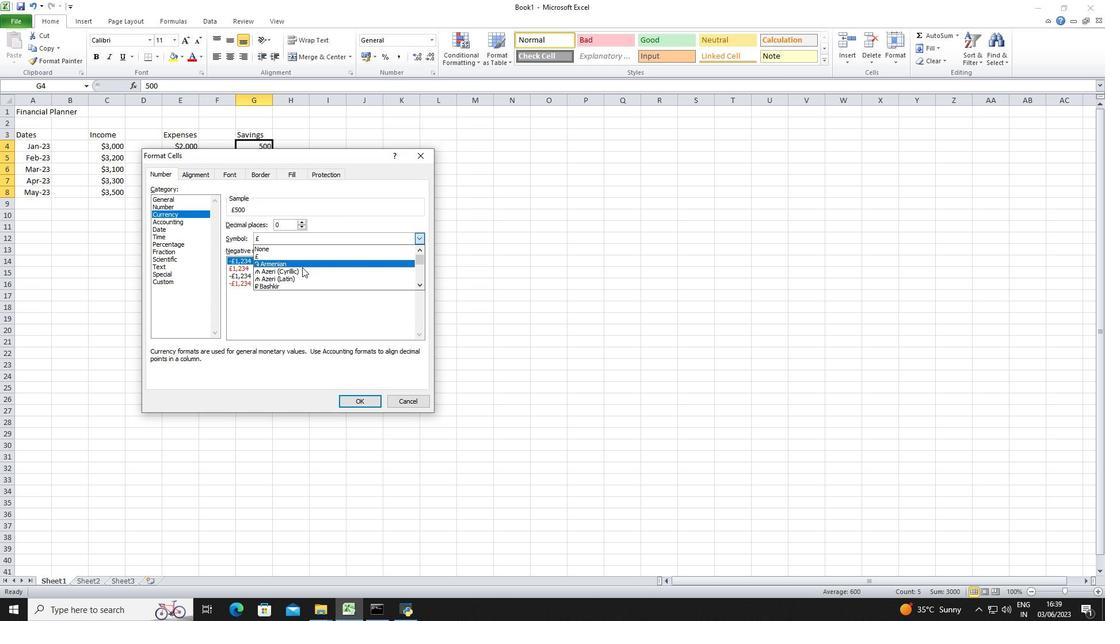 
Action: Mouse scrolled (302, 275) with delta (0, 0)
Screenshot: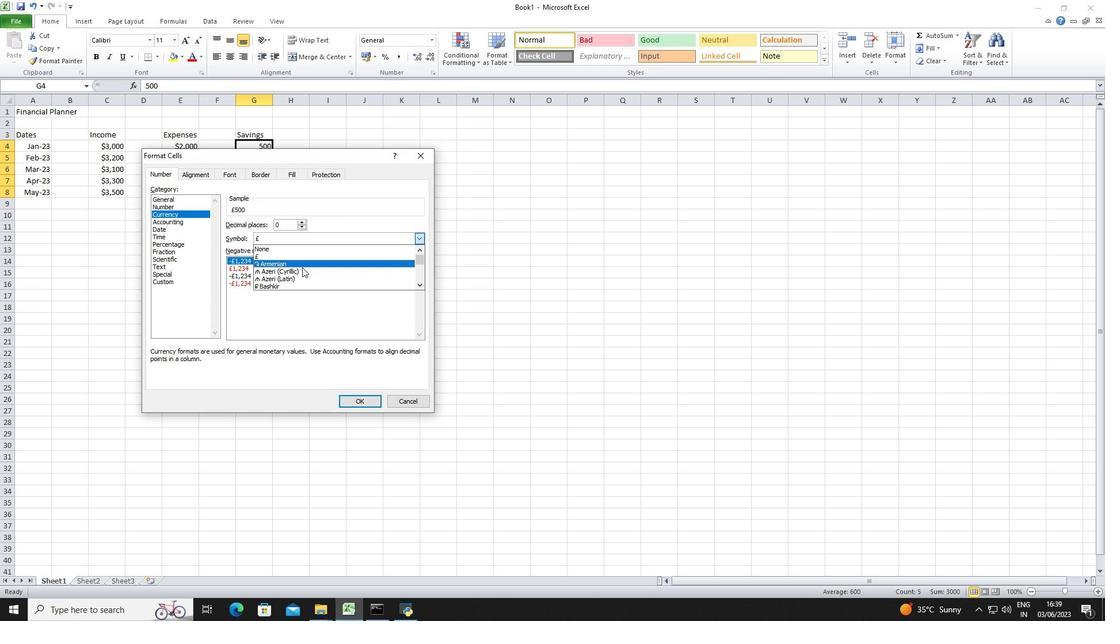 
Action: Mouse scrolled (302, 275) with delta (0, 0)
Screenshot: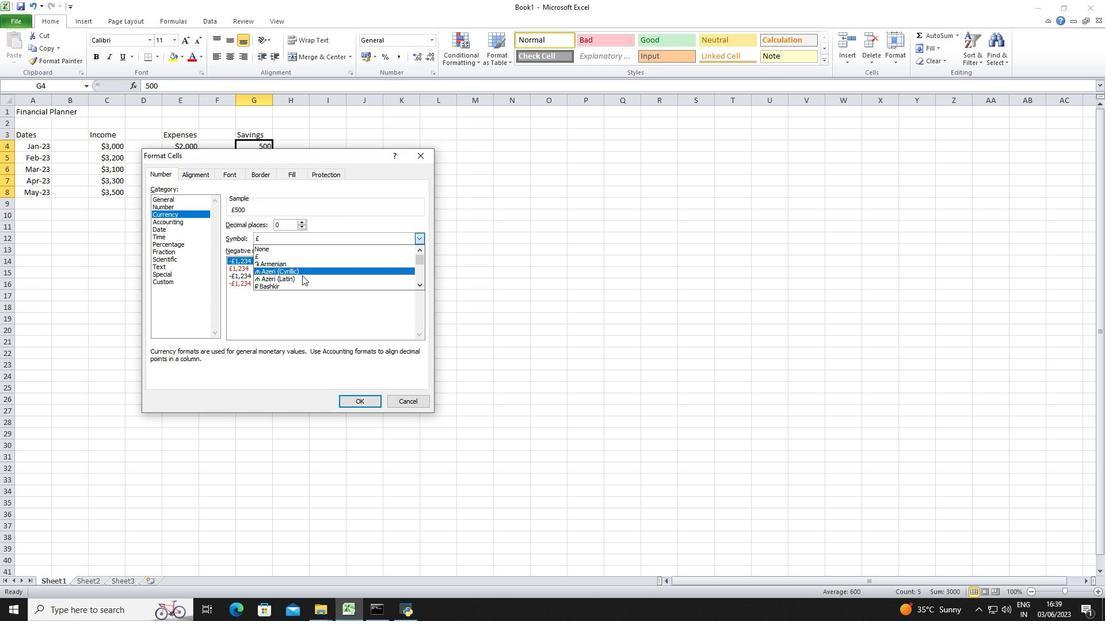 
Action: Mouse scrolled (302, 275) with delta (0, 0)
Screenshot: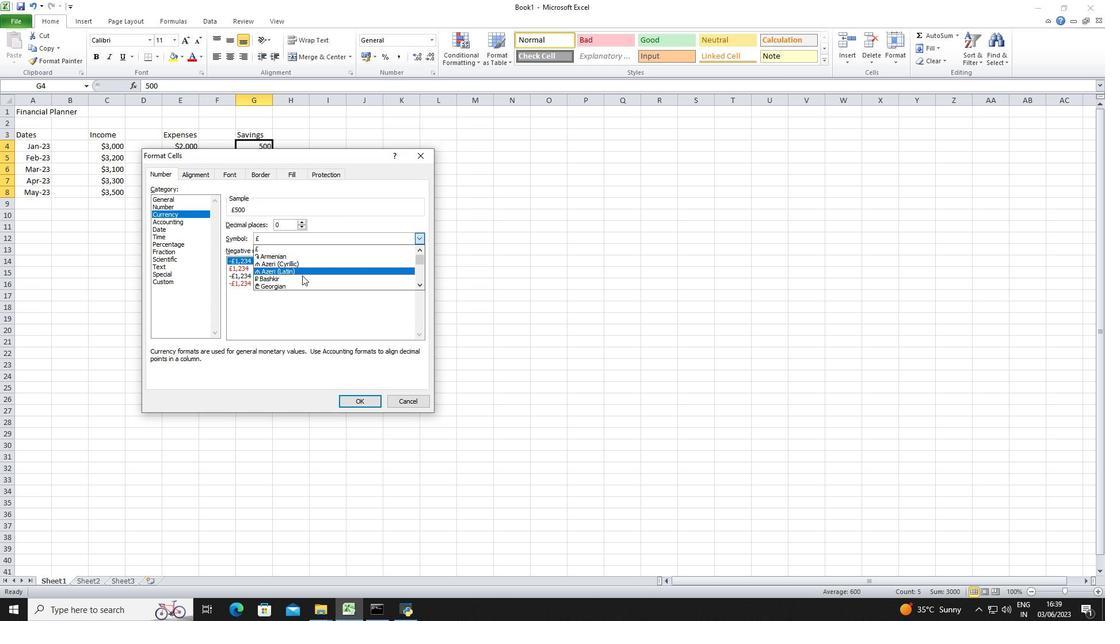 
Action: Mouse scrolled (302, 275) with delta (0, 0)
Screenshot: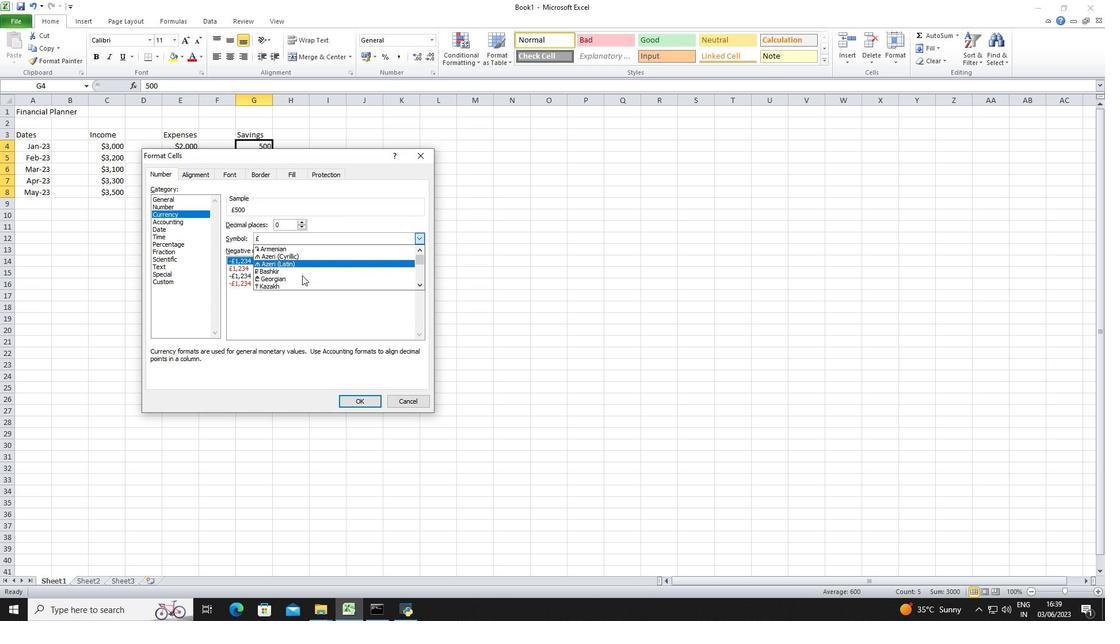 
Action: Mouse scrolled (302, 275) with delta (0, 0)
Screenshot: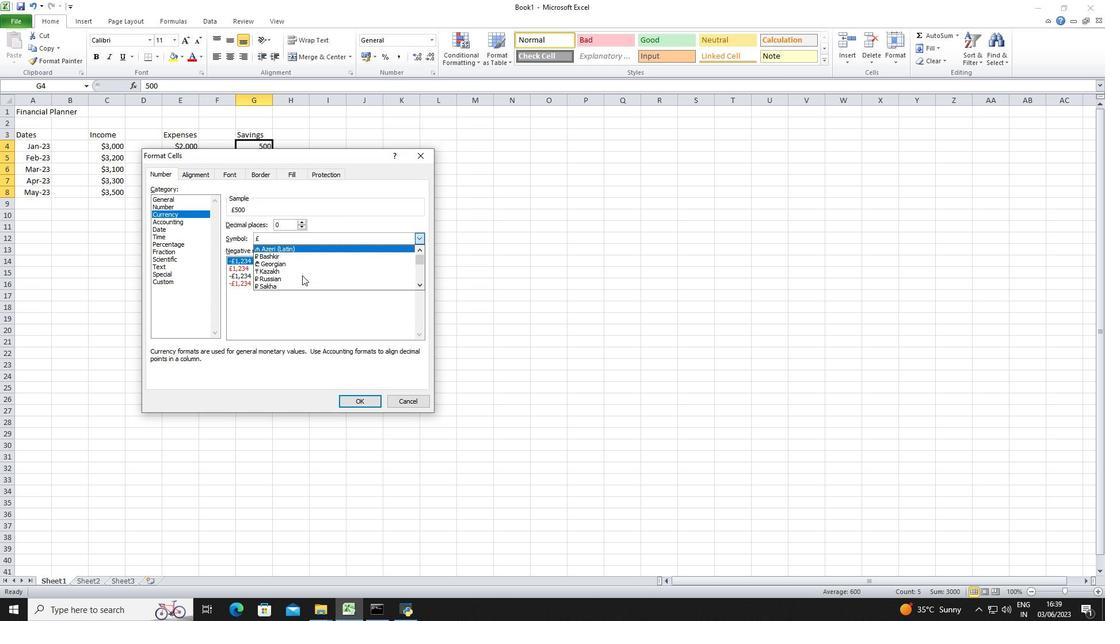 
Action: Mouse scrolled (302, 275) with delta (0, 0)
Screenshot: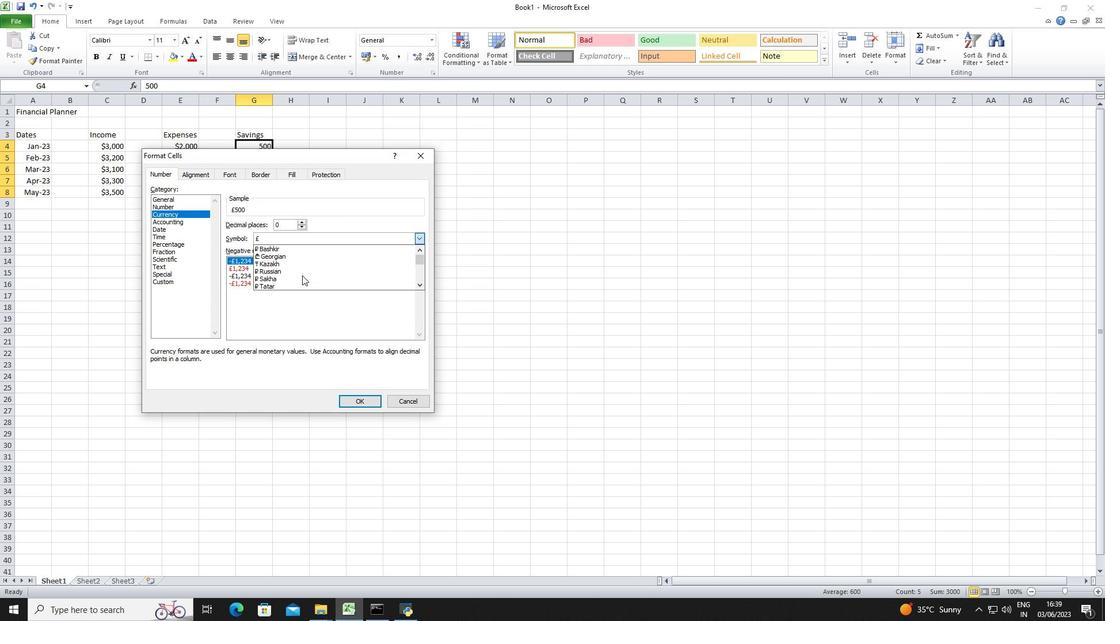 
Action: Mouse scrolled (302, 275) with delta (0, 0)
Screenshot: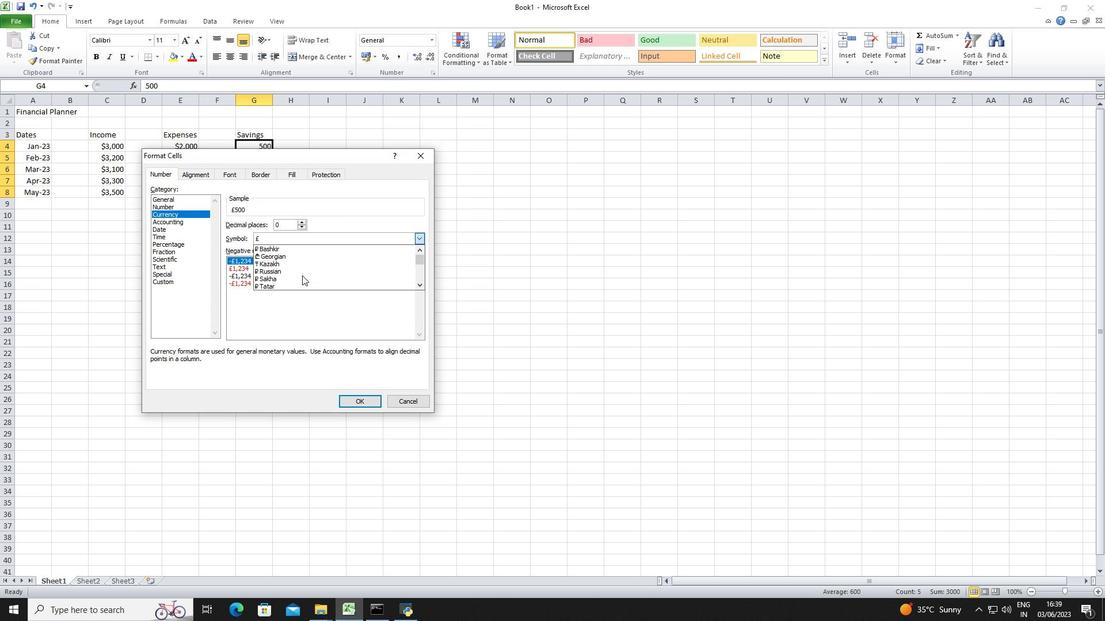 
Action: Mouse scrolled (302, 275) with delta (0, 0)
Screenshot: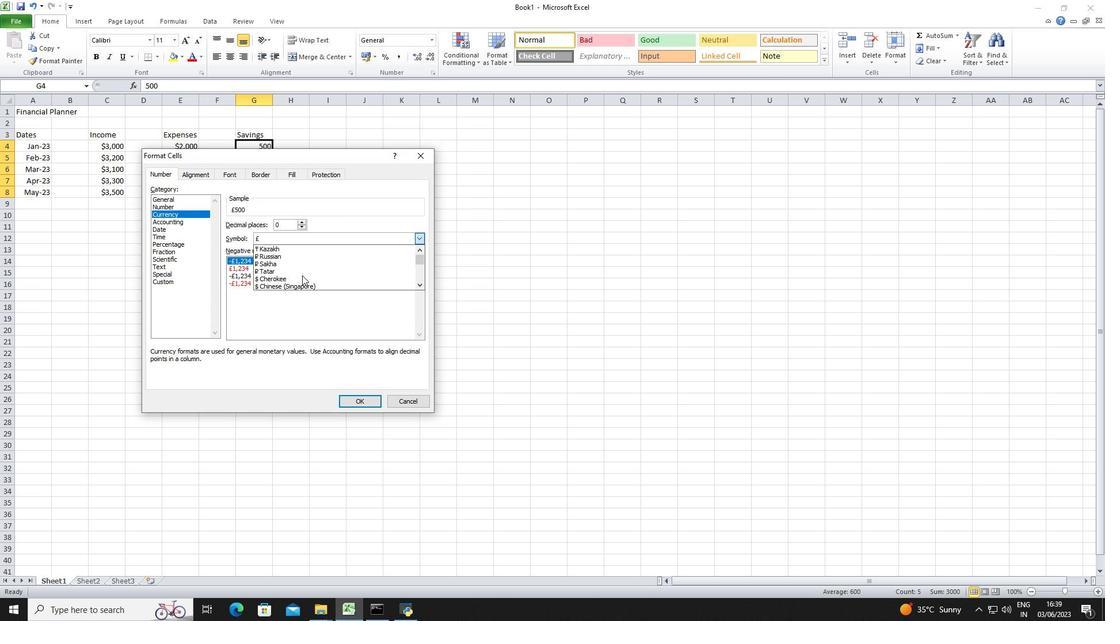 
Action: Mouse scrolled (302, 275) with delta (0, 0)
Screenshot: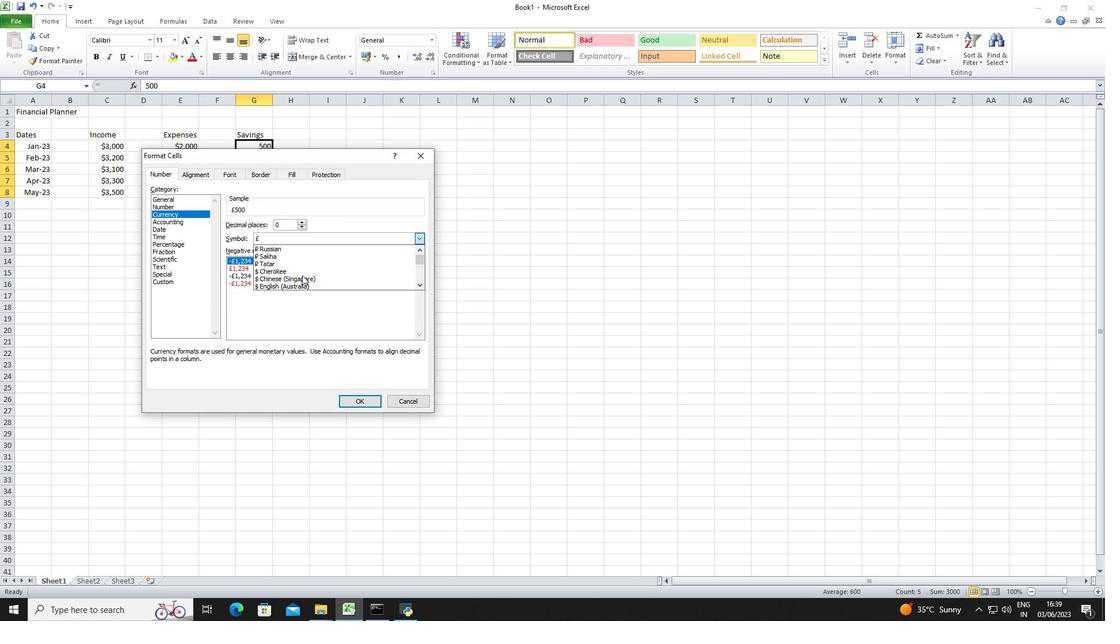 
Action: Mouse pressed left at (302, 275)
Screenshot: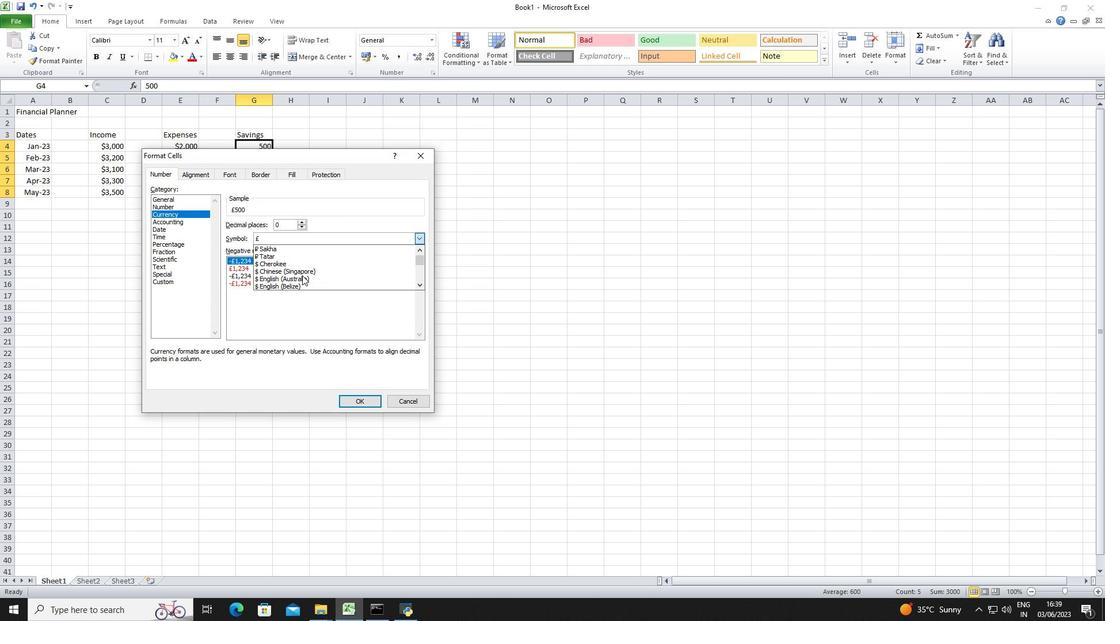 
Action: Mouse moved to (321, 238)
Screenshot: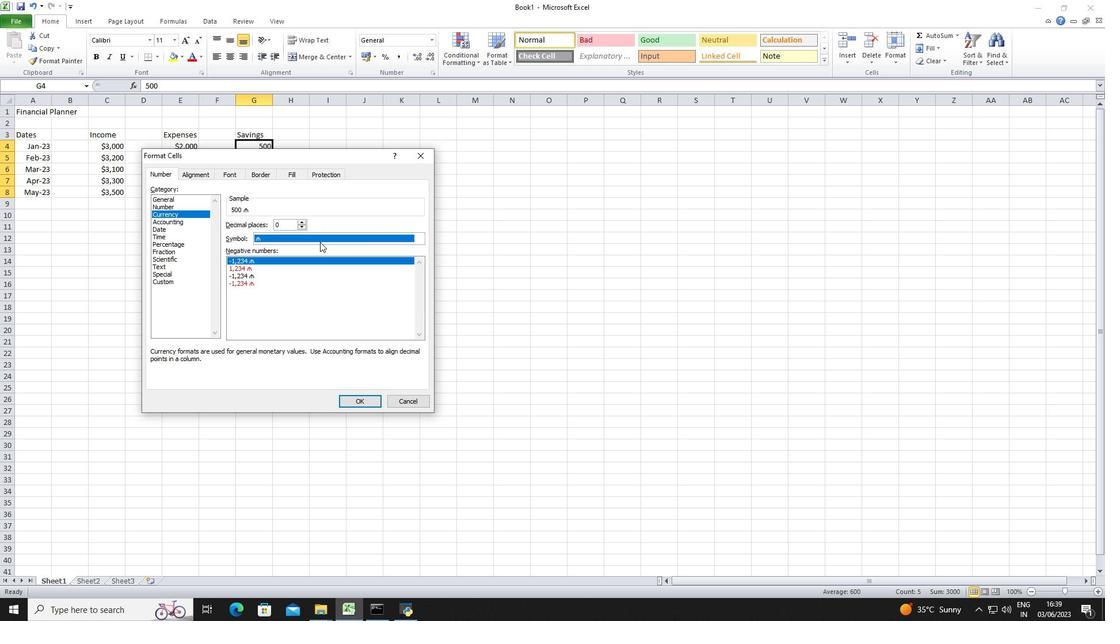 
Action: Mouse pressed left at (321, 238)
Screenshot: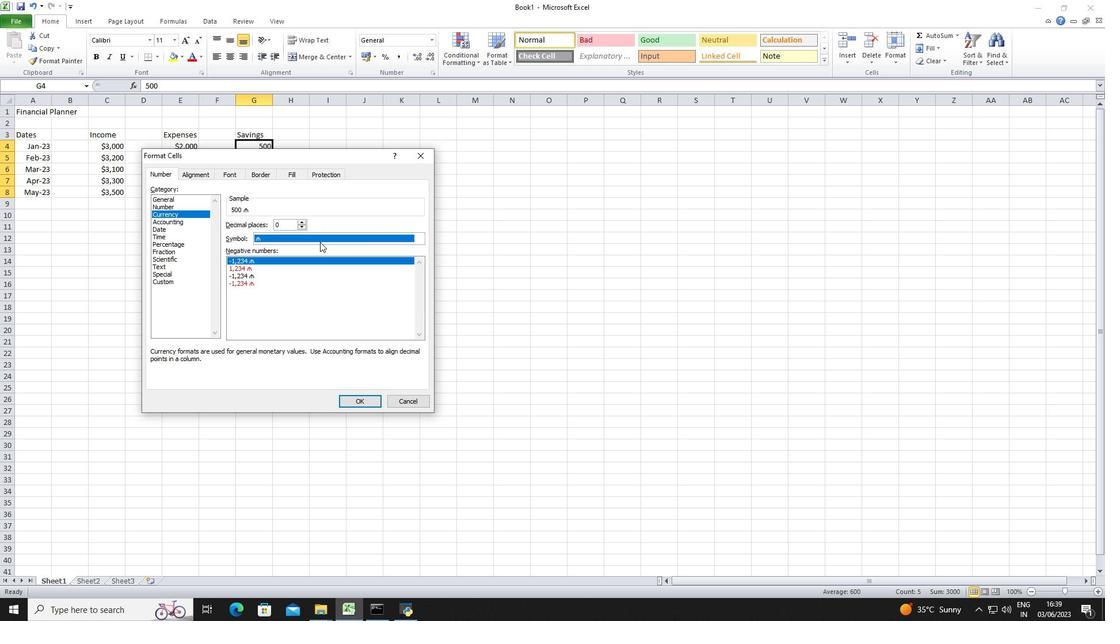 
Action: Mouse moved to (310, 280)
Screenshot: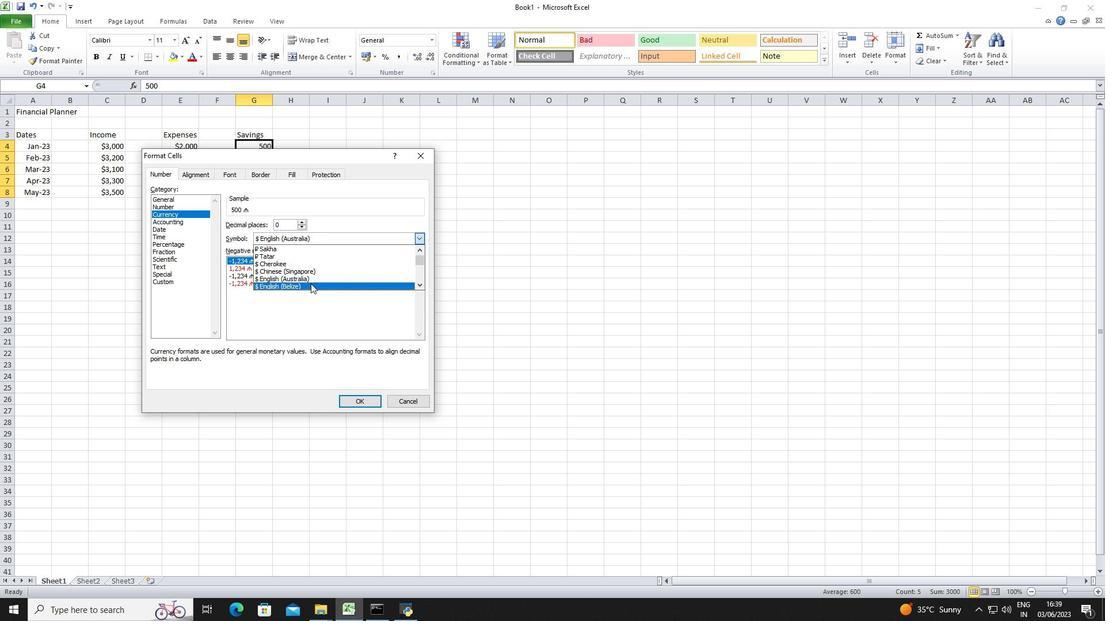 
Action: Mouse pressed left at (310, 280)
Screenshot: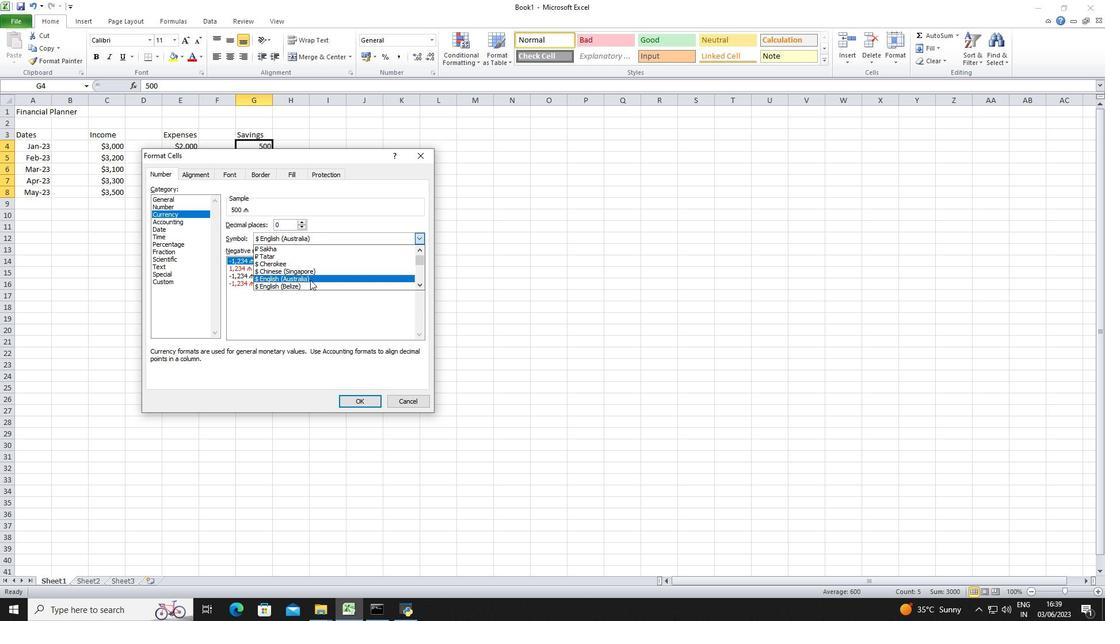 
Action: Mouse moved to (361, 400)
Screenshot: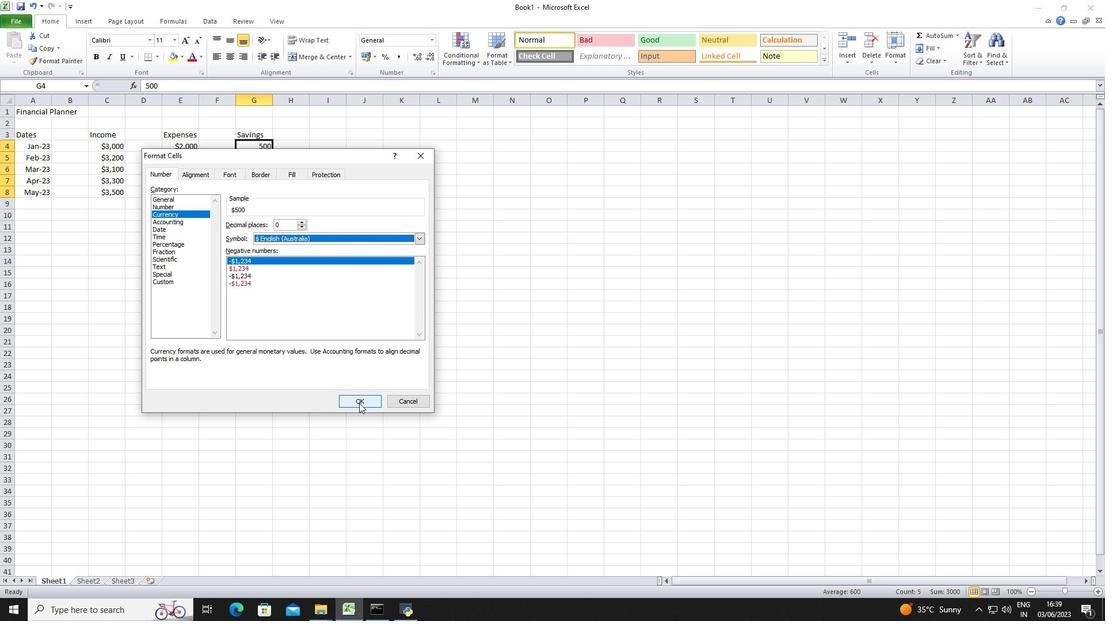 
Action: Mouse pressed left at (361, 400)
Screenshot: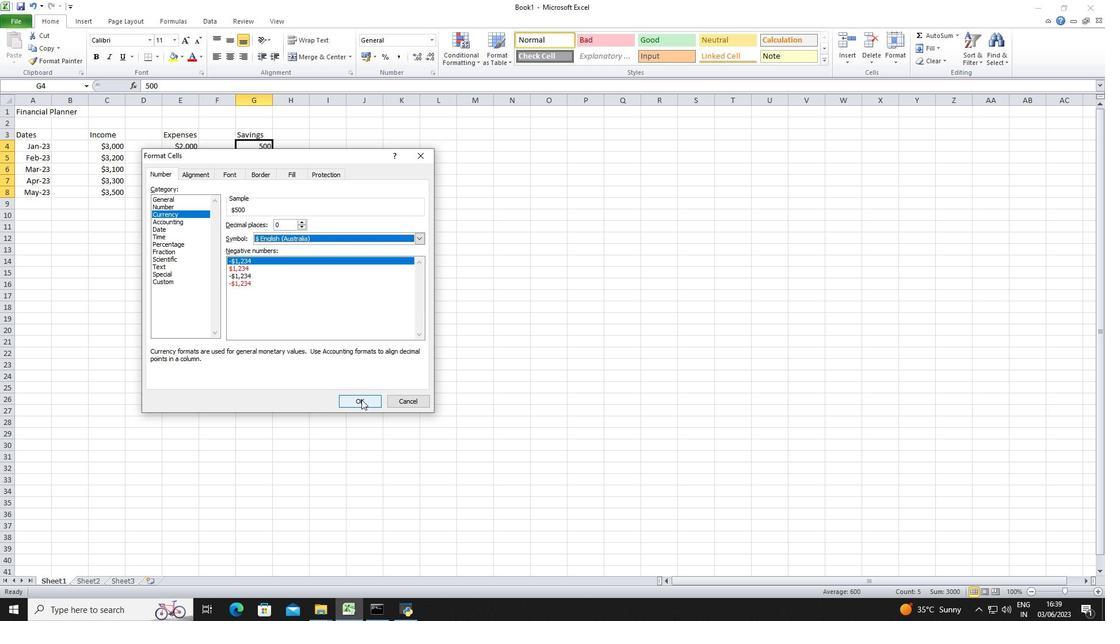 
Action: Mouse moved to (324, 137)
Screenshot: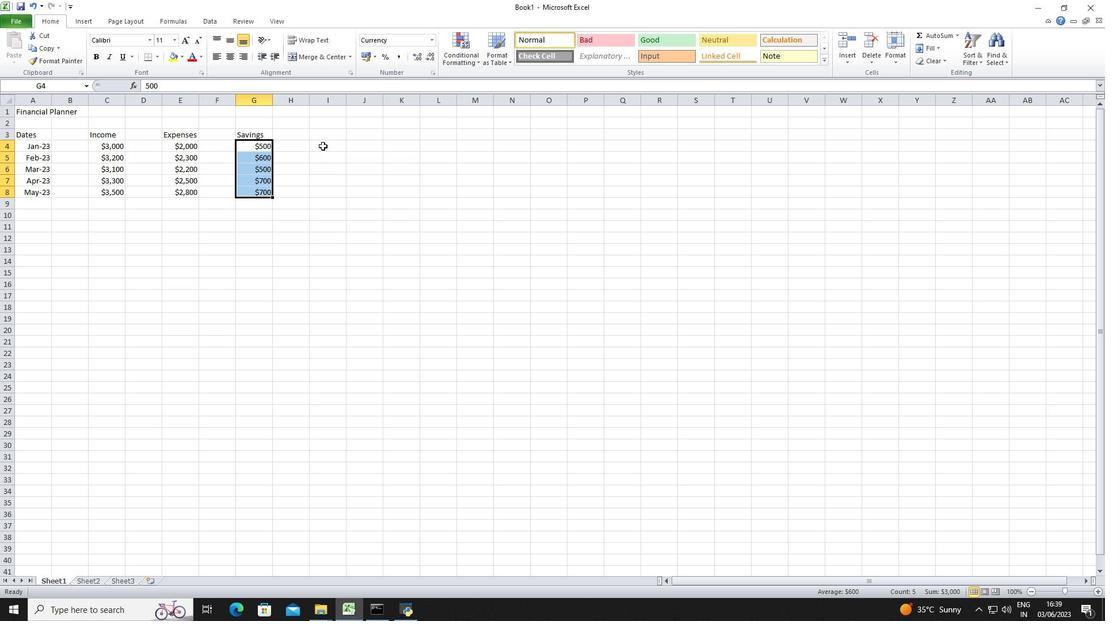 
Action: Mouse pressed left at (324, 137)
Screenshot: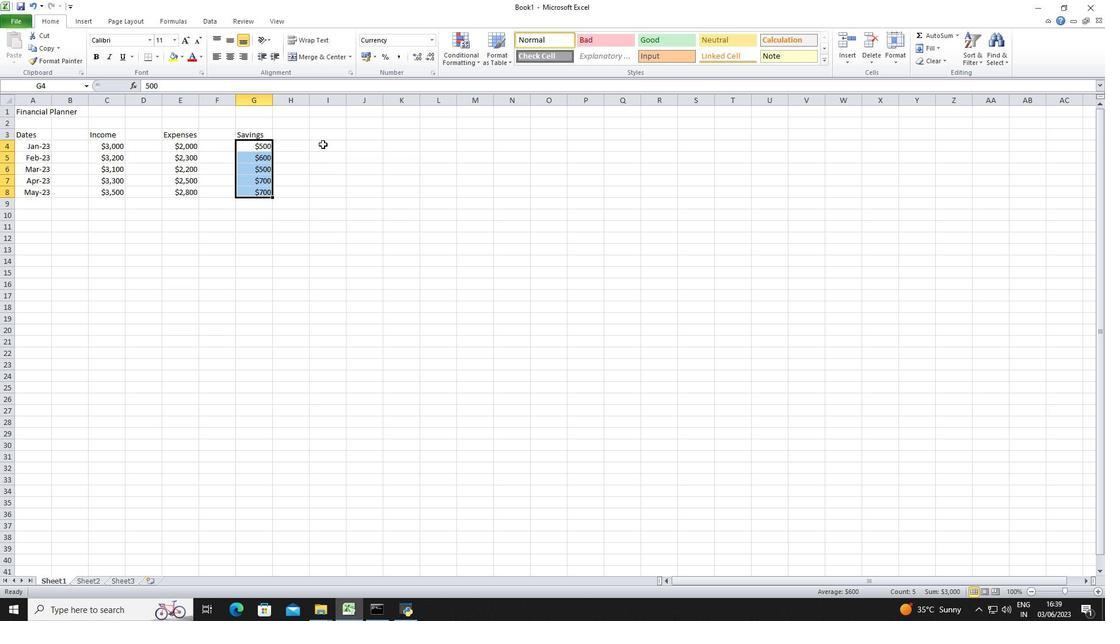 
Action: Key pressed <Key.shift>Investment<Key.down>500<Key.down>700<Key.down>800<Key.down>900<Key.down>1000<Key.down>
Screenshot: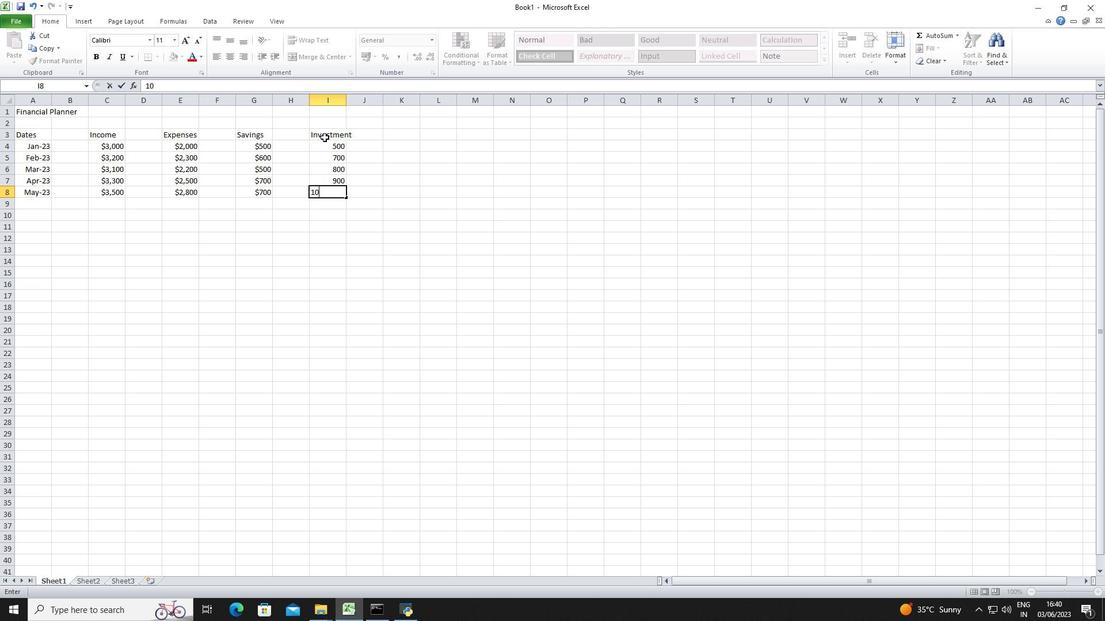 
Action: Mouse moved to (326, 146)
Screenshot: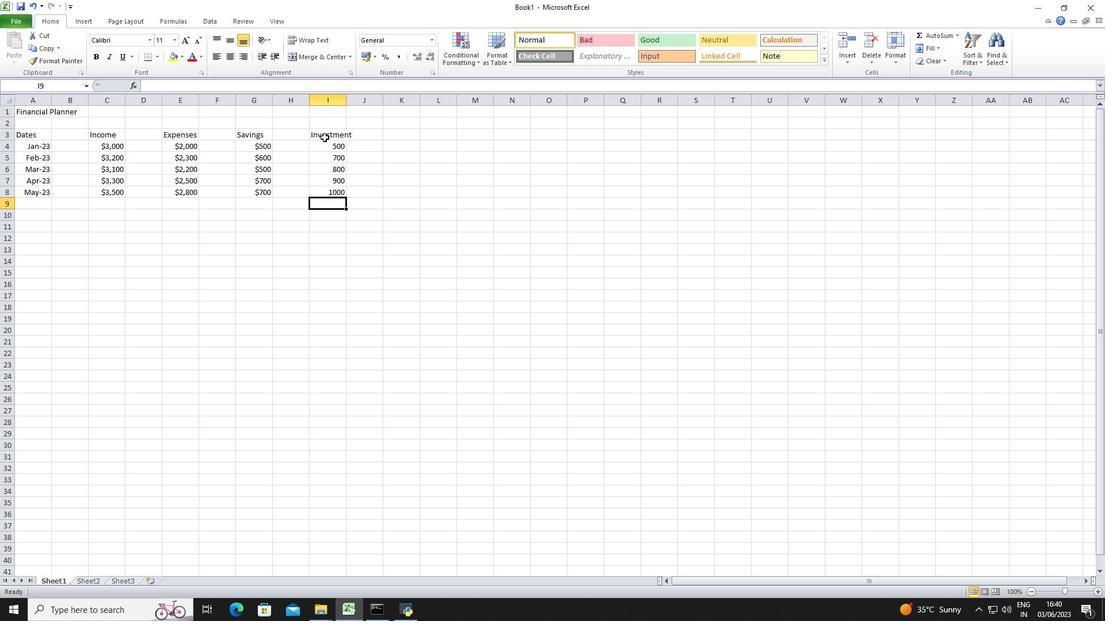 
Action: Mouse pressed left at (326, 146)
Screenshot: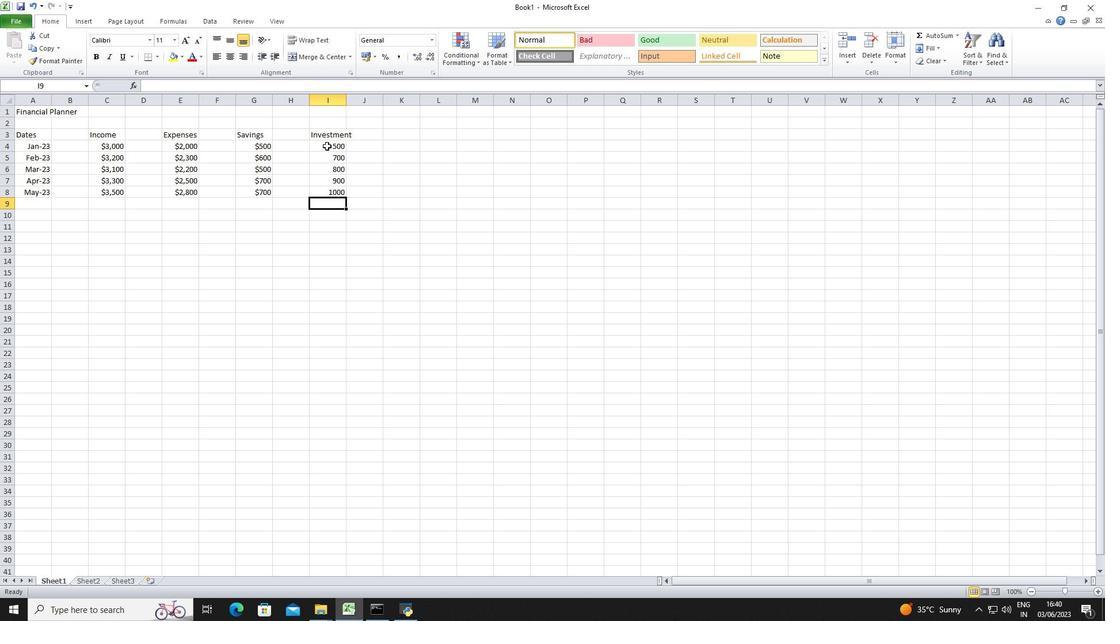 
Action: Mouse moved to (431, 36)
Screenshot: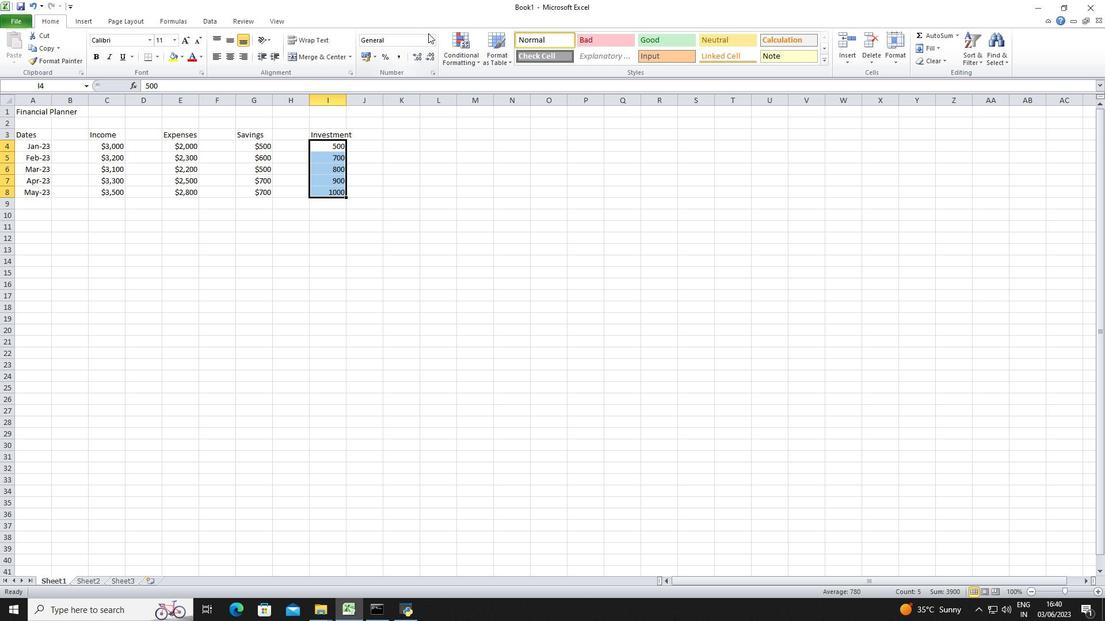 
Action: Mouse pressed left at (431, 36)
Screenshot: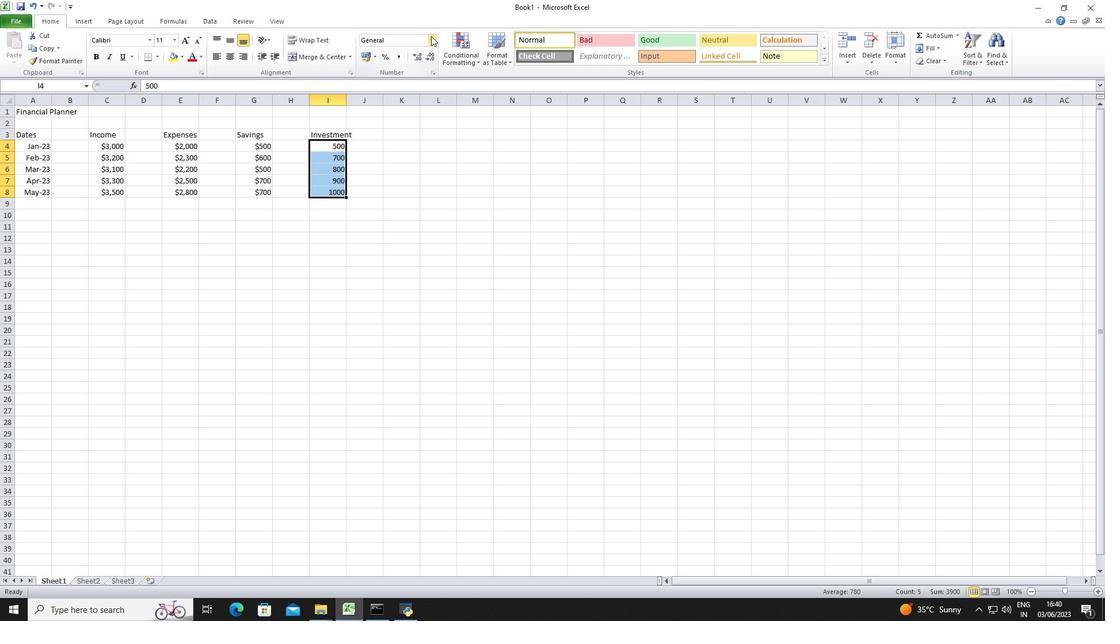
Action: Mouse moved to (423, 339)
Screenshot: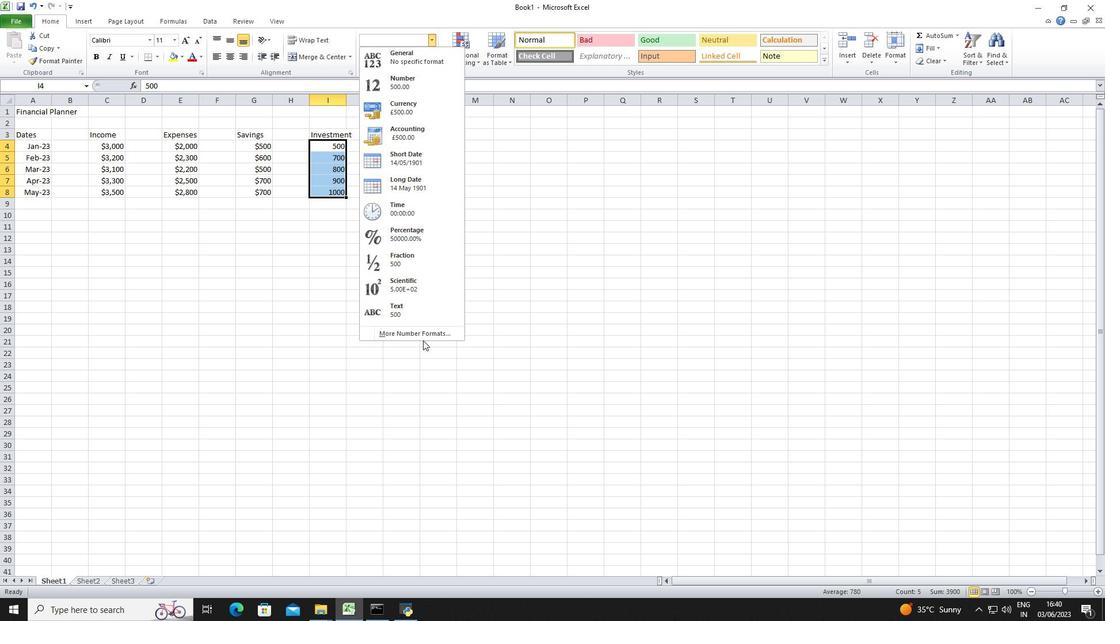 
Action: Mouse pressed left at (423, 339)
Screenshot: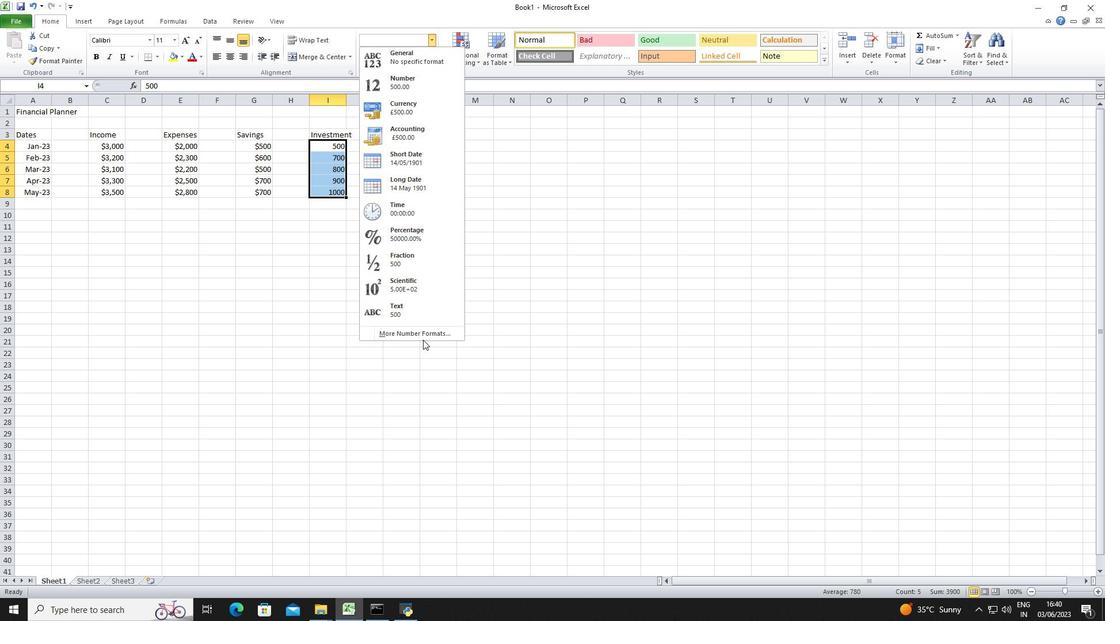 
Action: Mouse moved to (154, 214)
Screenshot: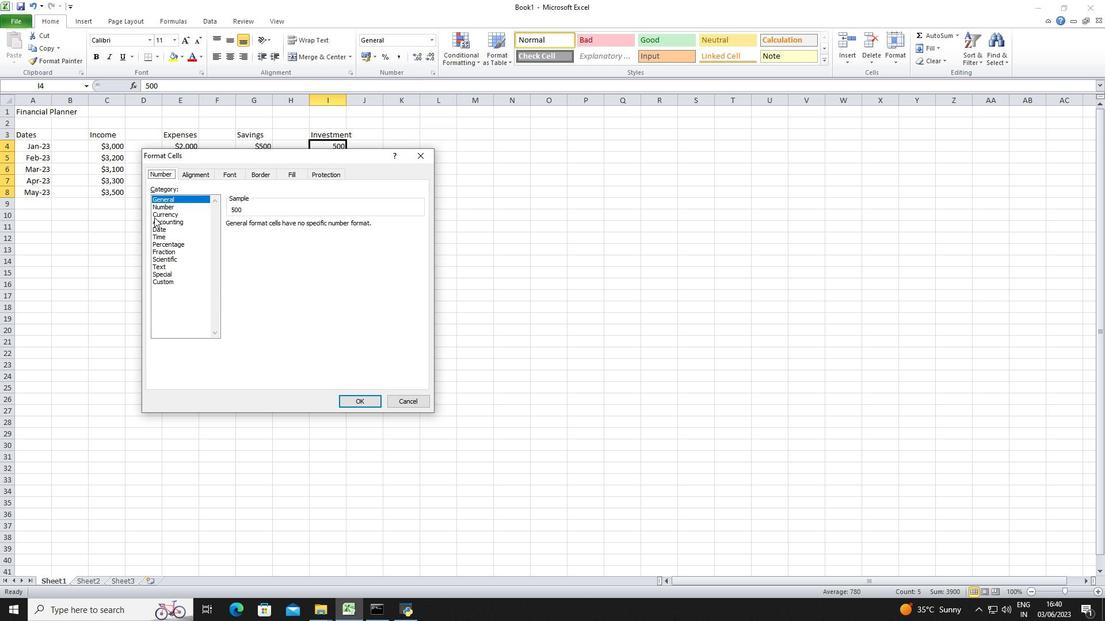 
Action: Mouse pressed left at (154, 214)
Screenshot: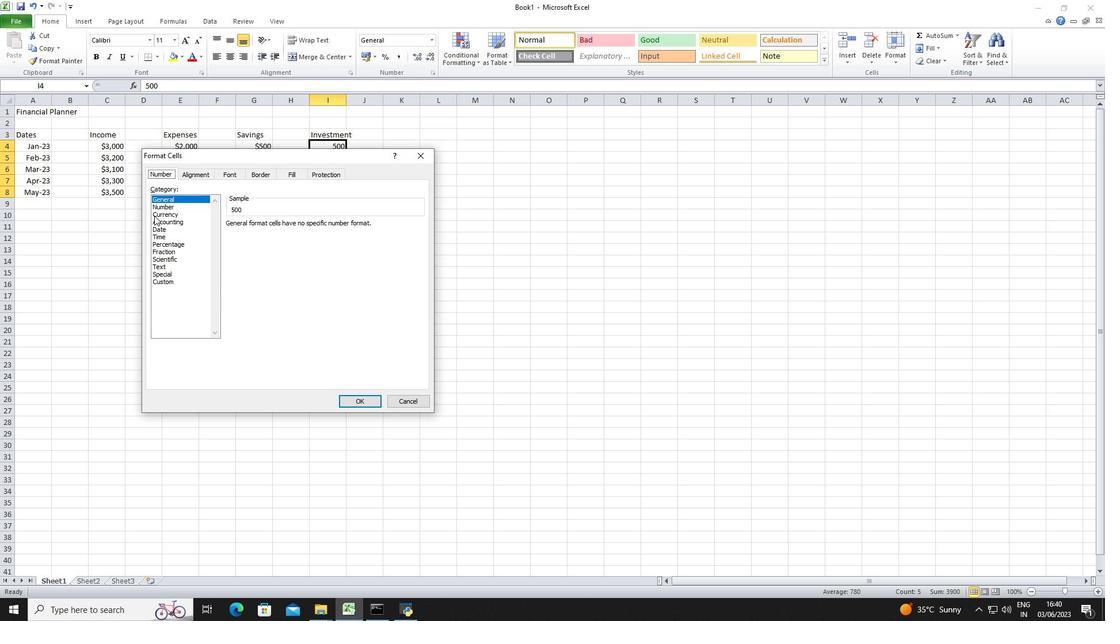 
Action: Mouse moved to (302, 225)
Screenshot: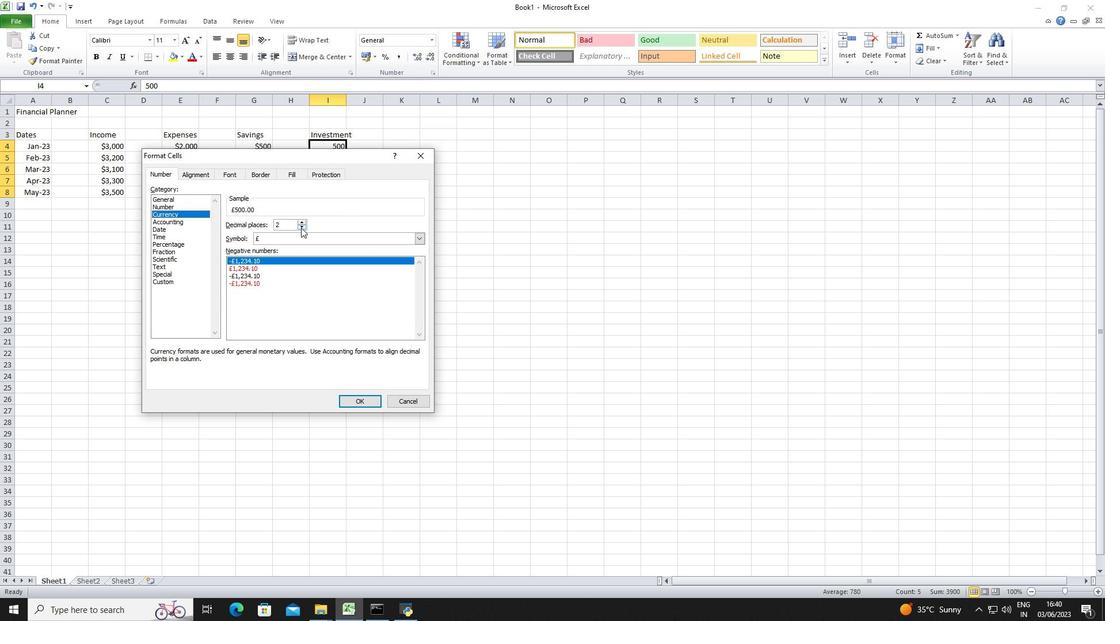 
Action: Mouse pressed left at (302, 225)
Screenshot: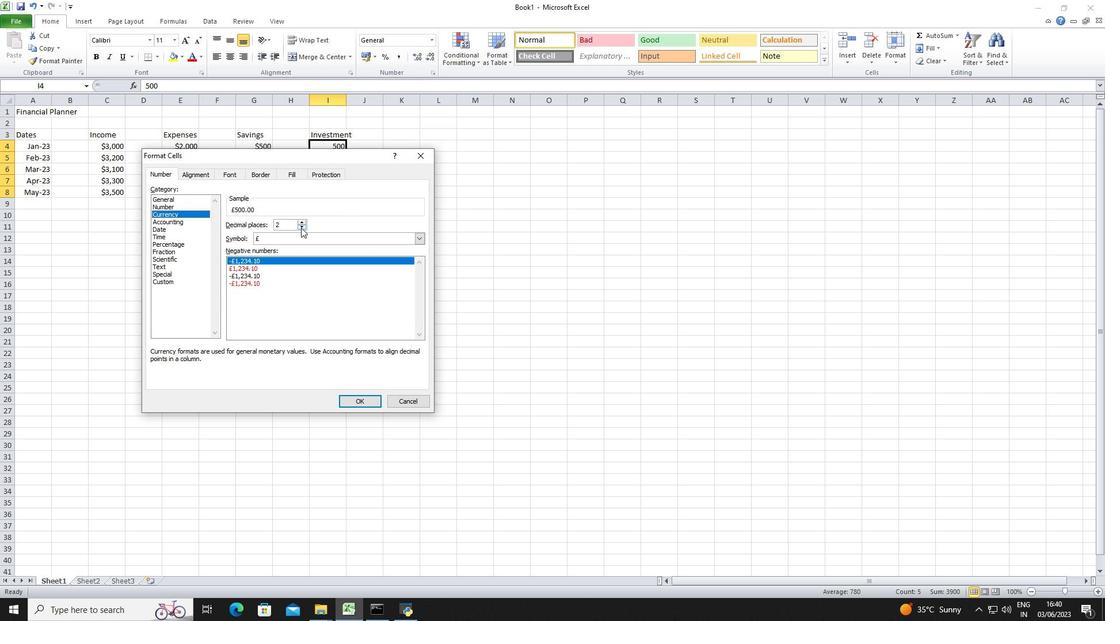 
Action: Mouse pressed left at (302, 225)
Screenshot: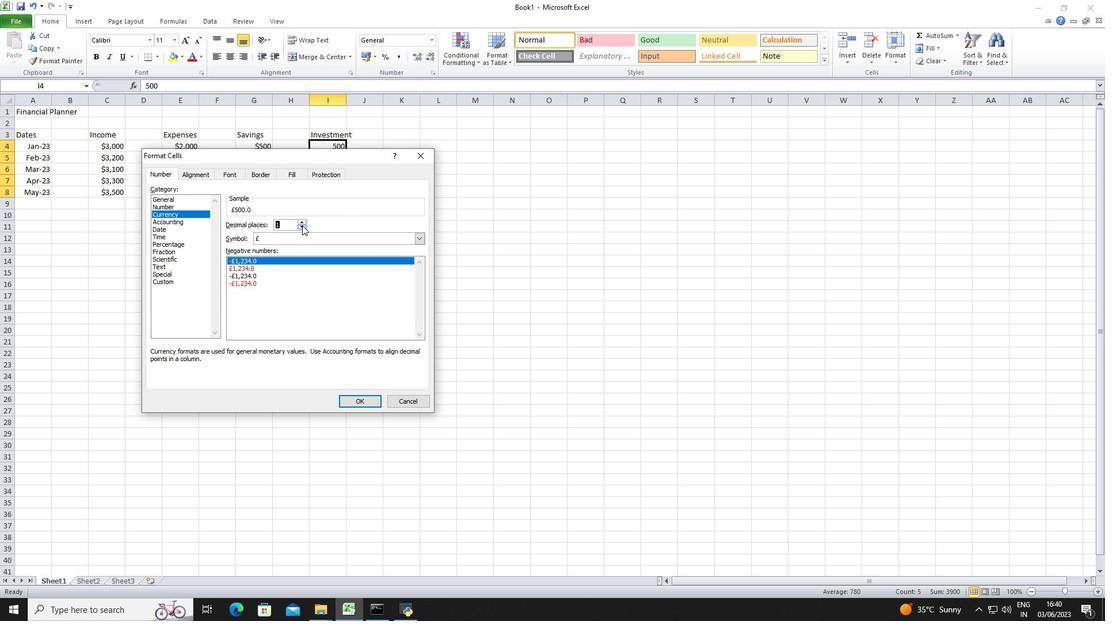 
Action: Mouse moved to (302, 234)
Screenshot: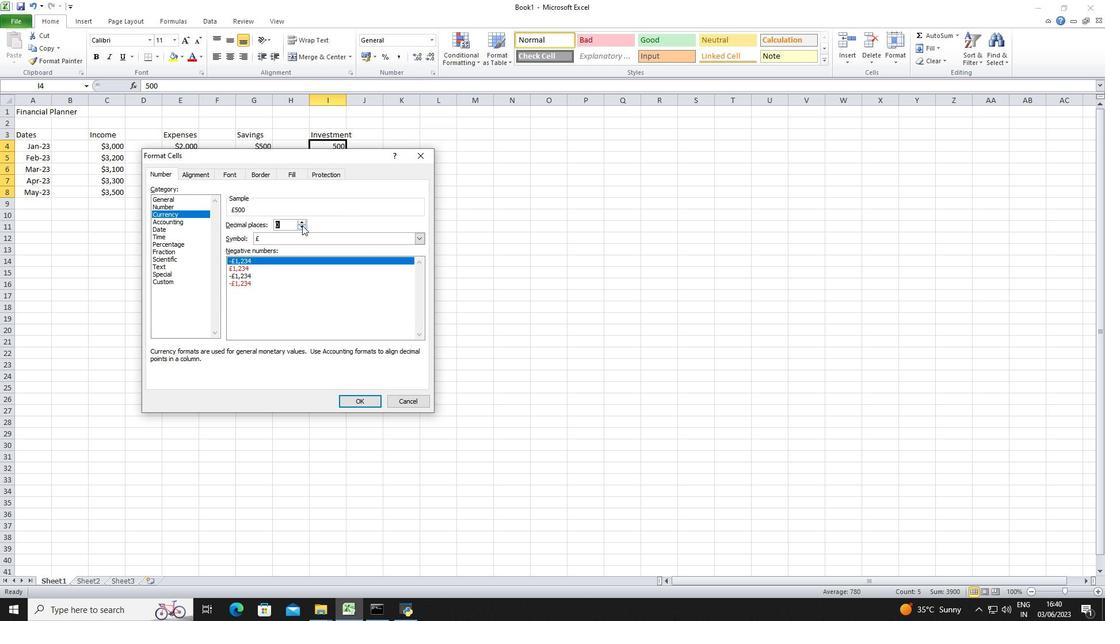 
Action: Mouse pressed left at (302, 234)
Screenshot: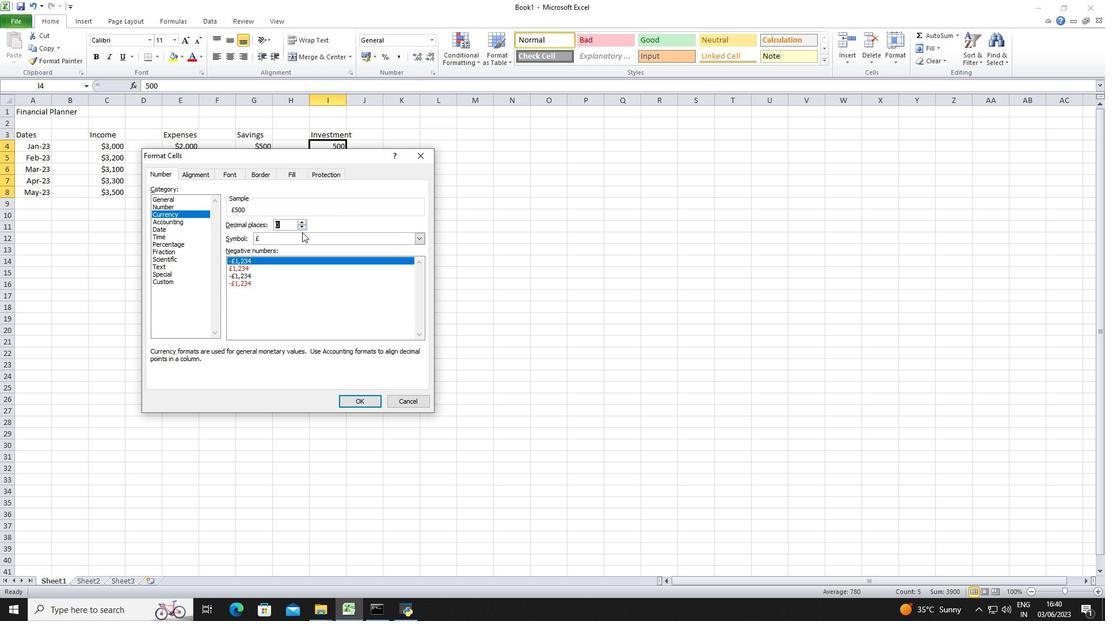 
Action: Mouse moved to (303, 279)
Screenshot: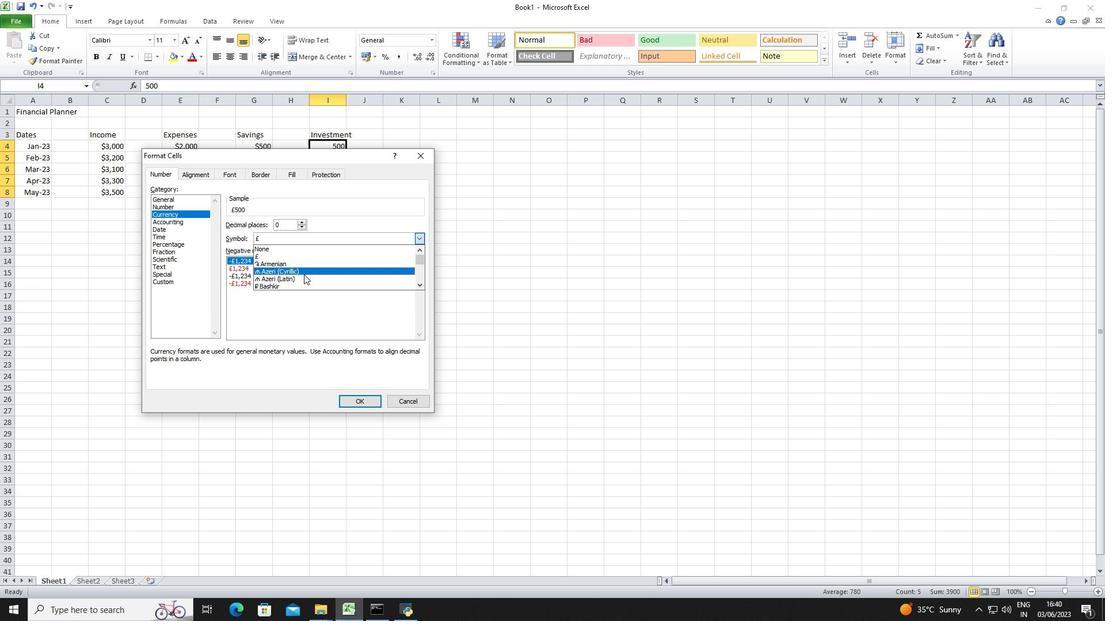 
Action: Mouse scrolled (303, 279) with delta (0, 0)
Screenshot: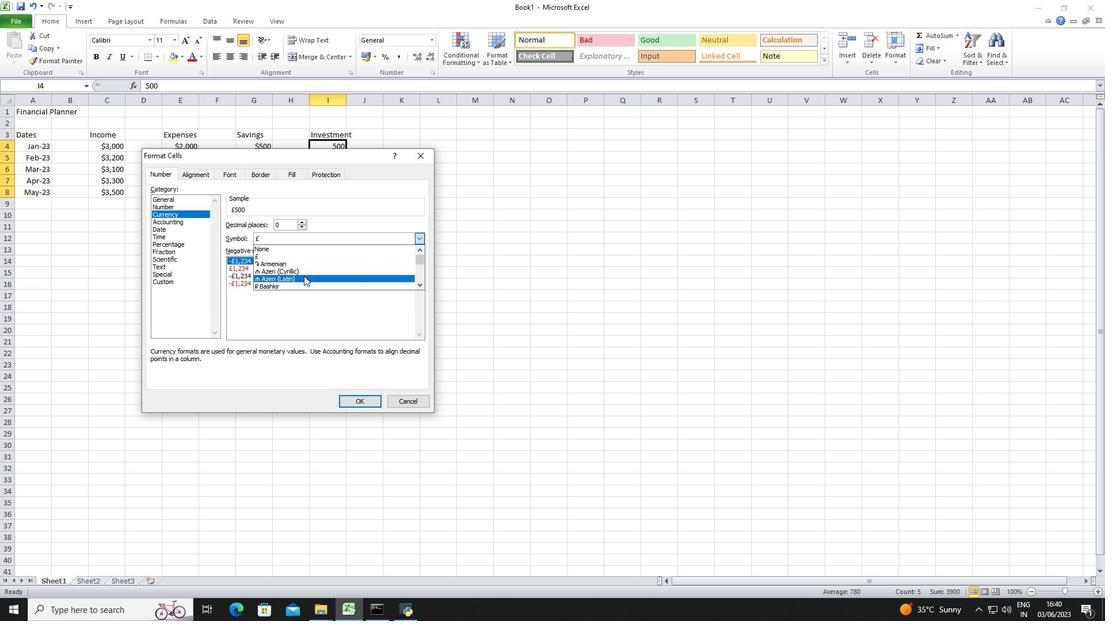 
Action: Mouse scrolled (303, 279) with delta (0, 0)
Screenshot: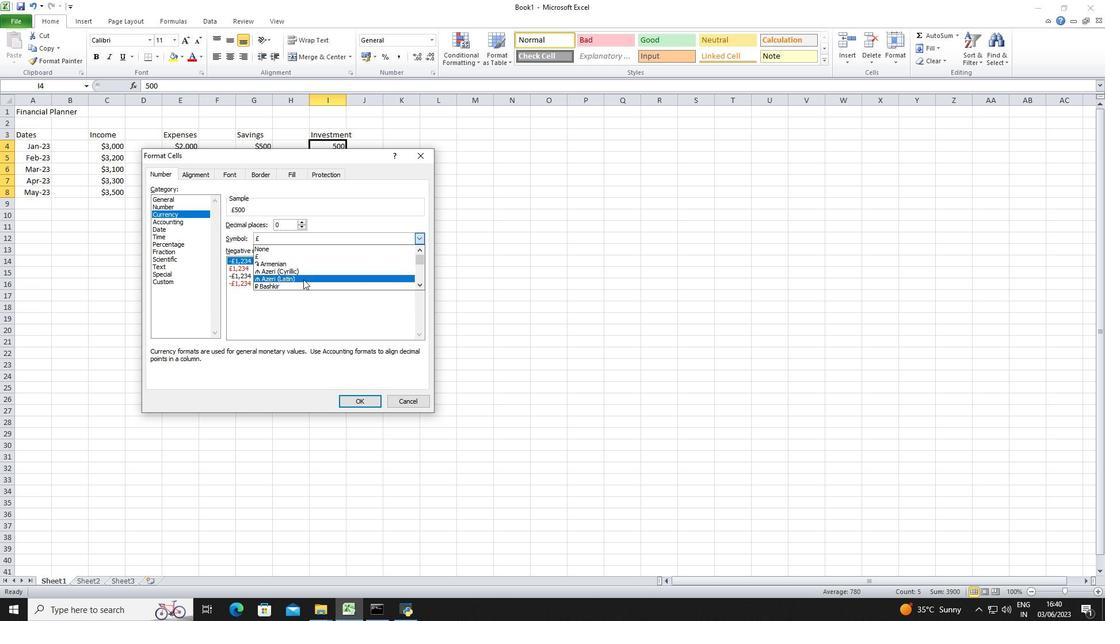 
Action: Mouse scrolled (303, 279) with delta (0, 0)
Screenshot: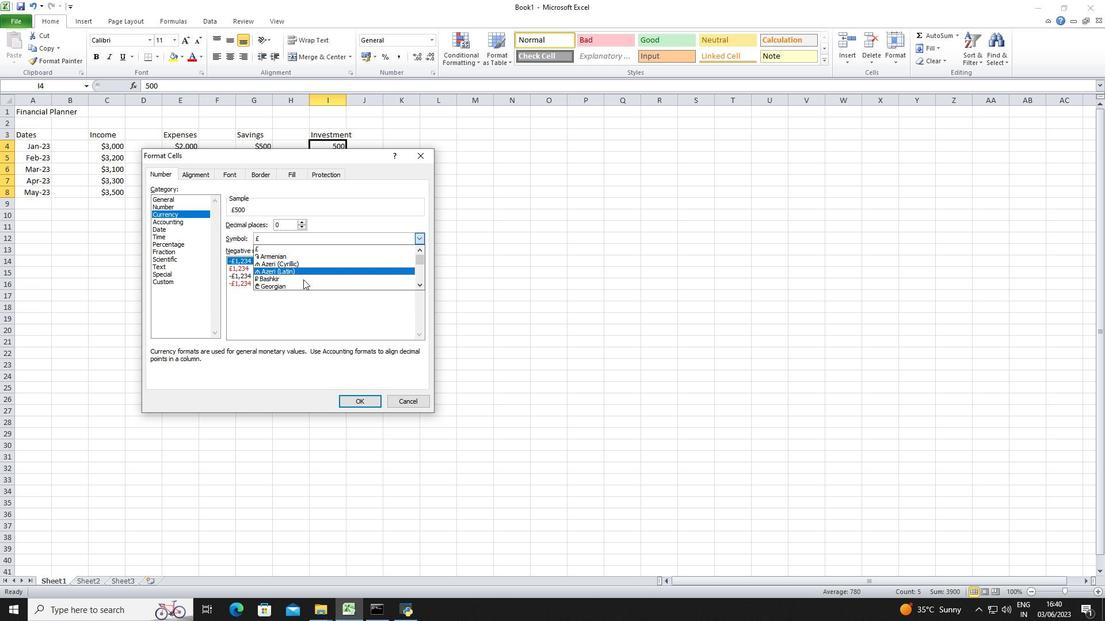 
Action: Mouse scrolled (303, 279) with delta (0, 0)
Screenshot: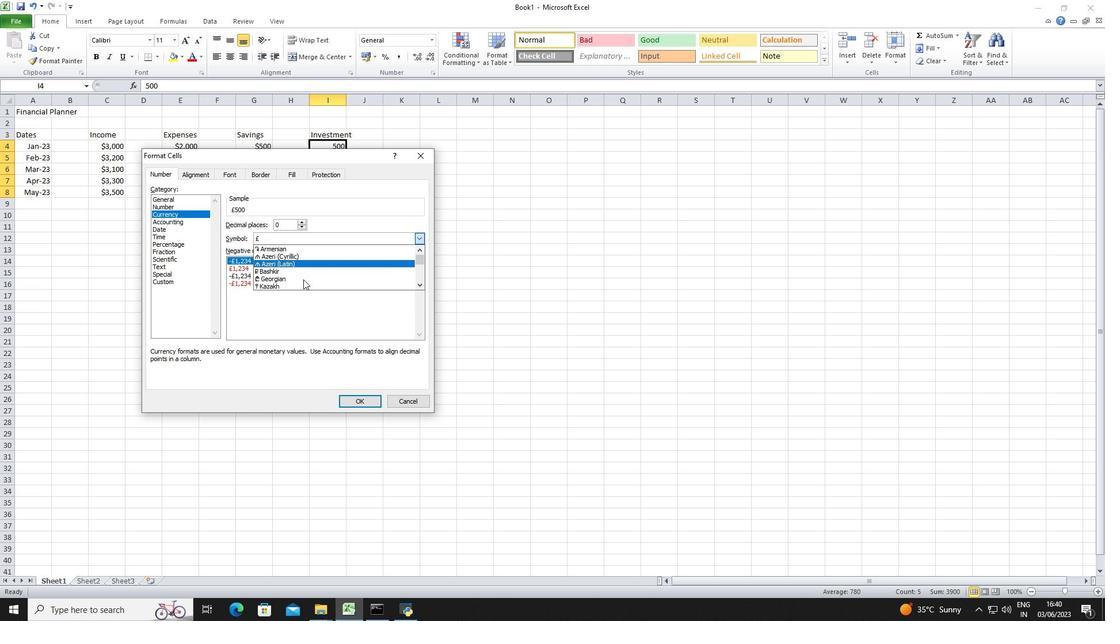 
Action: Mouse scrolled (303, 279) with delta (0, 0)
Screenshot: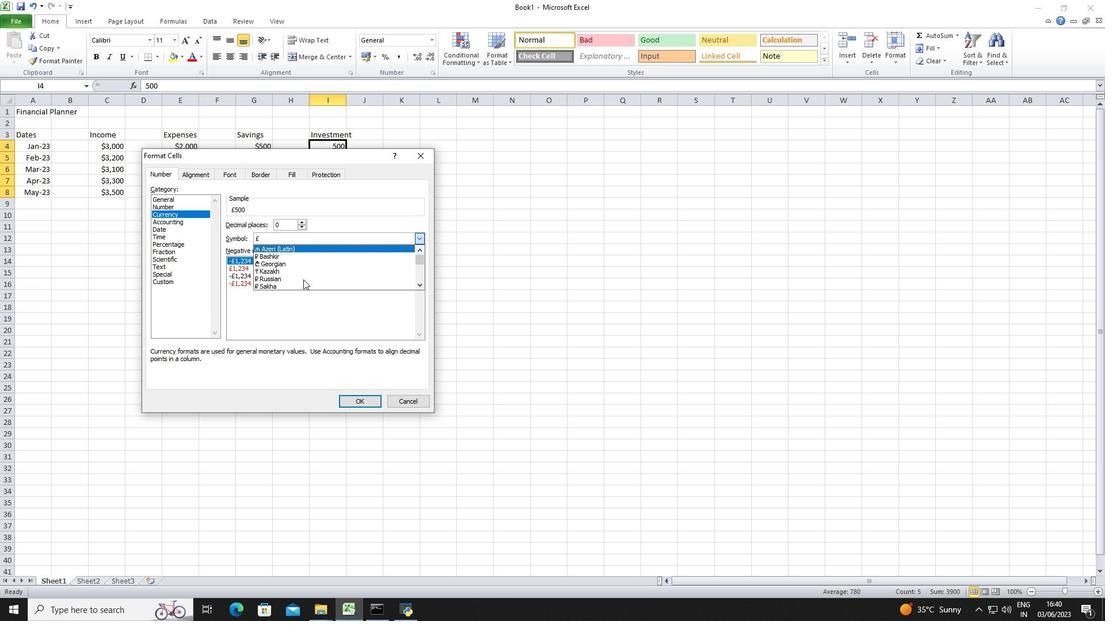 
Action: Mouse scrolled (303, 279) with delta (0, 0)
Screenshot: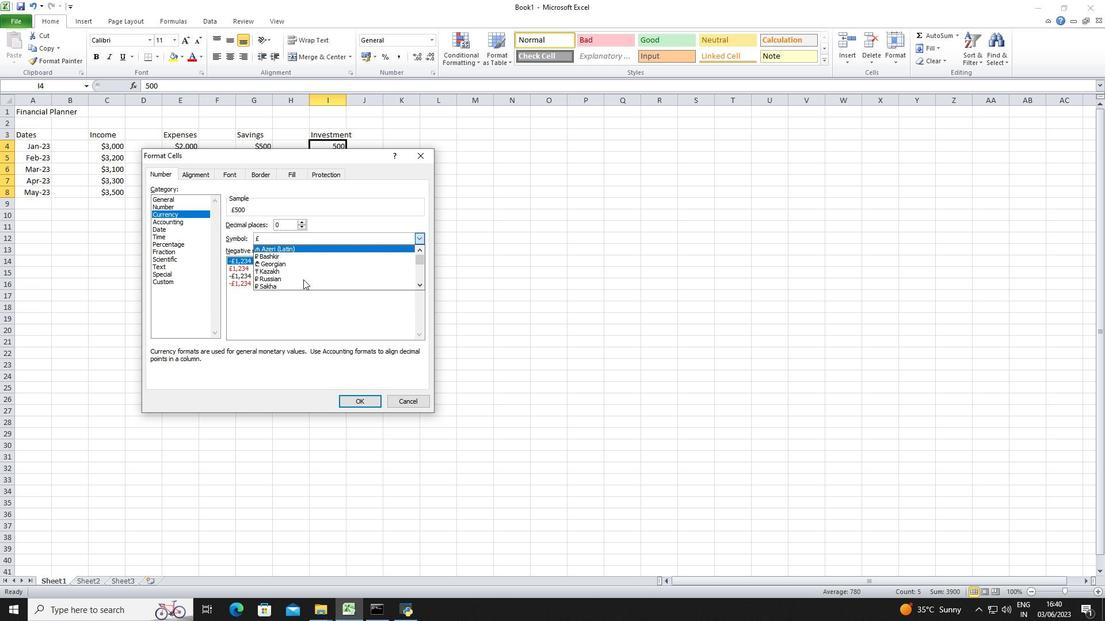 
Action: Mouse scrolled (303, 279) with delta (0, 0)
Screenshot: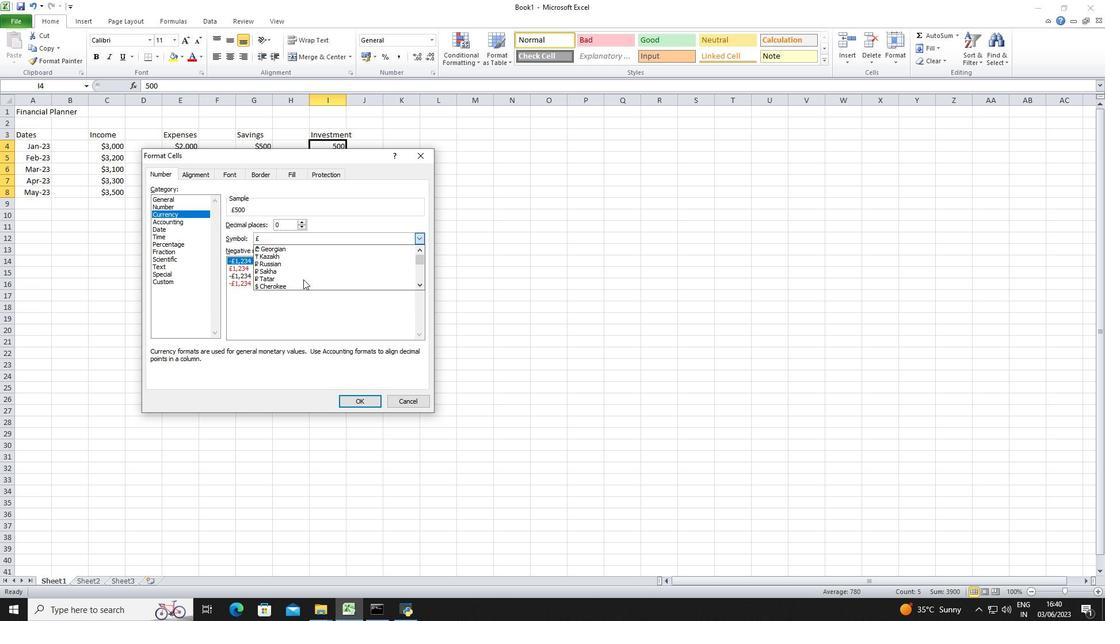 
Action: Mouse scrolled (303, 279) with delta (0, 0)
Screenshot: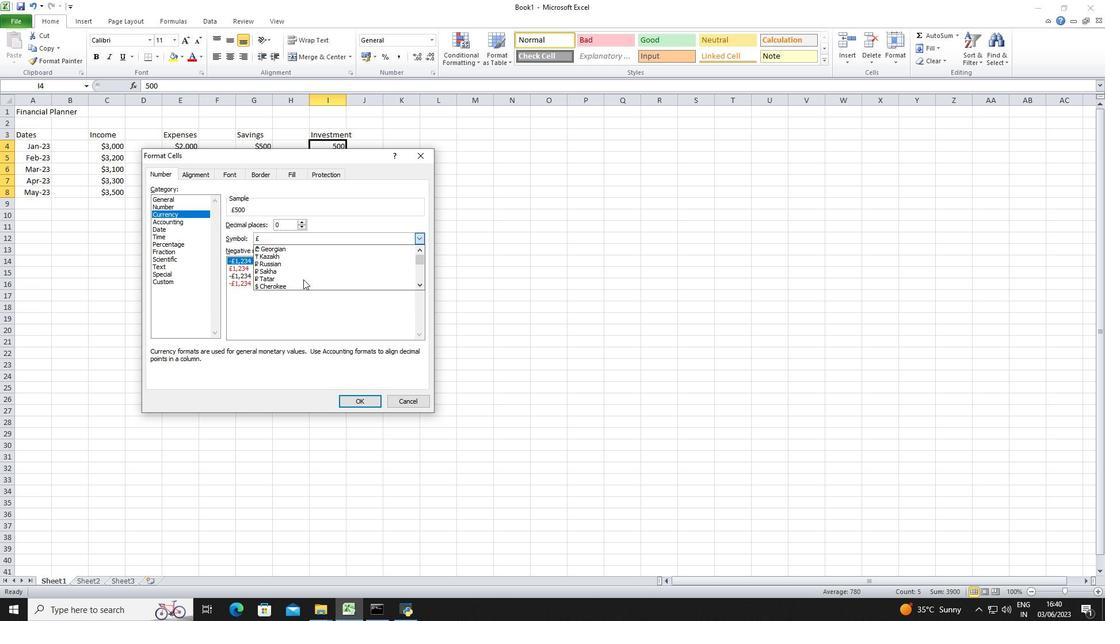 
Action: Mouse scrolled (303, 279) with delta (0, 0)
Screenshot: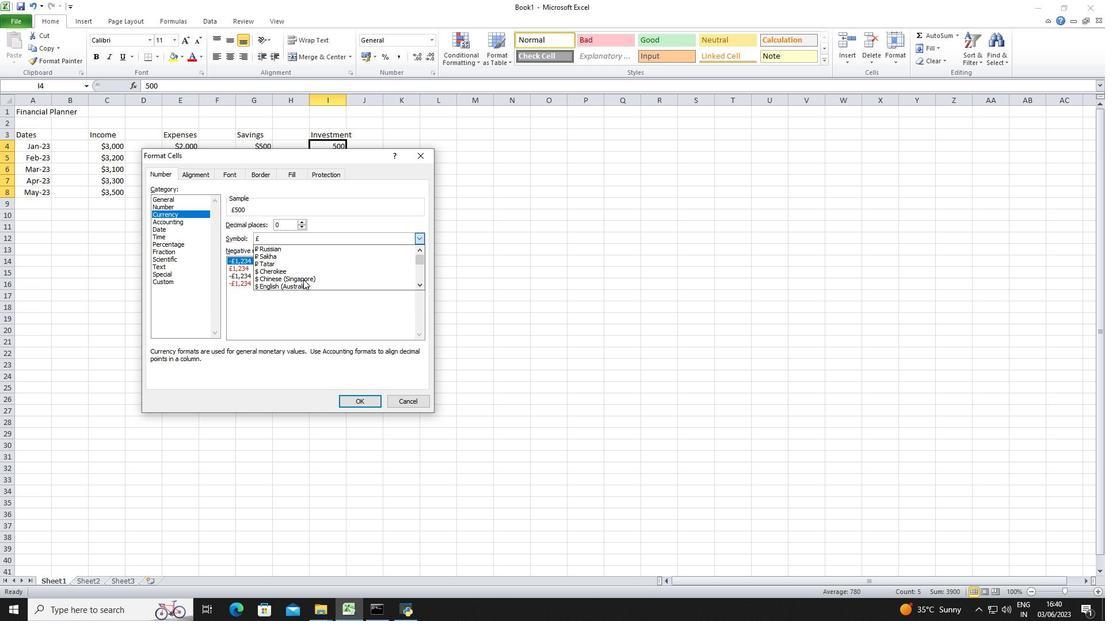 
Action: Mouse pressed left at (303, 279)
Screenshot: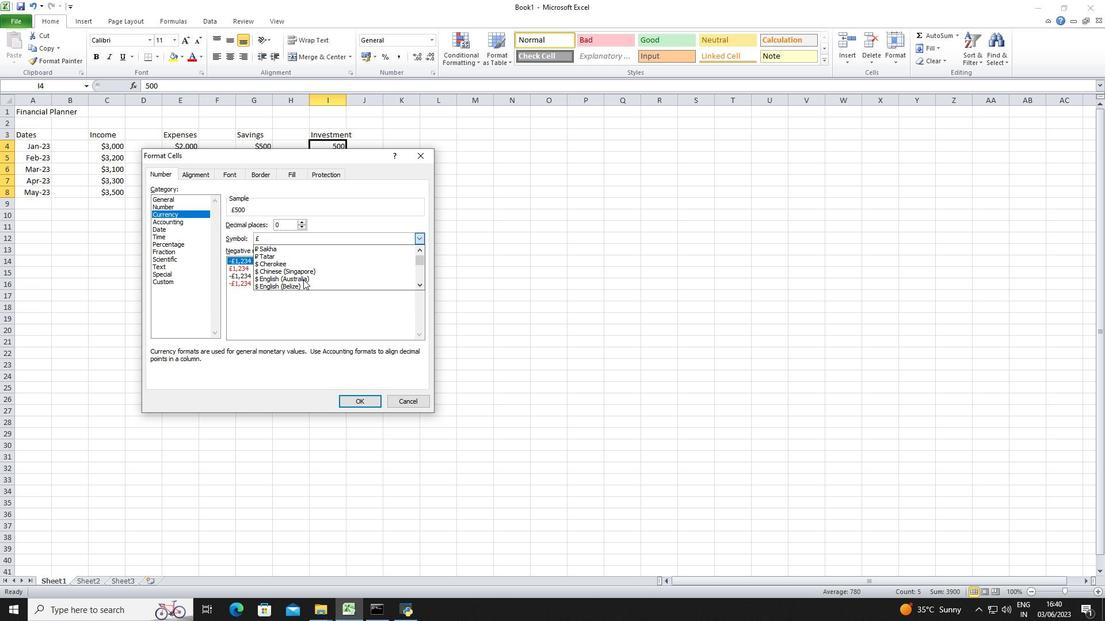 
Action: Mouse moved to (325, 236)
Screenshot: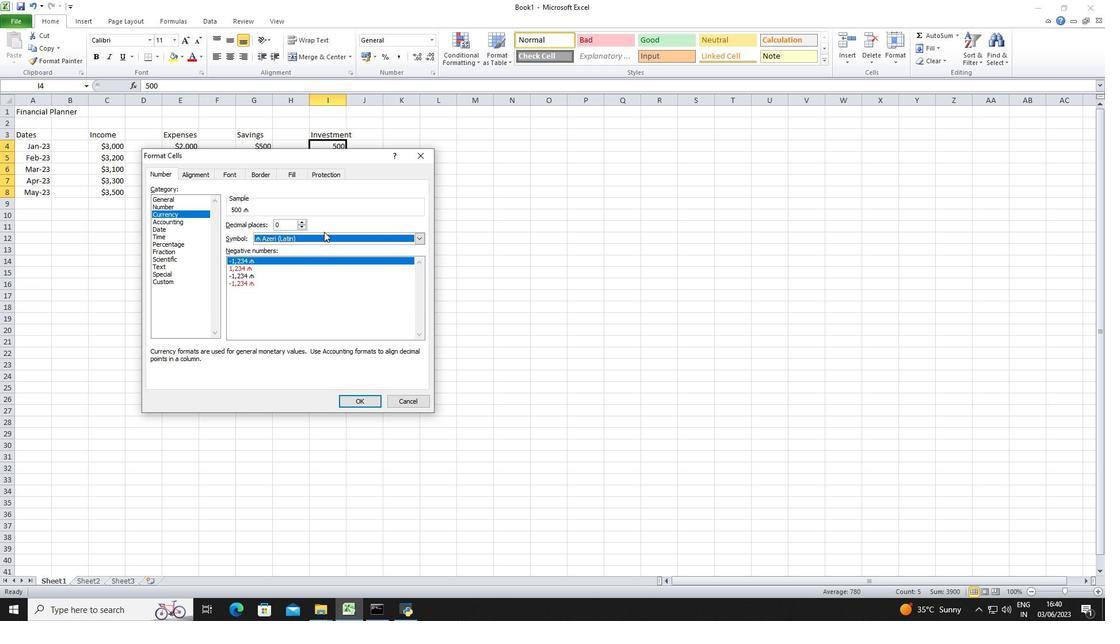 
Action: Mouse pressed left at (325, 236)
Screenshot: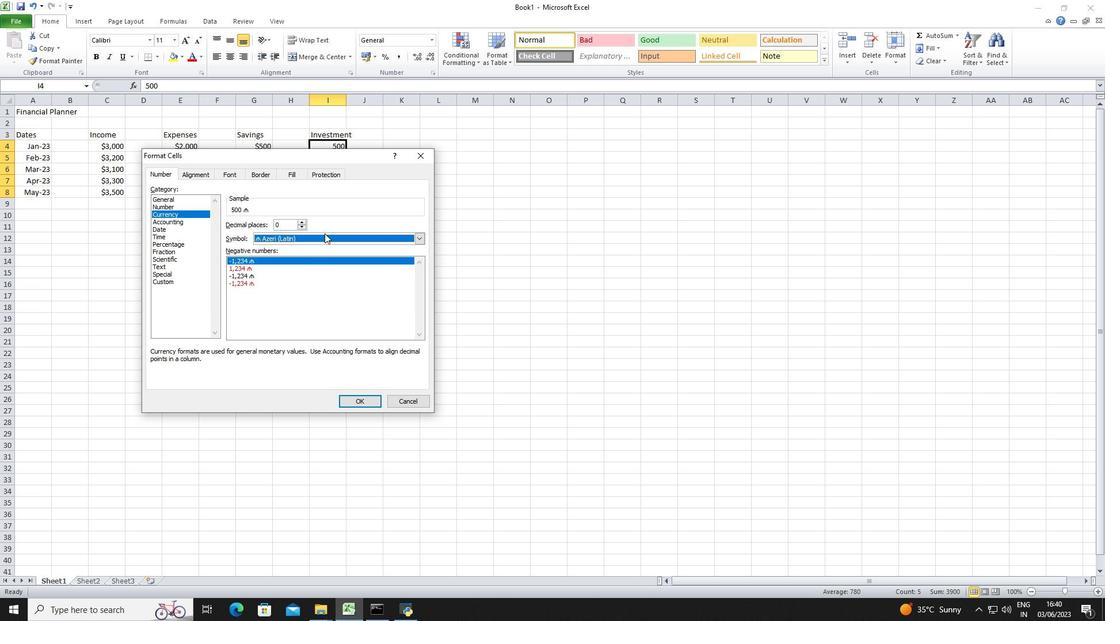 
Action: Mouse moved to (314, 276)
Screenshot: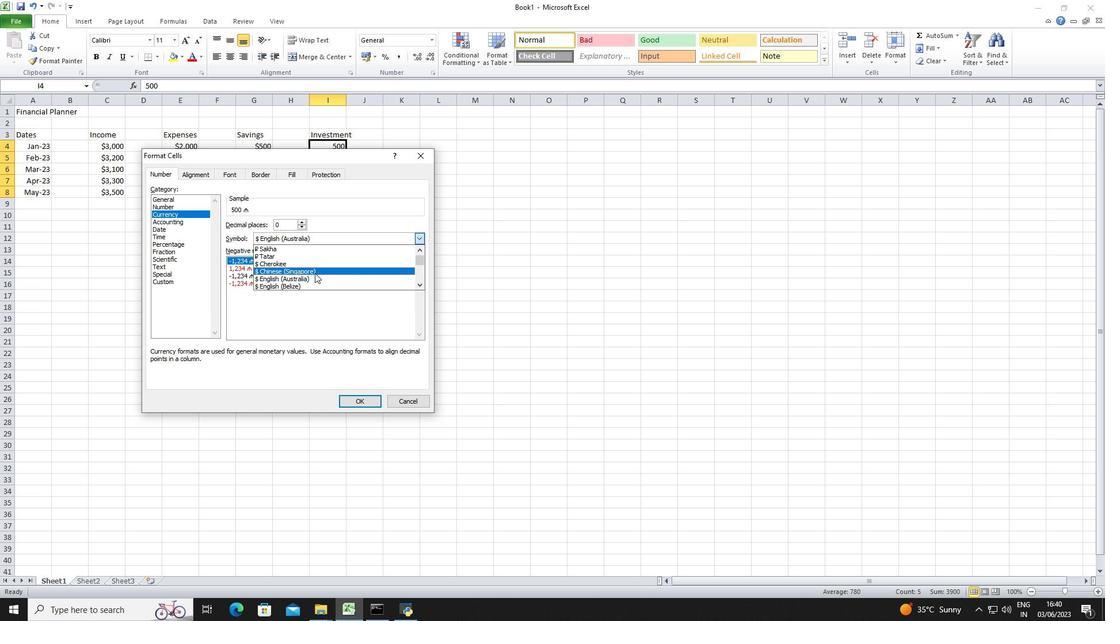 
Action: Mouse pressed left at (314, 276)
Screenshot: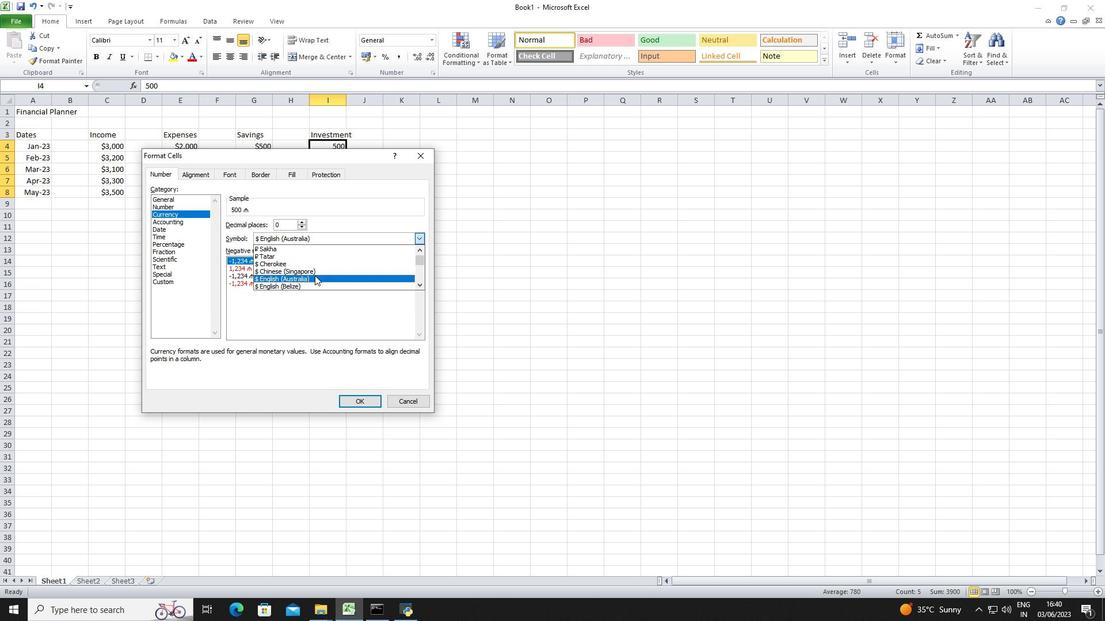 
Action: Mouse moved to (356, 399)
Screenshot: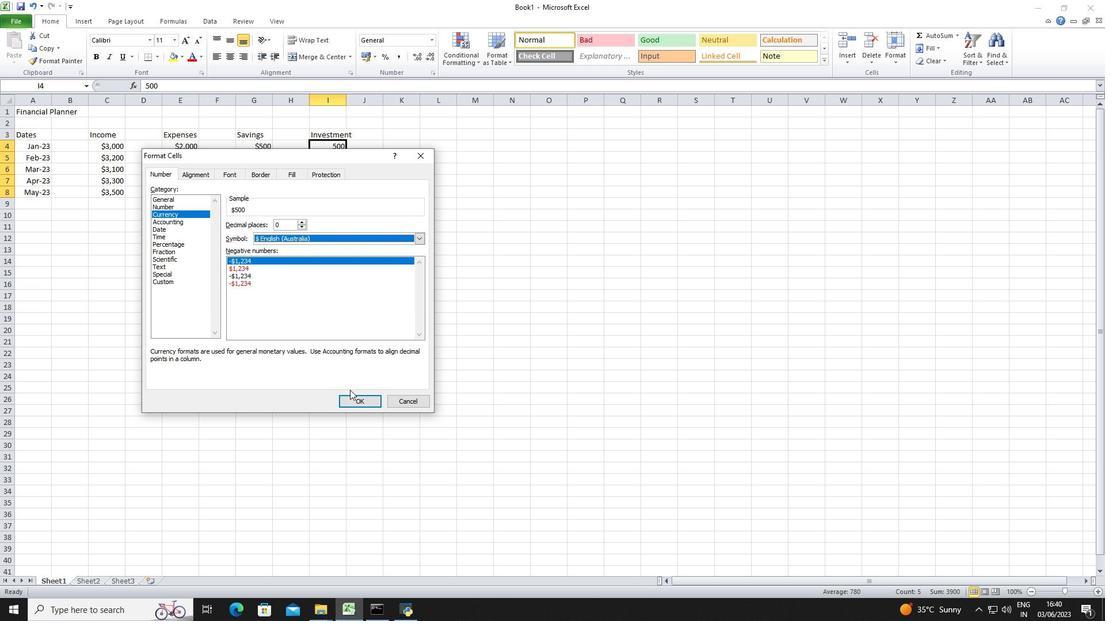 
Action: Mouse pressed left at (356, 399)
Screenshot: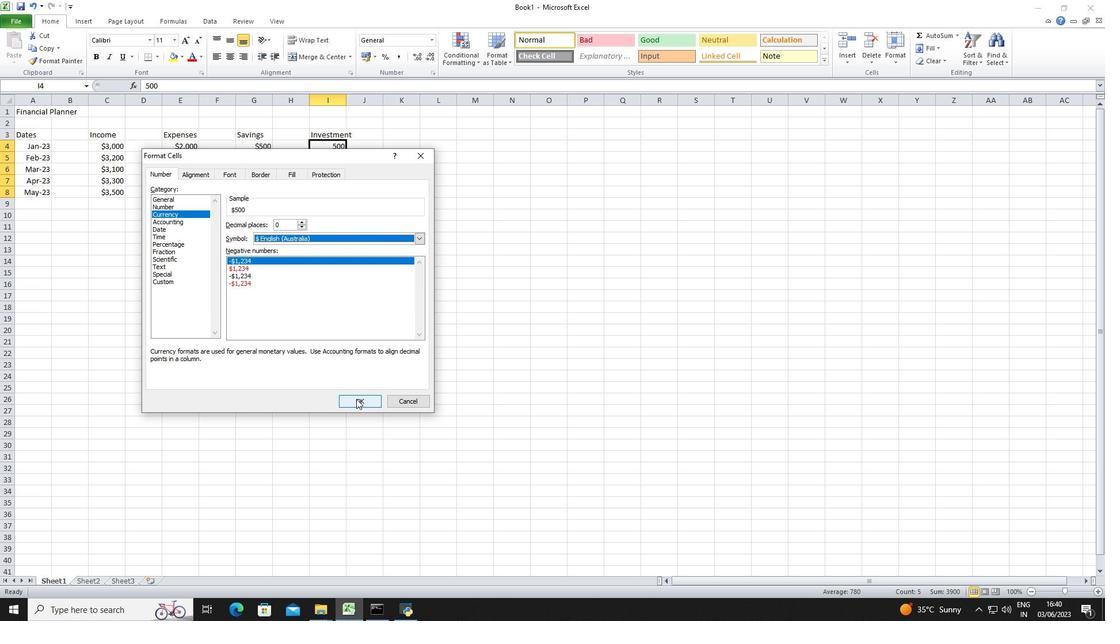 
Action: Mouse moved to (401, 139)
Screenshot: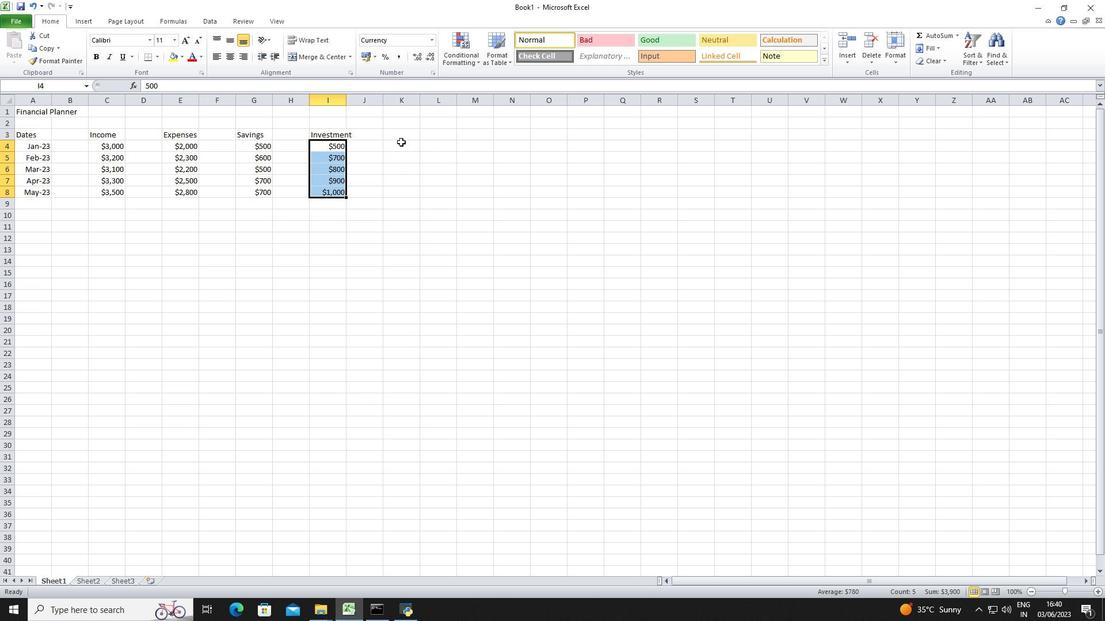 
Action: Mouse pressed left at (401, 139)
Screenshot: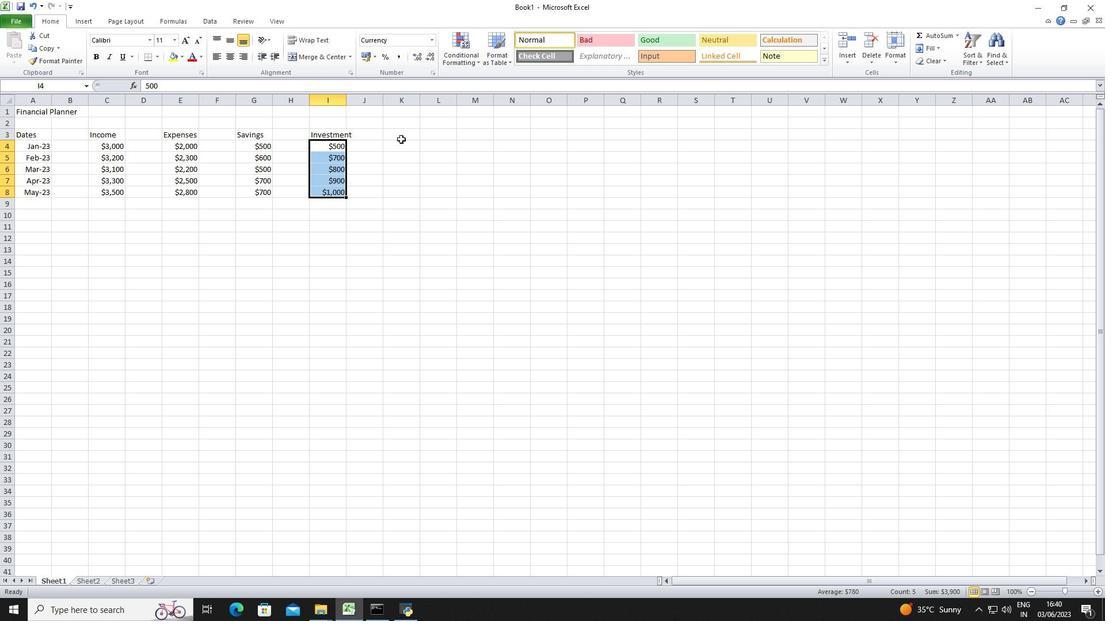 
Action: Key pressed <Key.shift>Net<Key.space><Key.shift>Saving<Key.down>1000<Key.down>1200<Key.down>900<Key.down>800<Key.down>700<Key.down>
Screenshot: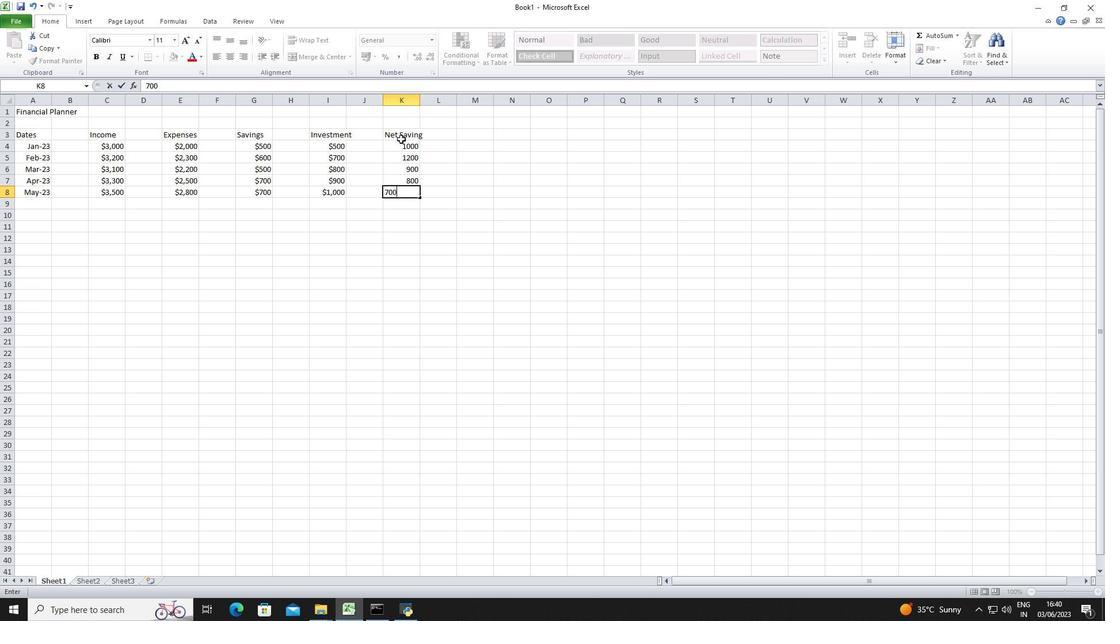 
Action: Mouse moved to (405, 144)
Screenshot: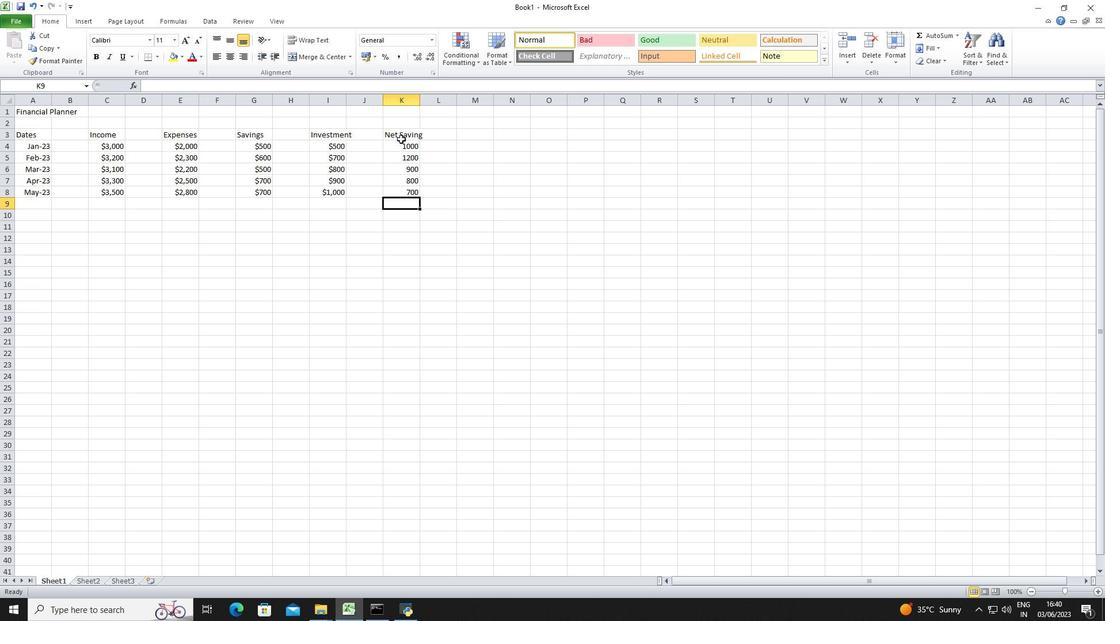 
Action: Mouse pressed left at (405, 144)
Screenshot: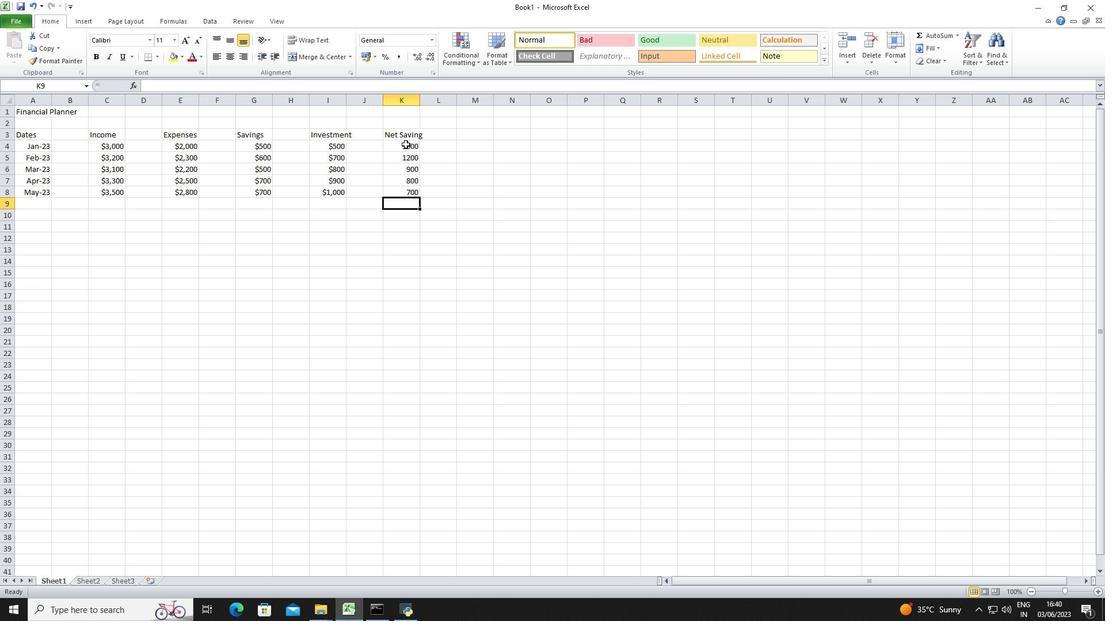 
Action: Mouse moved to (430, 41)
Screenshot: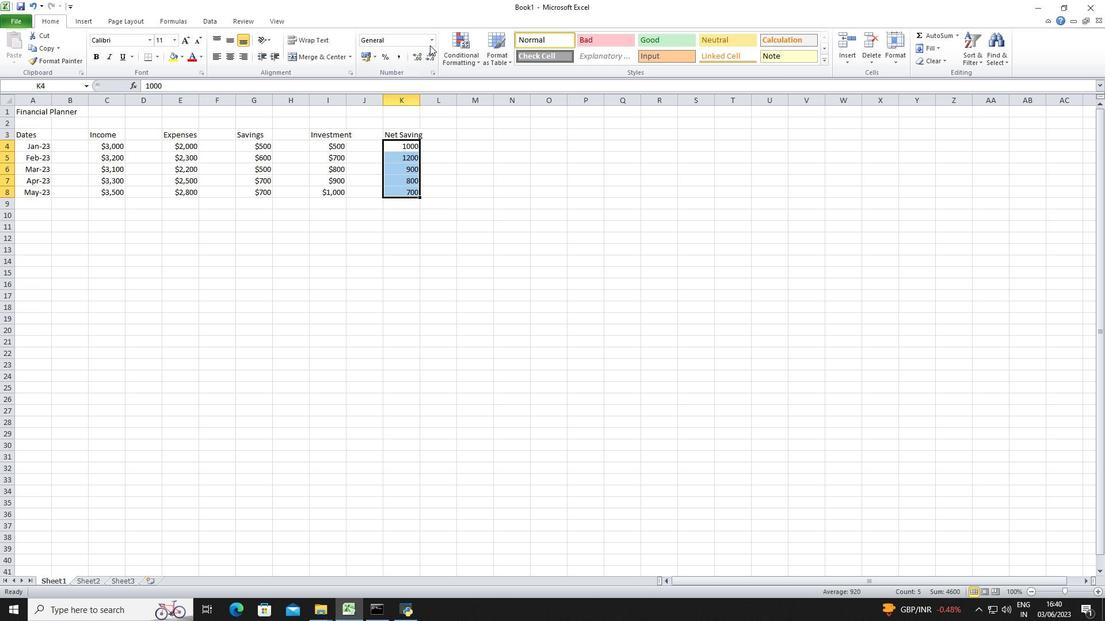 
Action: Mouse pressed left at (430, 41)
Screenshot: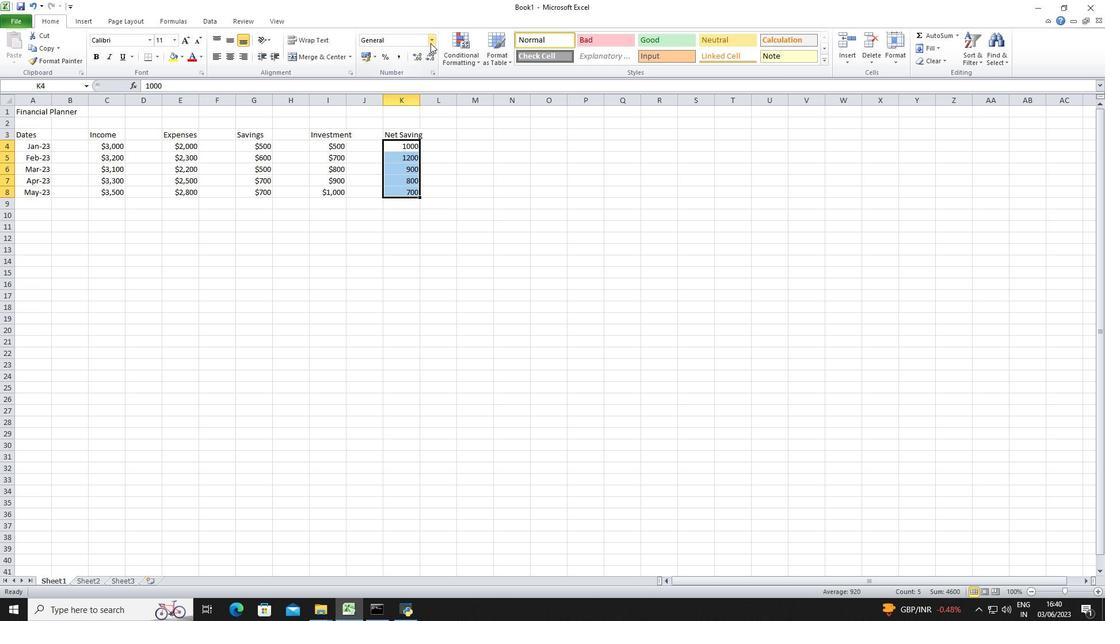 
Action: Mouse moved to (435, 329)
Screenshot: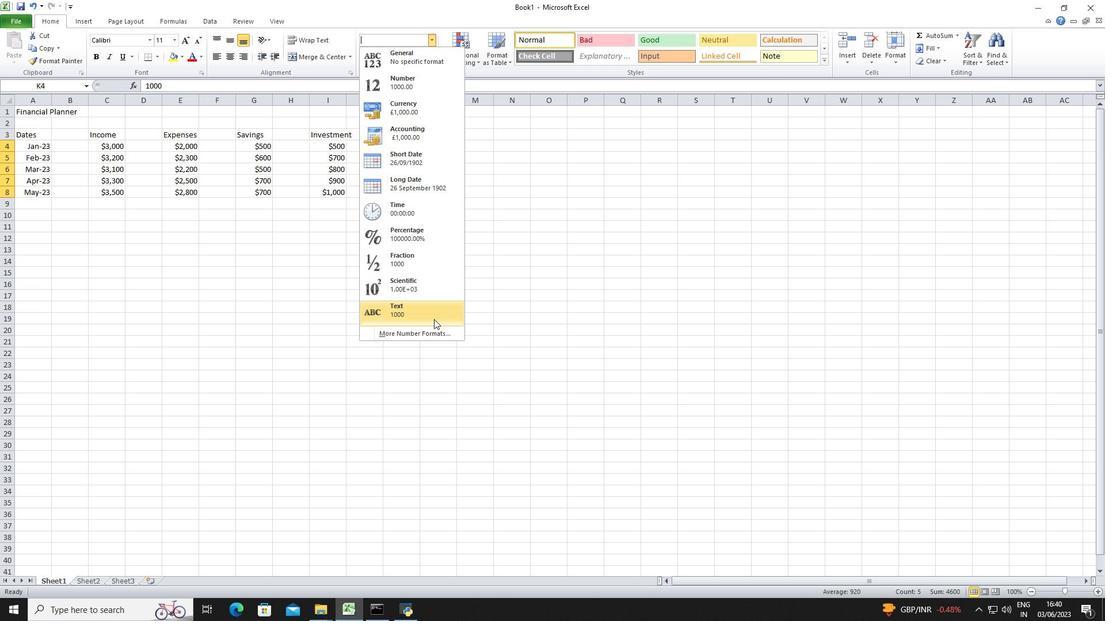 
Action: Mouse pressed left at (435, 329)
Screenshot: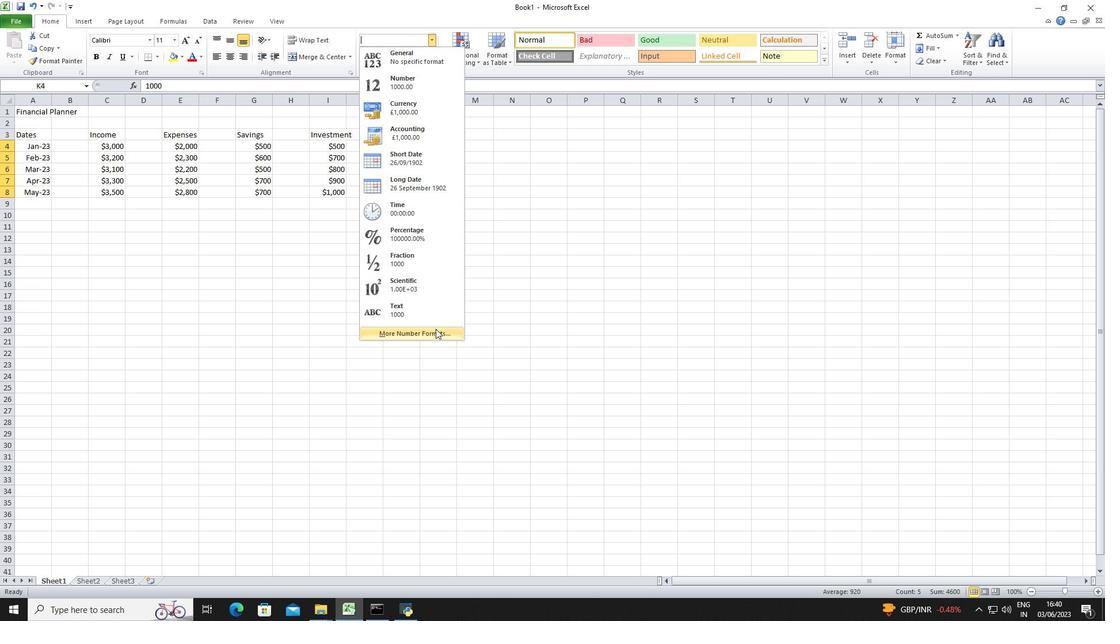 
Action: Mouse moved to (180, 218)
Screenshot: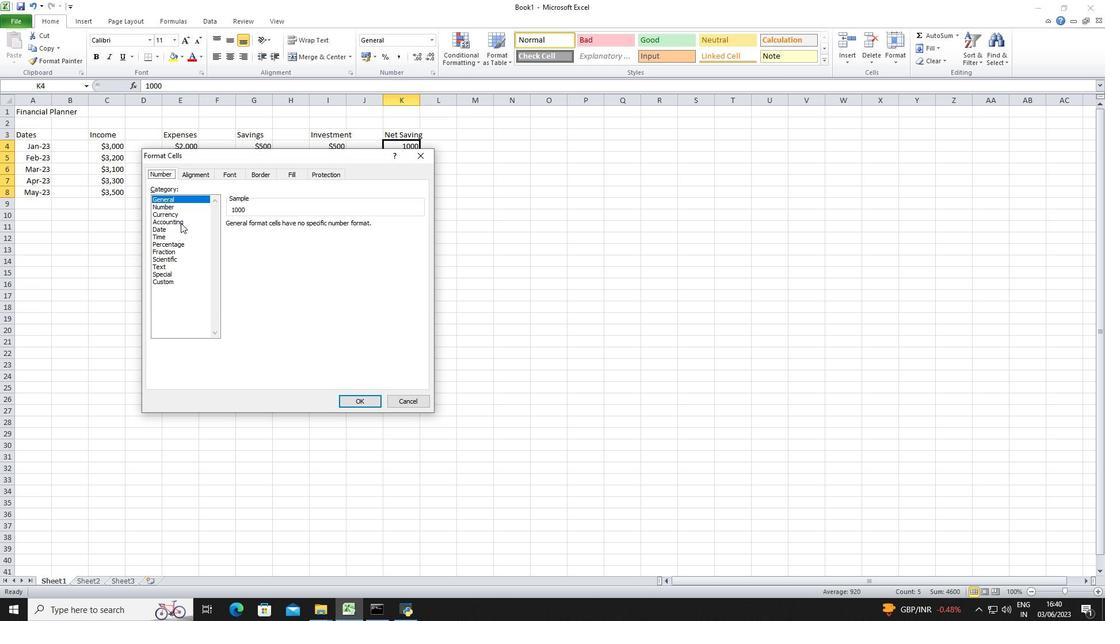 
Action: Mouse pressed left at (180, 218)
Screenshot: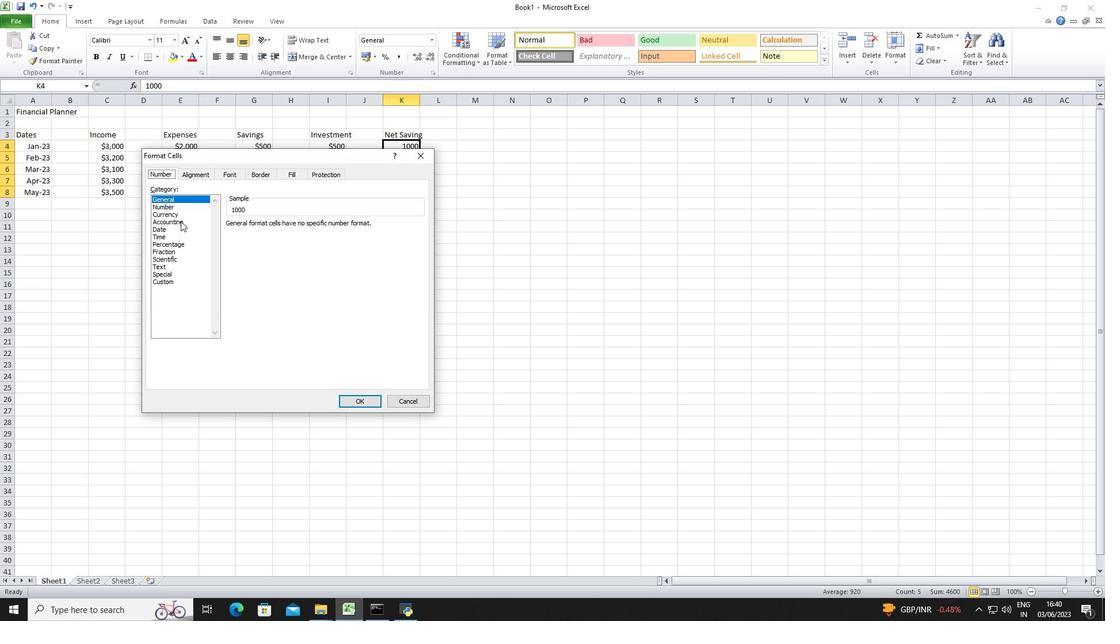 
Action: Mouse moved to (184, 215)
Screenshot: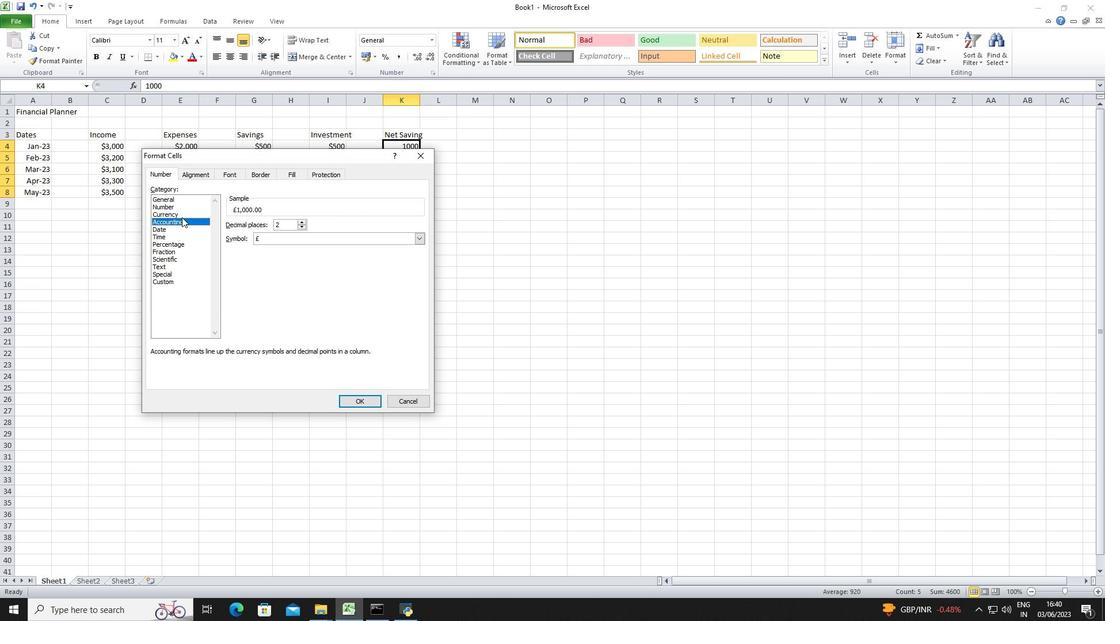 
Action: Mouse pressed left at (184, 215)
Screenshot: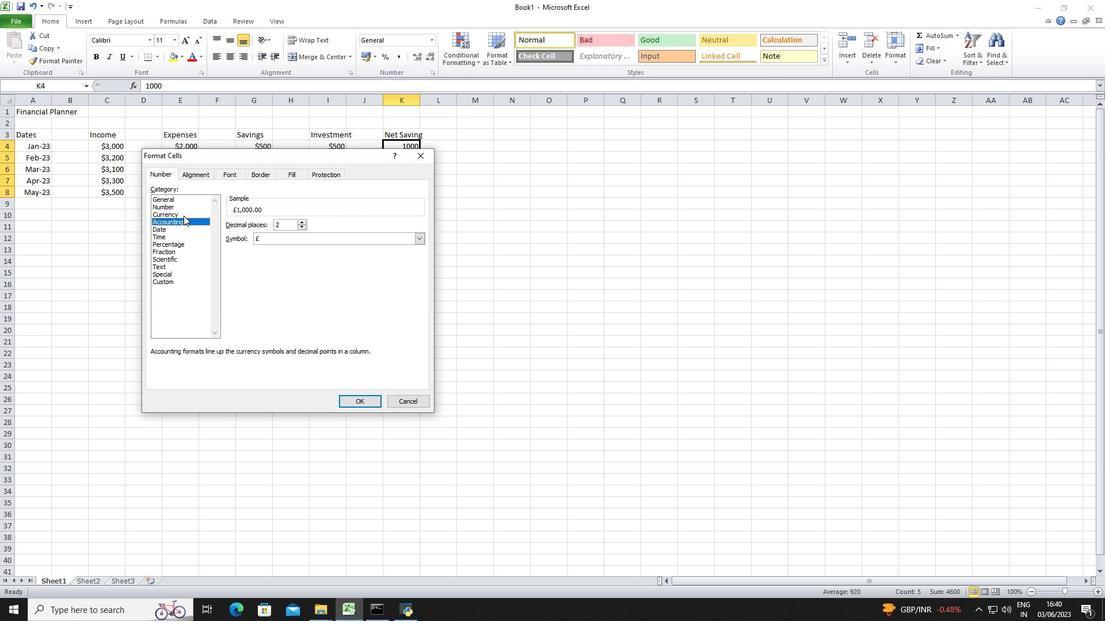 
Action: Mouse moved to (302, 226)
Screenshot: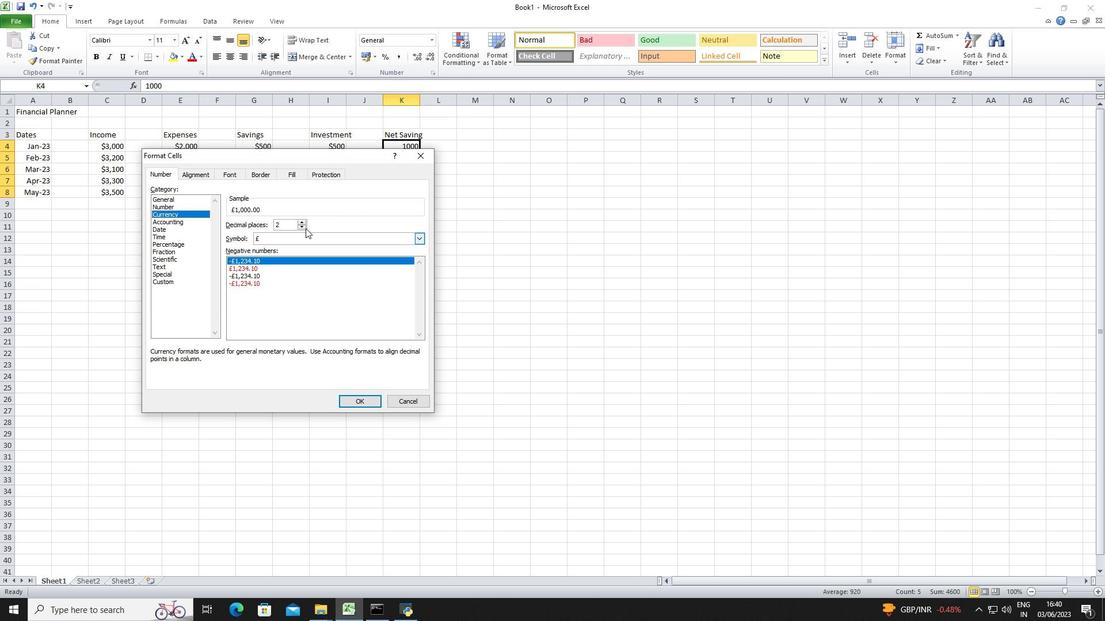 
Action: Mouse pressed left at (302, 226)
Screenshot: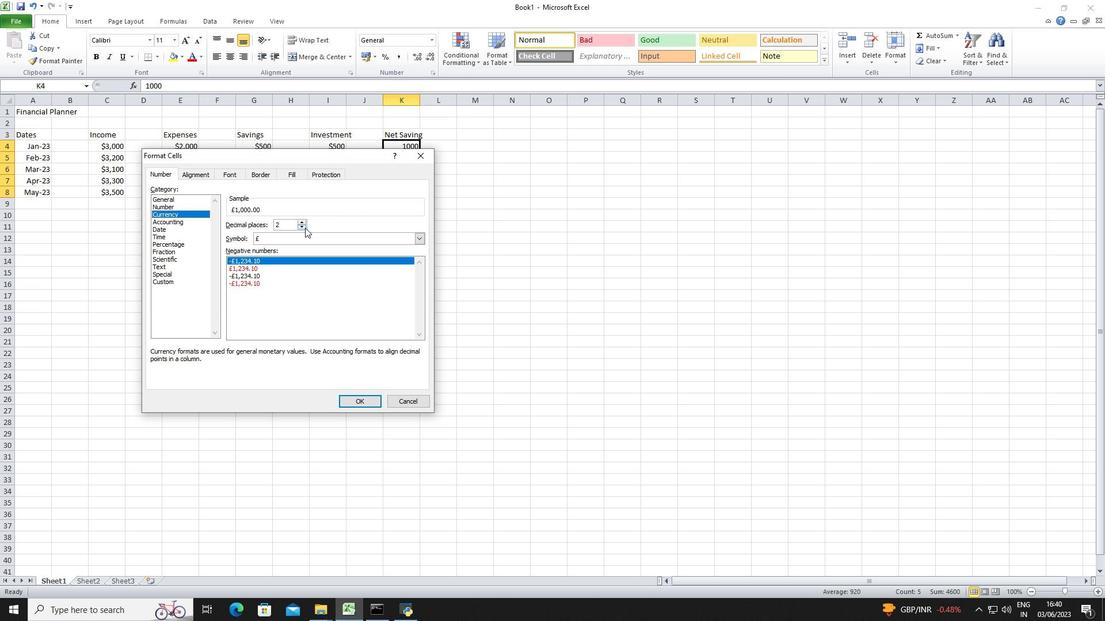 
Action: Mouse pressed left at (302, 226)
Screenshot: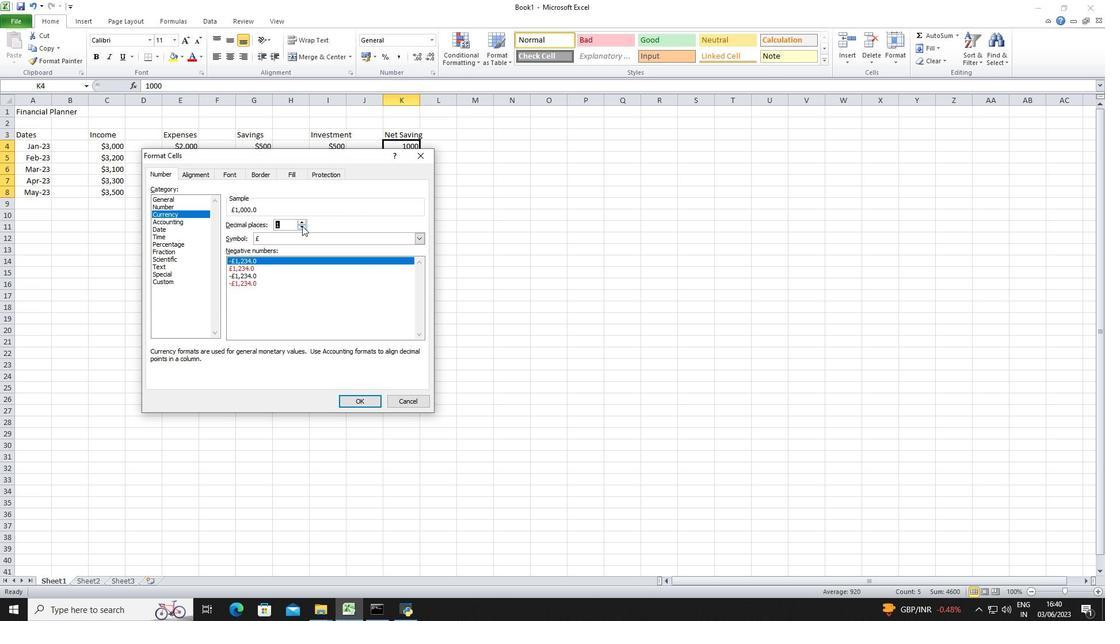 
Action: Mouse moved to (307, 237)
Screenshot: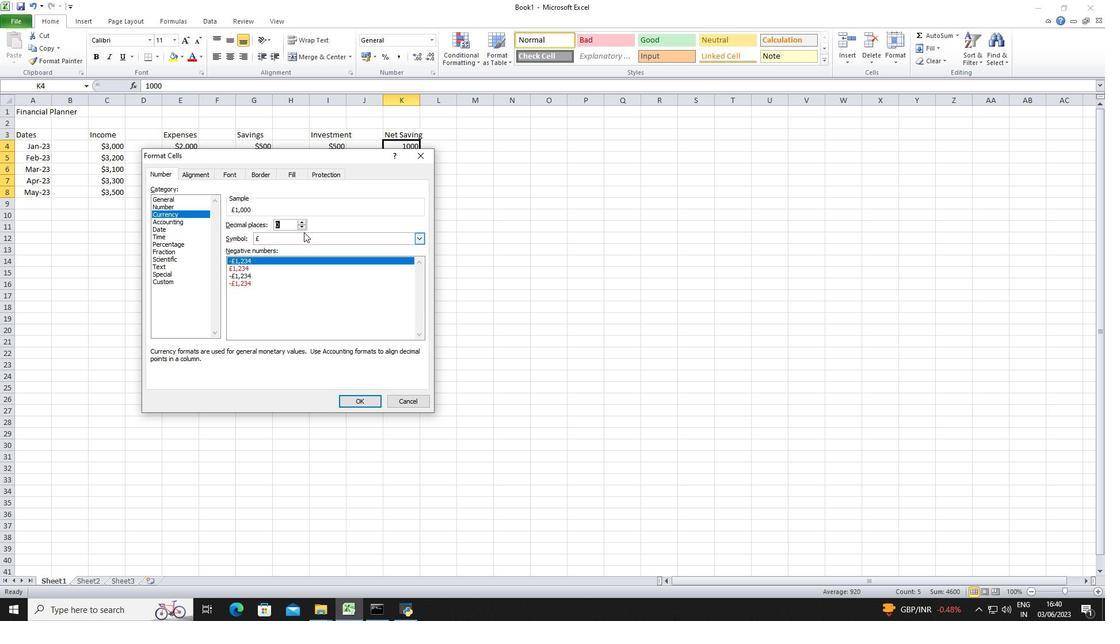 
Action: Mouse pressed left at (307, 237)
Screenshot: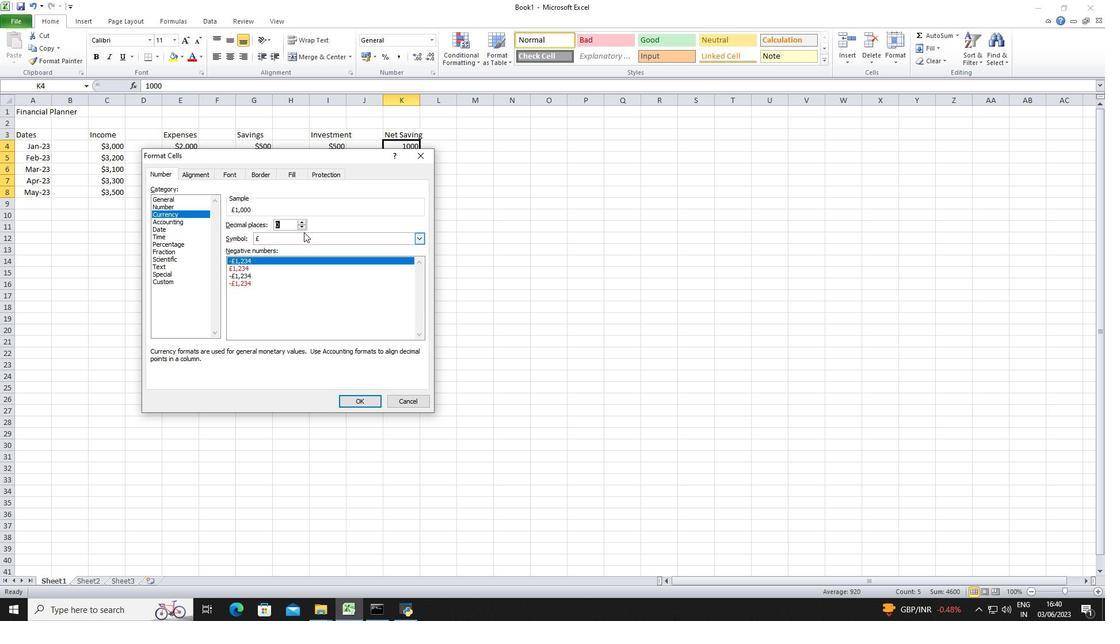 
Action: Mouse moved to (313, 273)
Screenshot: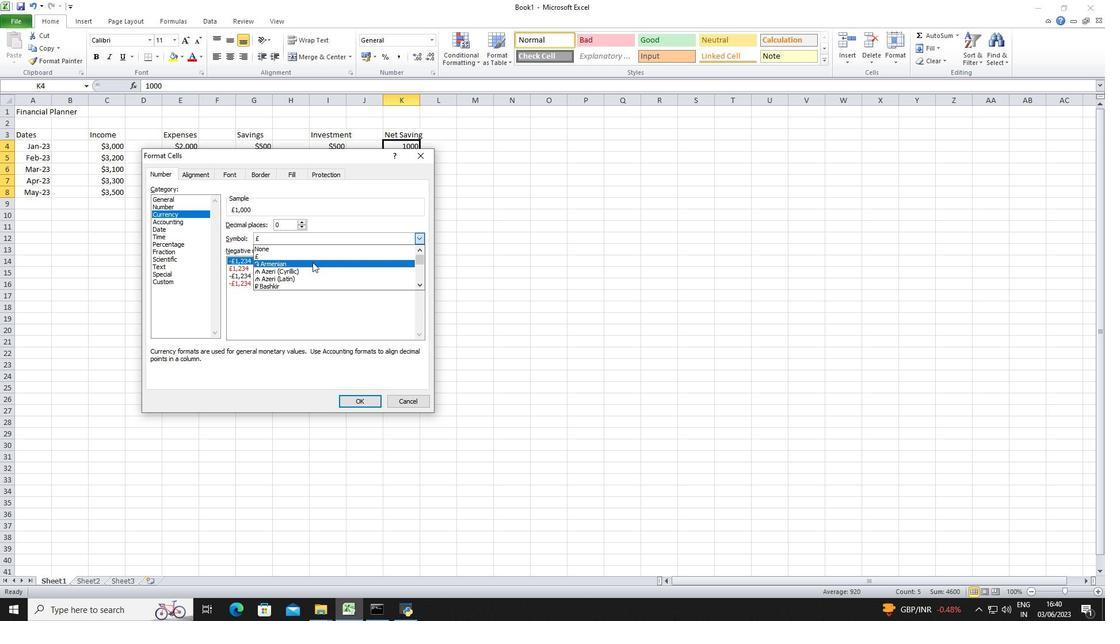
Action: Mouse scrolled (313, 272) with delta (0, 0)
Screenshot: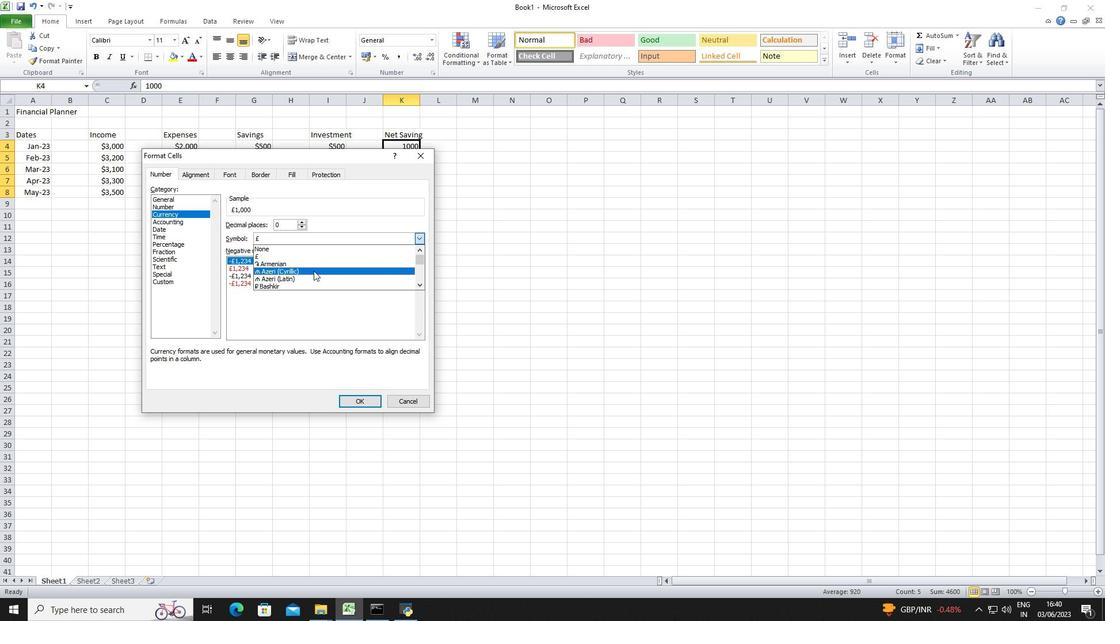 
Action: Mouse scrolled (313, 272) with delta (0, 0)
Screenshot: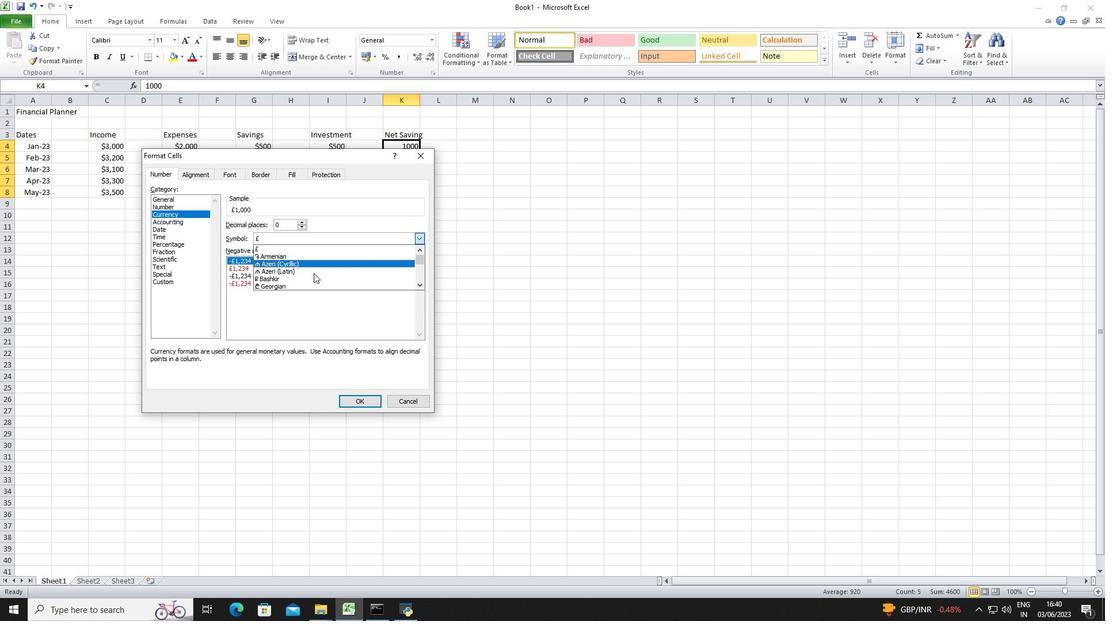 
Action: Mouse scrolled (313, 272) with delta (0, 0)
Screenshot: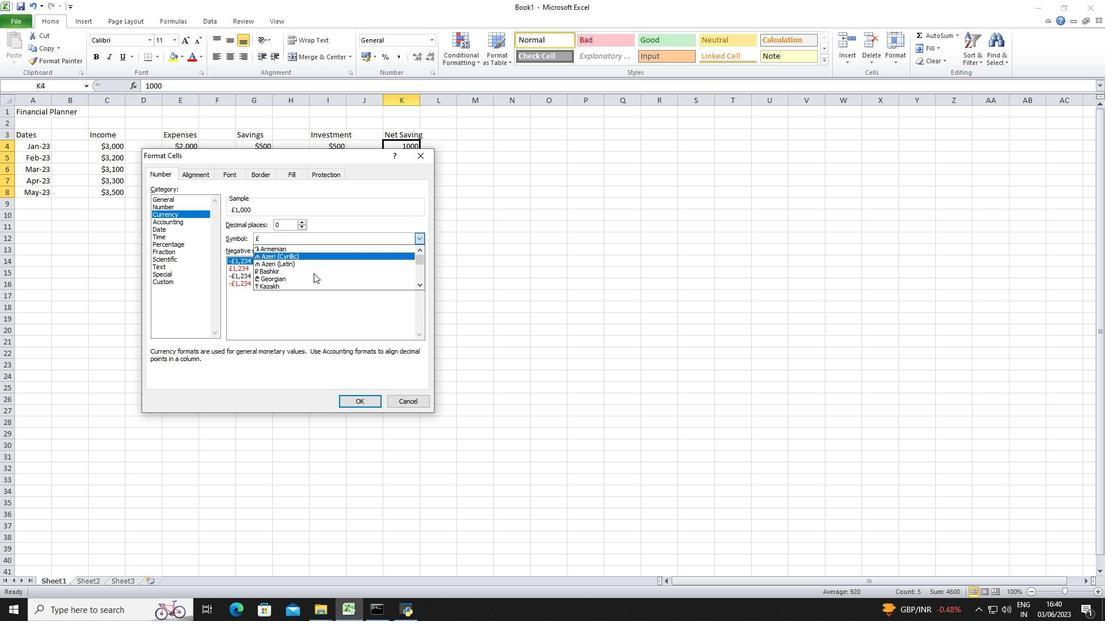 
Action: Mouse scrolled (313, 272) with delta (0, 0)
Screenshot: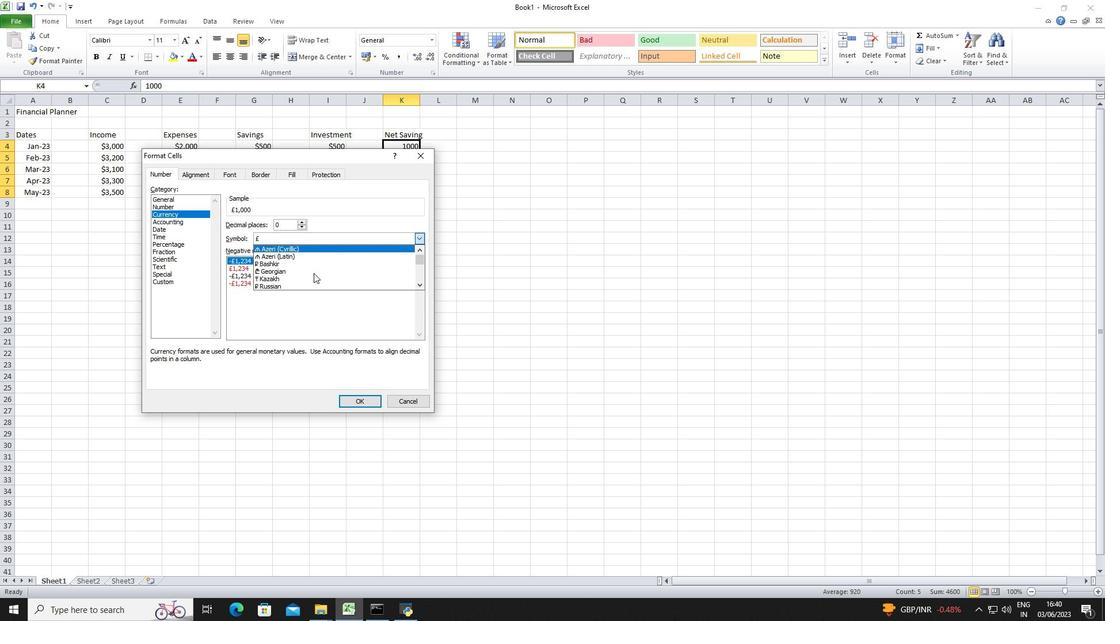 
Action: Mouse scrolled (313, 272) with delta (0, 0)
Screenshot: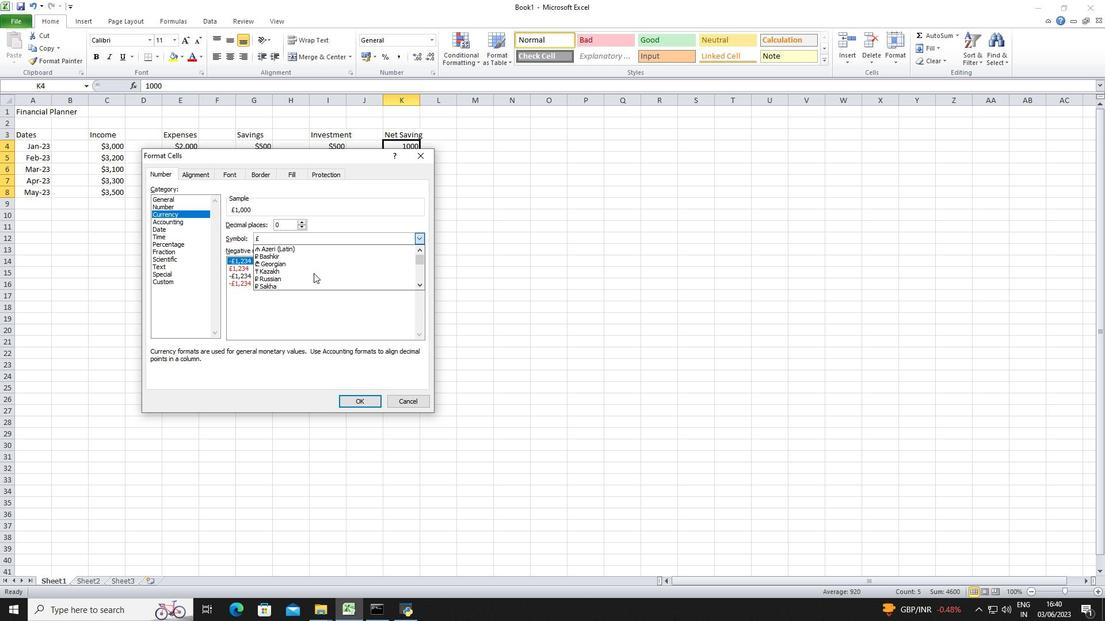 
Action: Mouse scrolled (313, 272) with delta (0, 0)
Screenshot: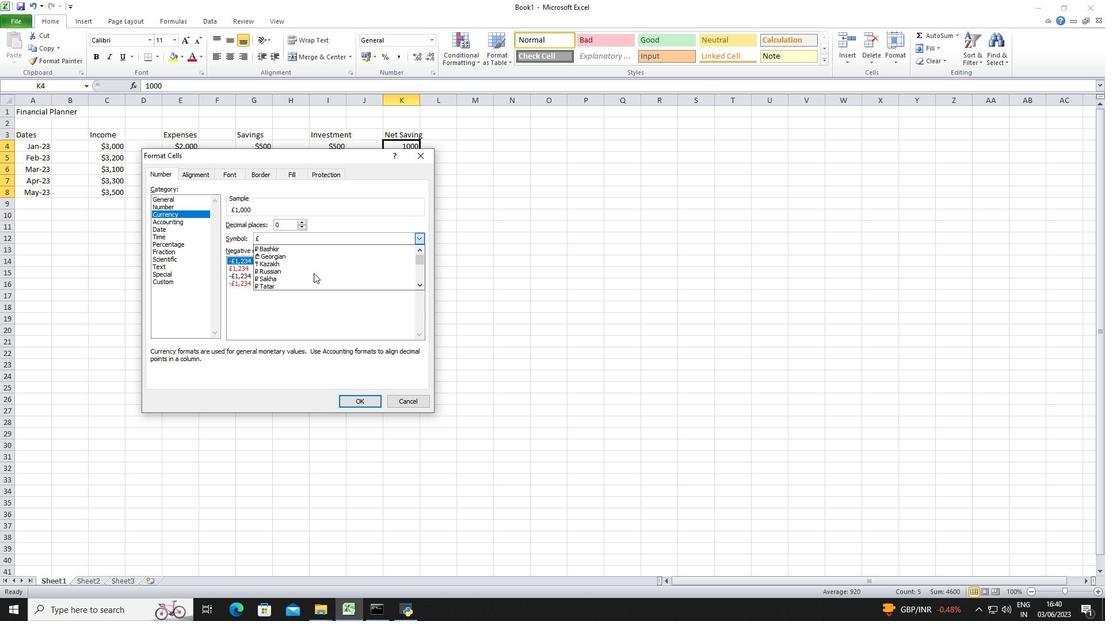 
Action: Mouse scrolled (313, 272) with delta (0, 0)
Screenshot: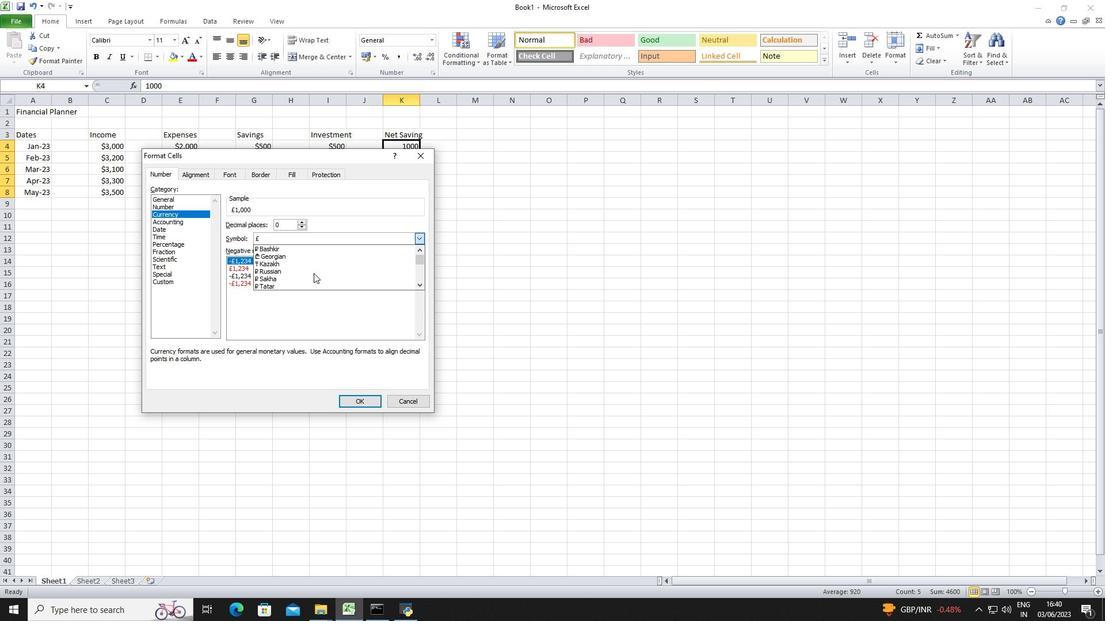 
Action: Mouse scrolled (313, 272) with delta (0, 0)
Screenshot: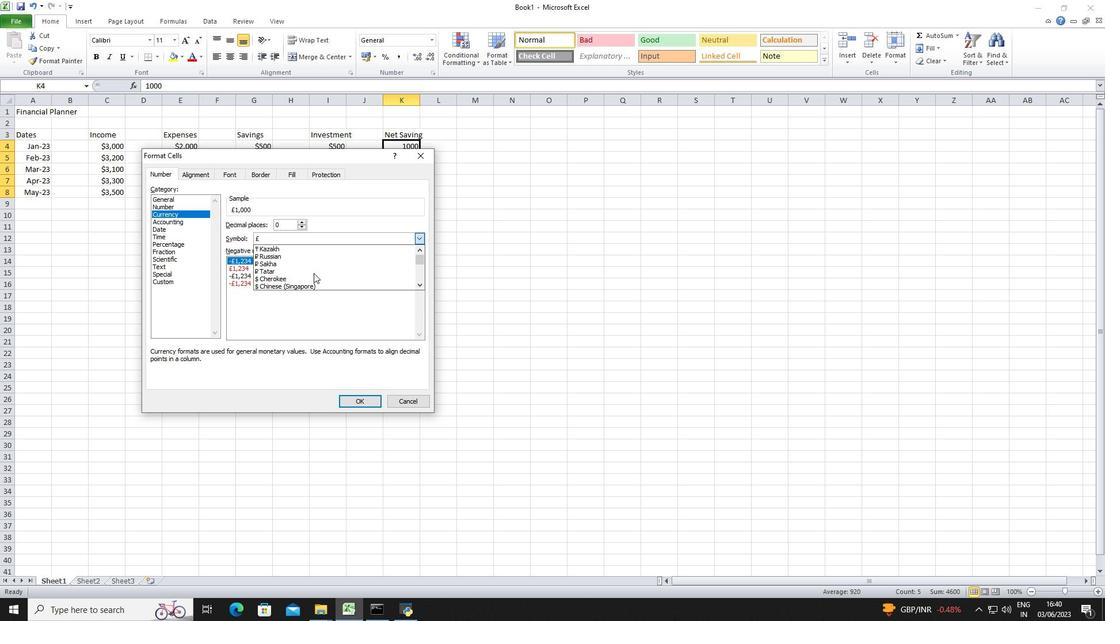 
Action: Mouse moved to (314, 284)
Screenshot: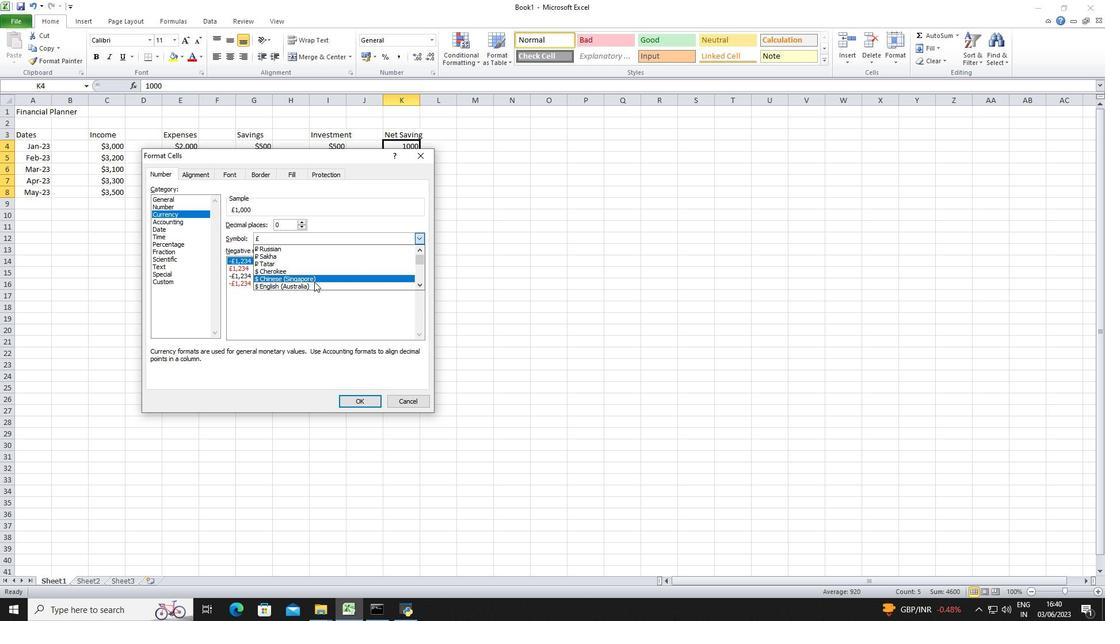 
Action: Mouse pressed left at (314, 284)
Screenshot: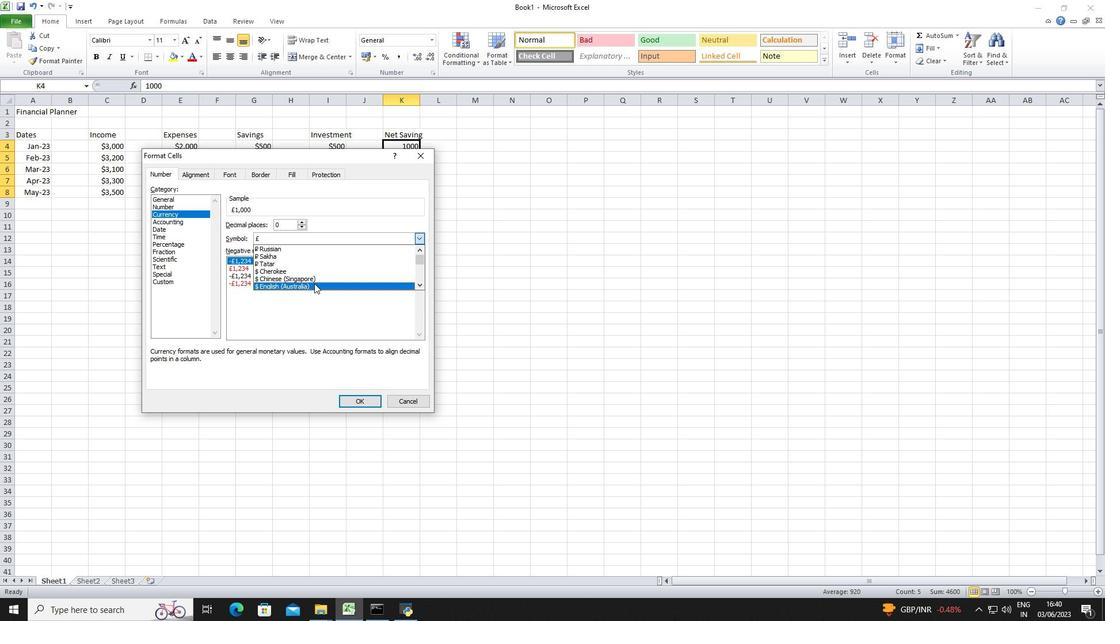 
Action: Mouse moved to (374, 403)
Screenshot: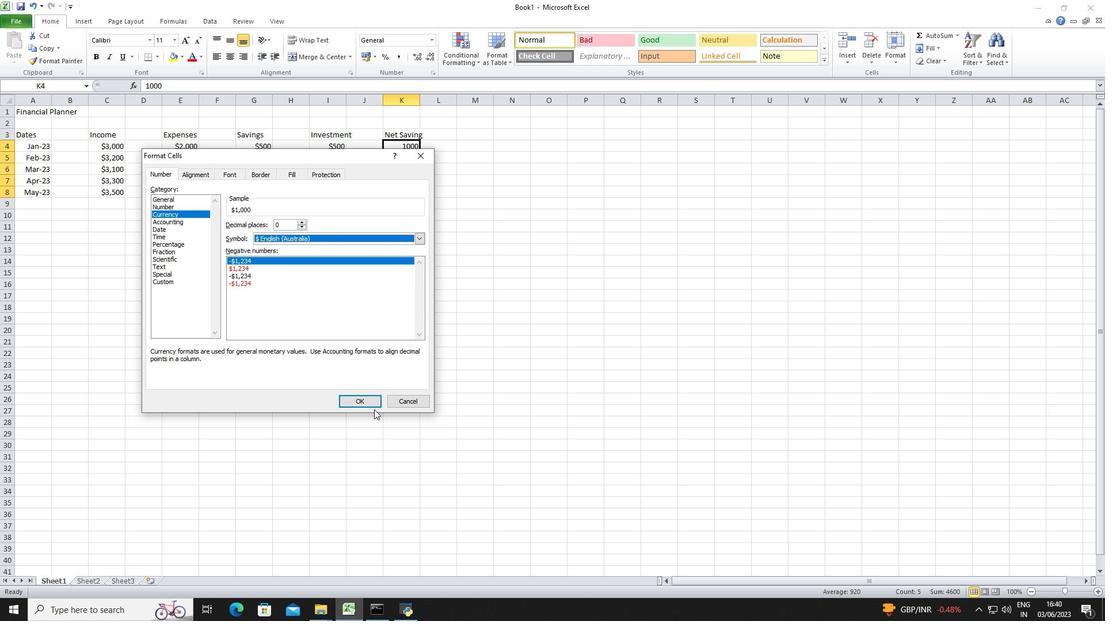 
Action: Mouse pressed left at (374, 403)
Screenshot: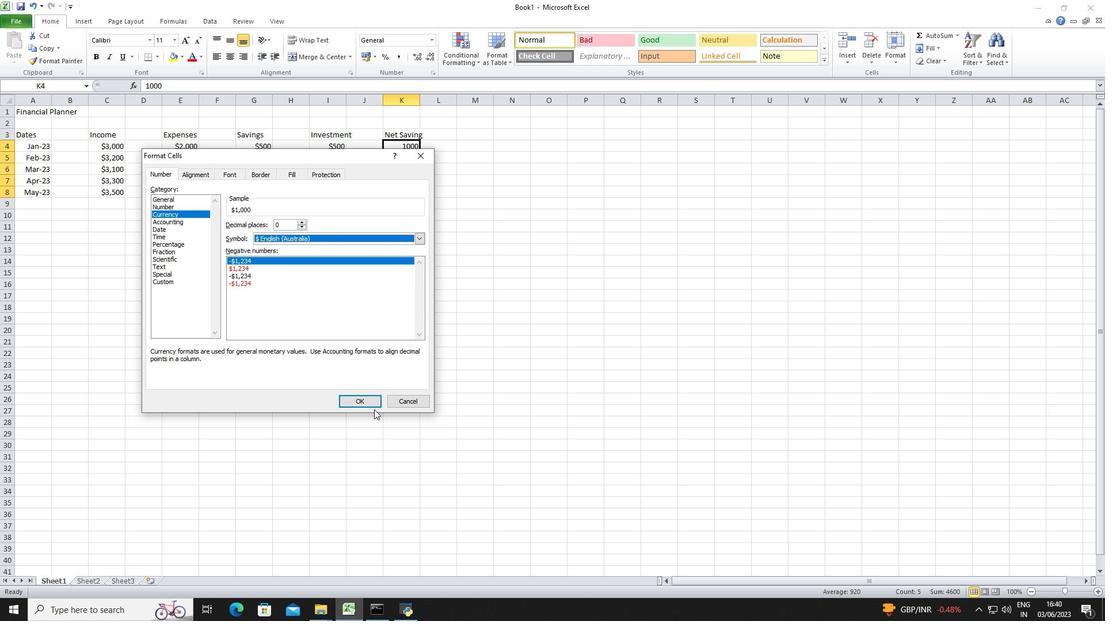 
Action: Mouse moved to (461, 295)
Screenshot: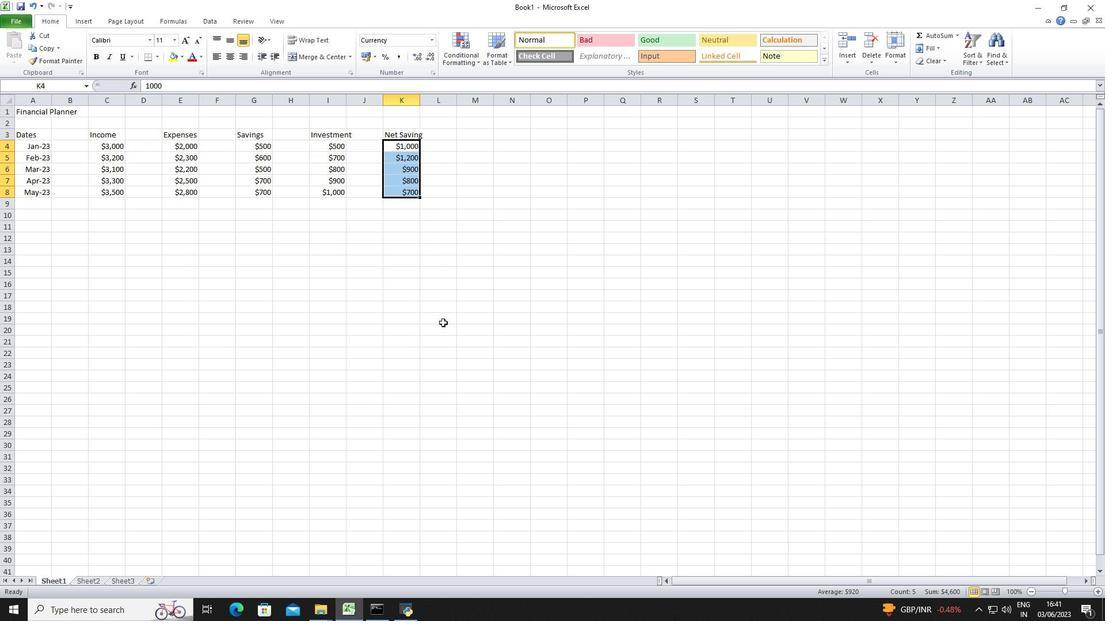 
Action: Mouse pressed left at (461, 295)
Screenshot: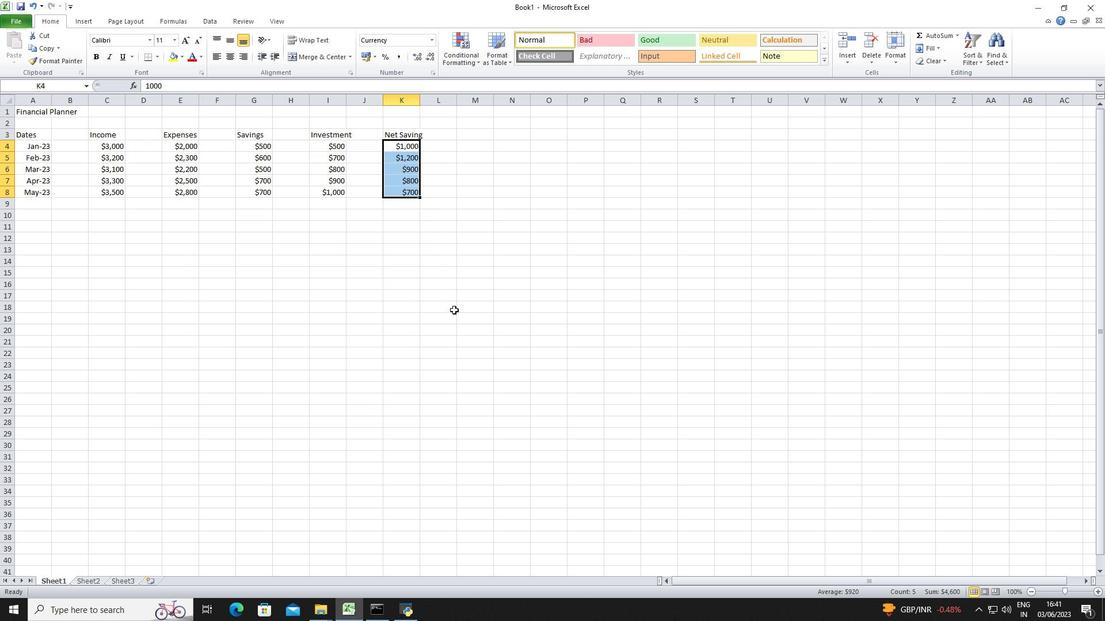 
Action: Key pressed ctrl+S<Key.shift>Dashboard<Key.space><Key.shift>Payrollbook
Screenshot: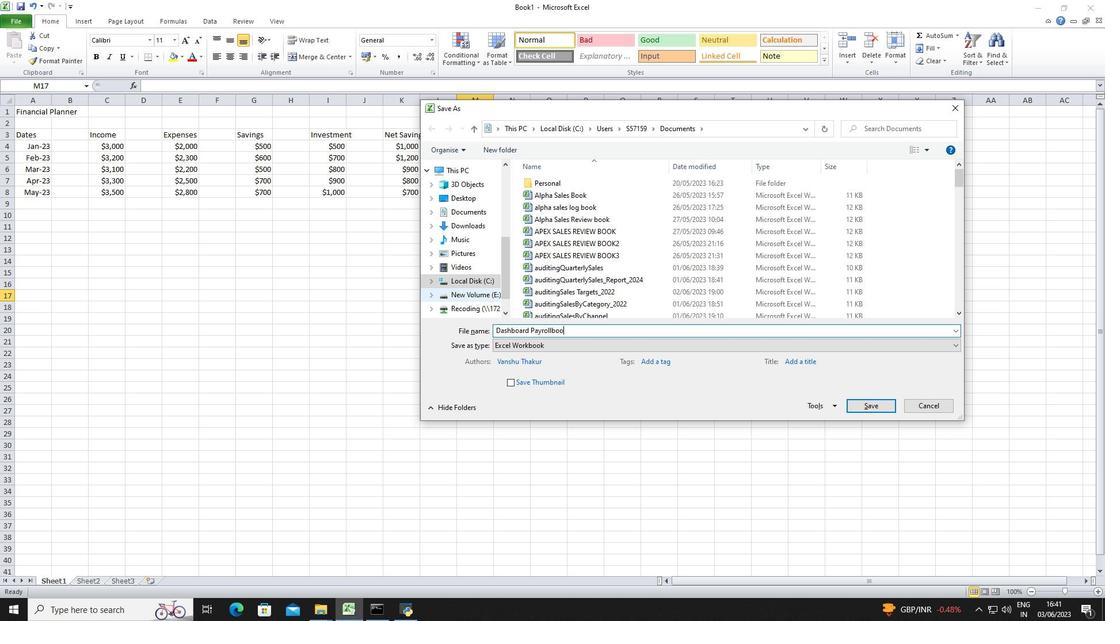 
Action: Mouse moved to (879, 401)
Screenshot: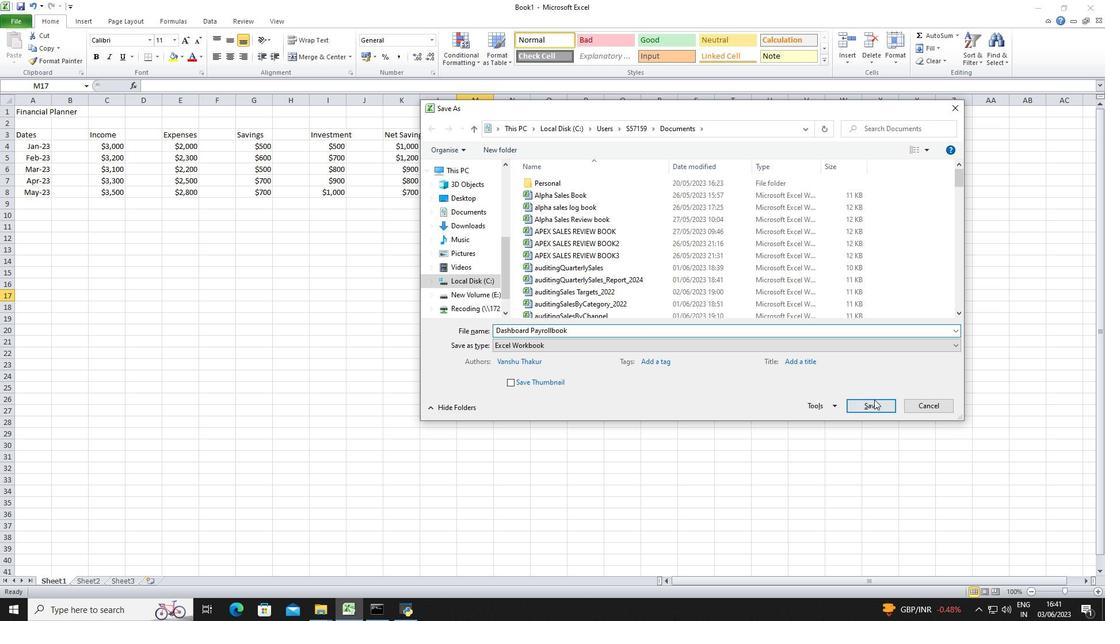 
Action: Mouse pressed left at (879, 401)
Screenshot: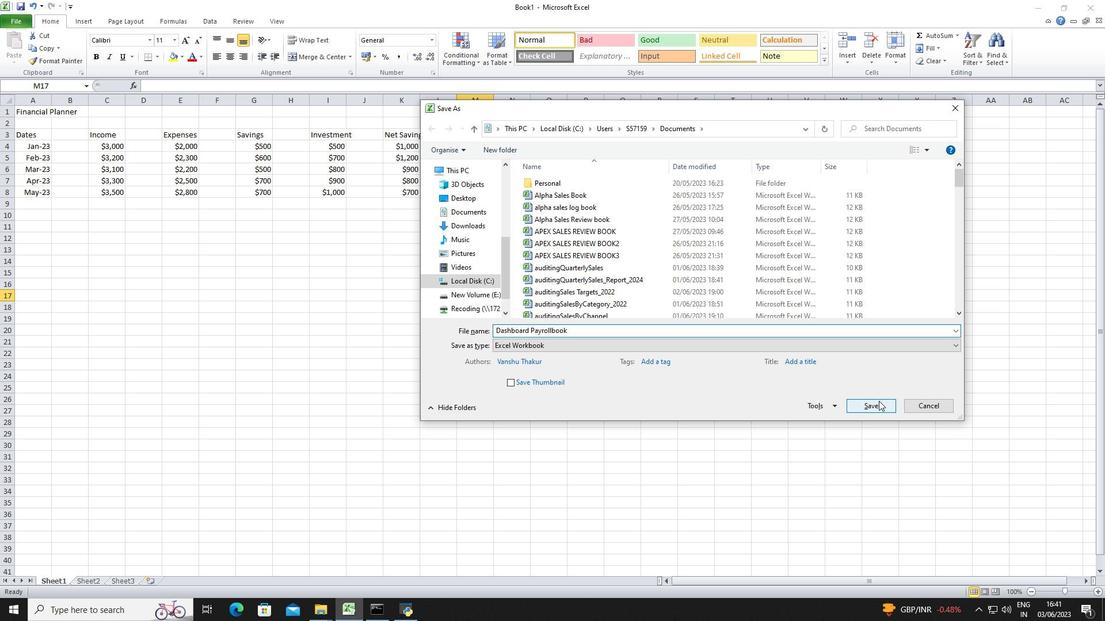 
